 Task: Find connections with filter location Mercedes with filter topic #Gettingthingsdonewith filter profile language Spanish with filter current company State Bank of India with filter school The Kelkar Education Trusts Vinayak Ganesh Vaze College of Arts Science and Commerce Mithagar Road Mulund East Mumbai 400 081 with filter industry Artificial Rubber and Synthetic Fiber Manufacturing with filter service category Human Resources with filter keywords title HVAC Technician
Action: Mouse moved to (619, 110)
Screenshot: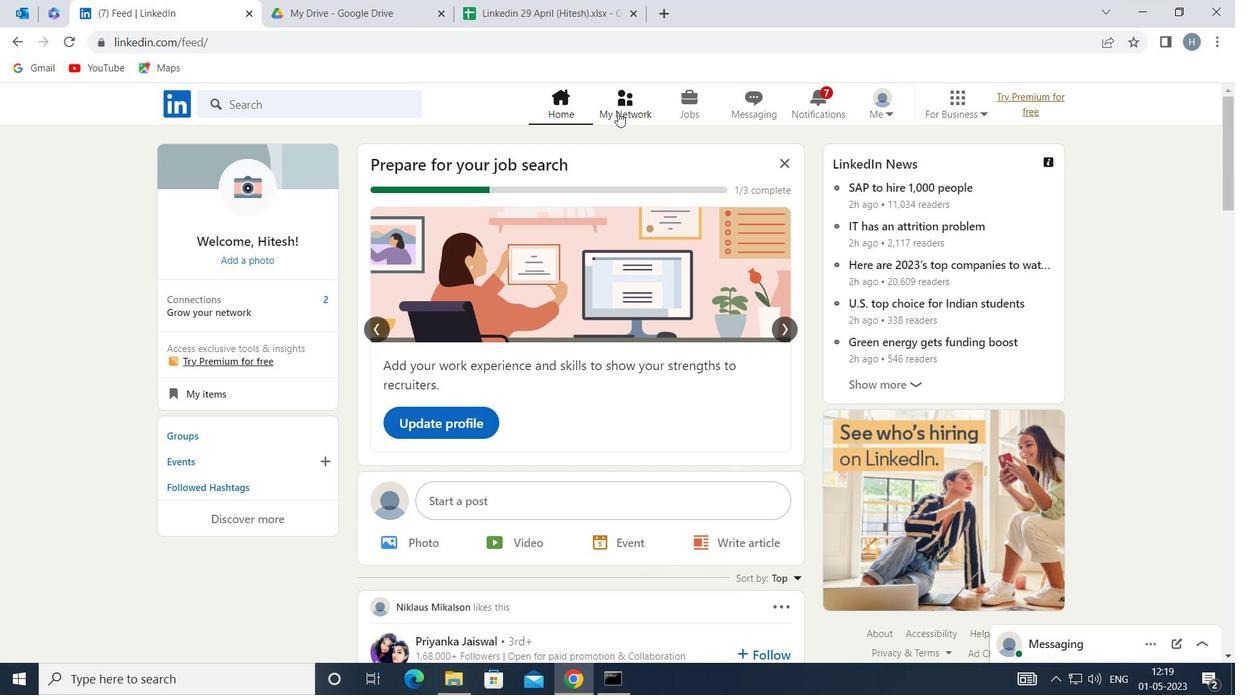 
Action: Mouse pressed left at (619, 110)
Screenshot: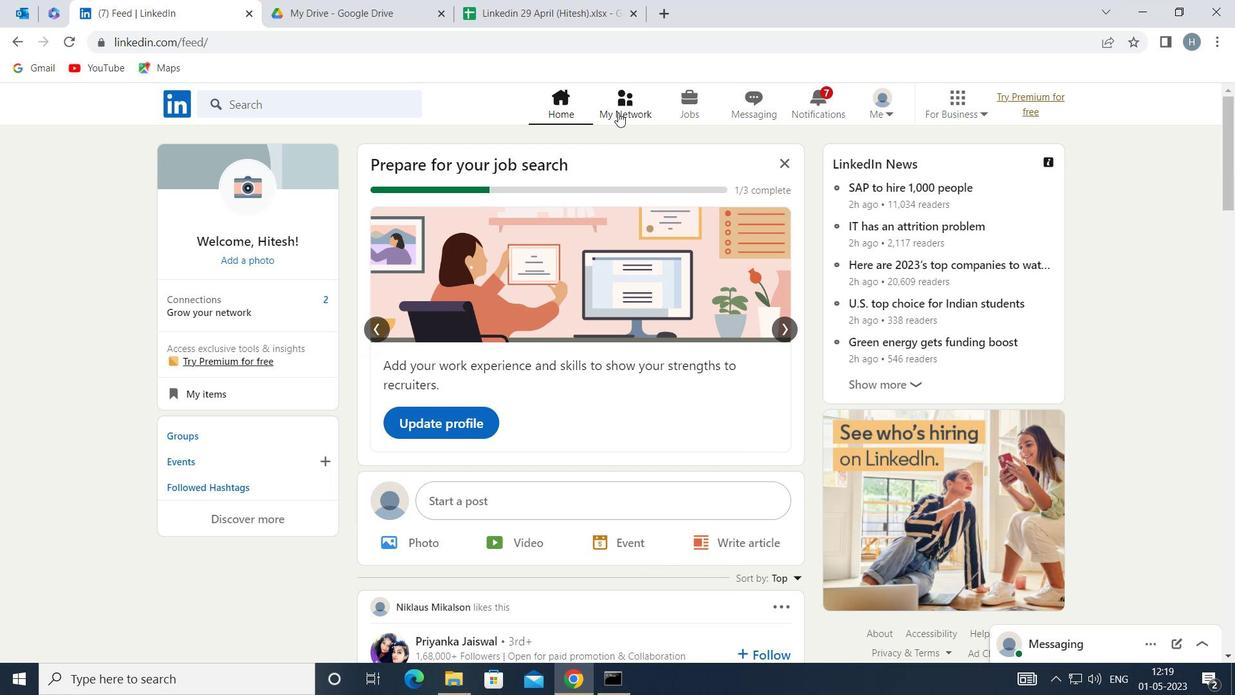 
Action: Mouse moved to (364, 190)
Screenshot: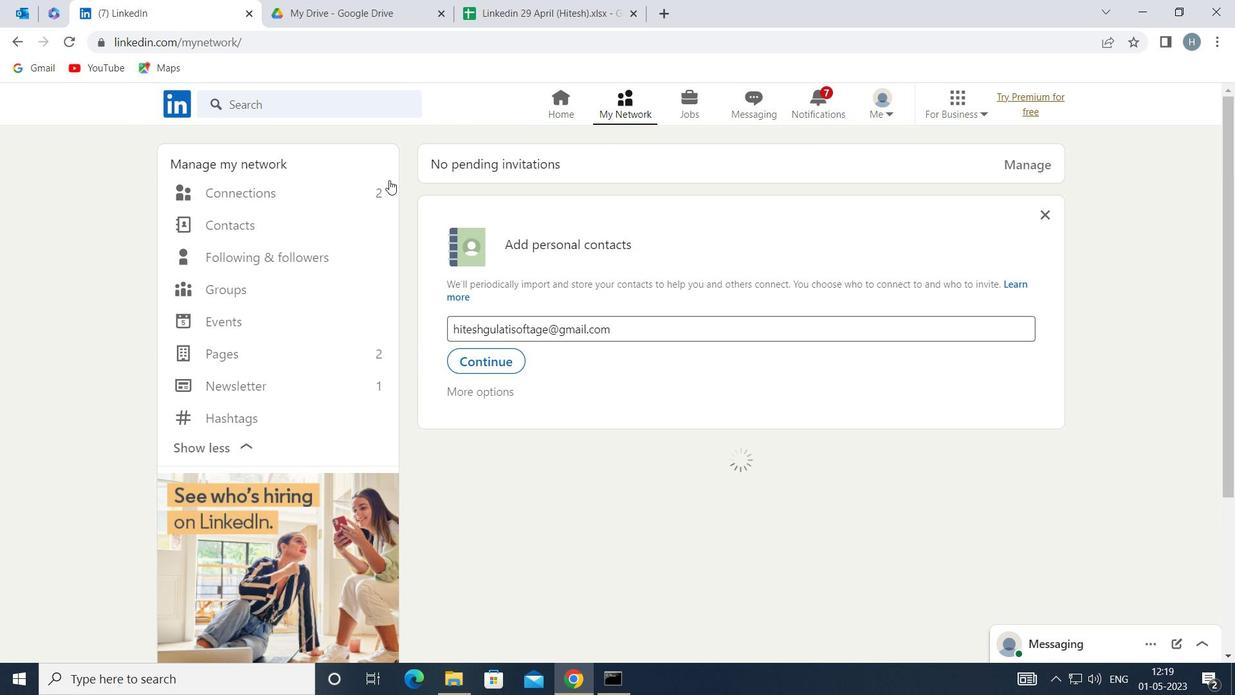 
Action: Mouse pressed left at (364, 190)
Screenshot: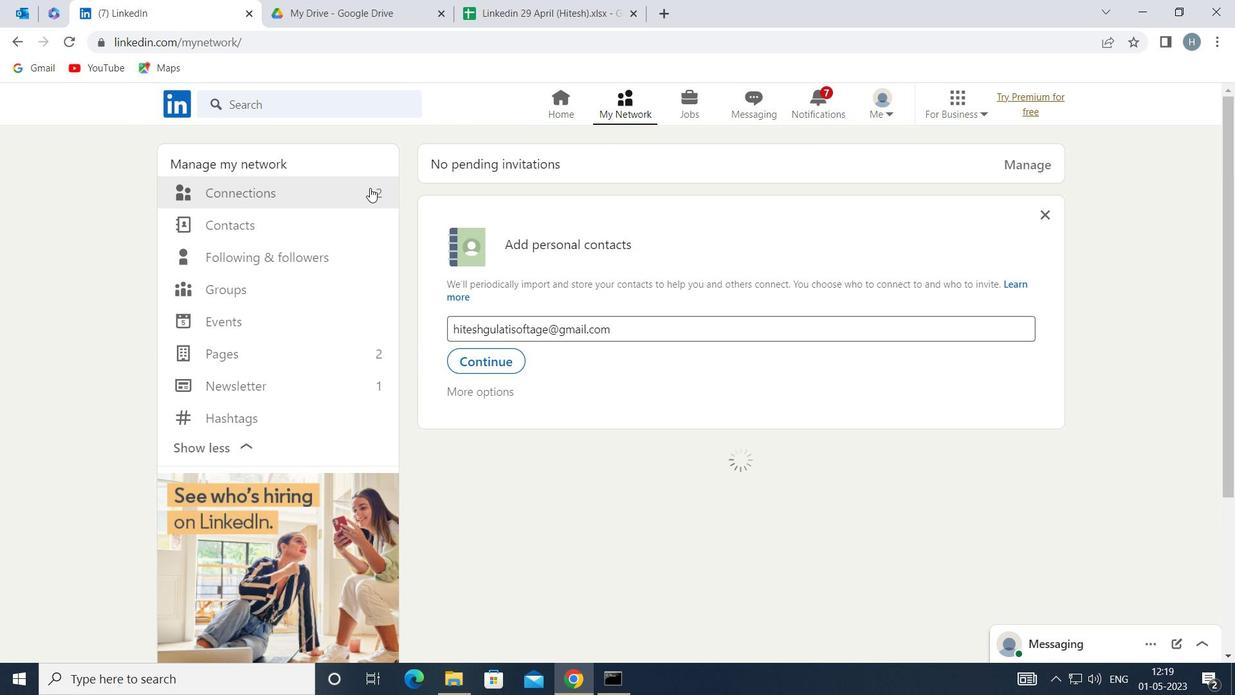 
Action: Mouse moved to (754, 189)
Screenshot: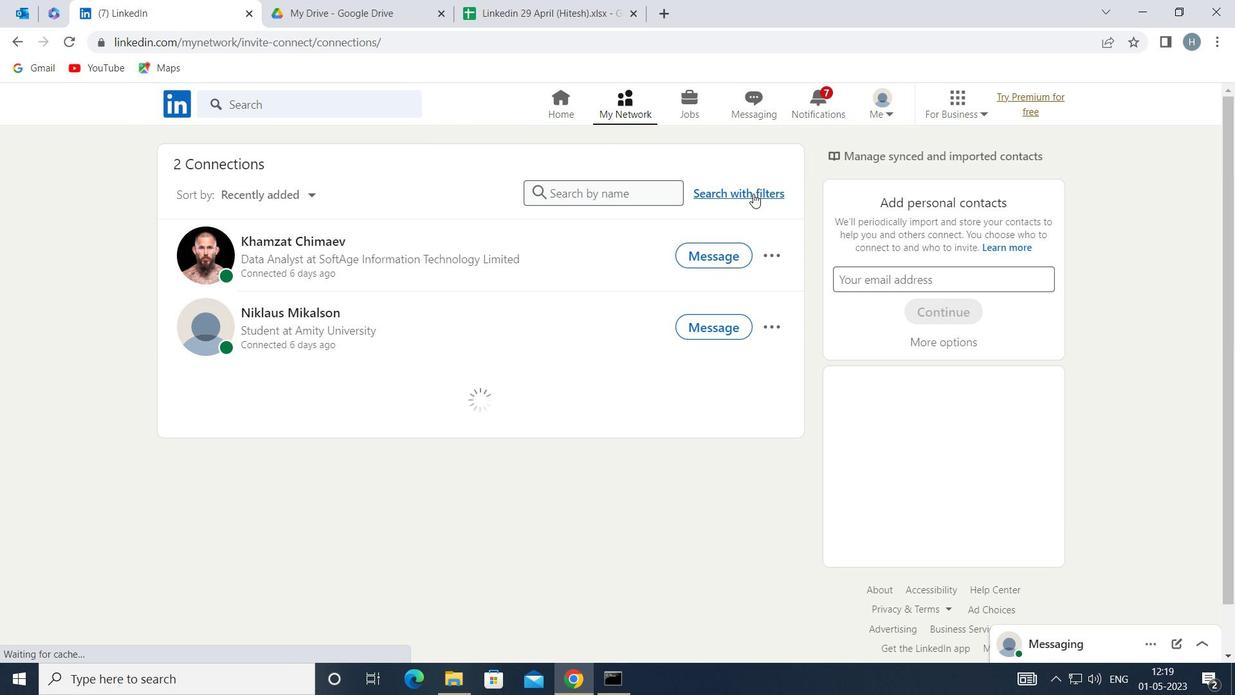 
Action: Mouse pressed left at (754, 189)
Screenshot: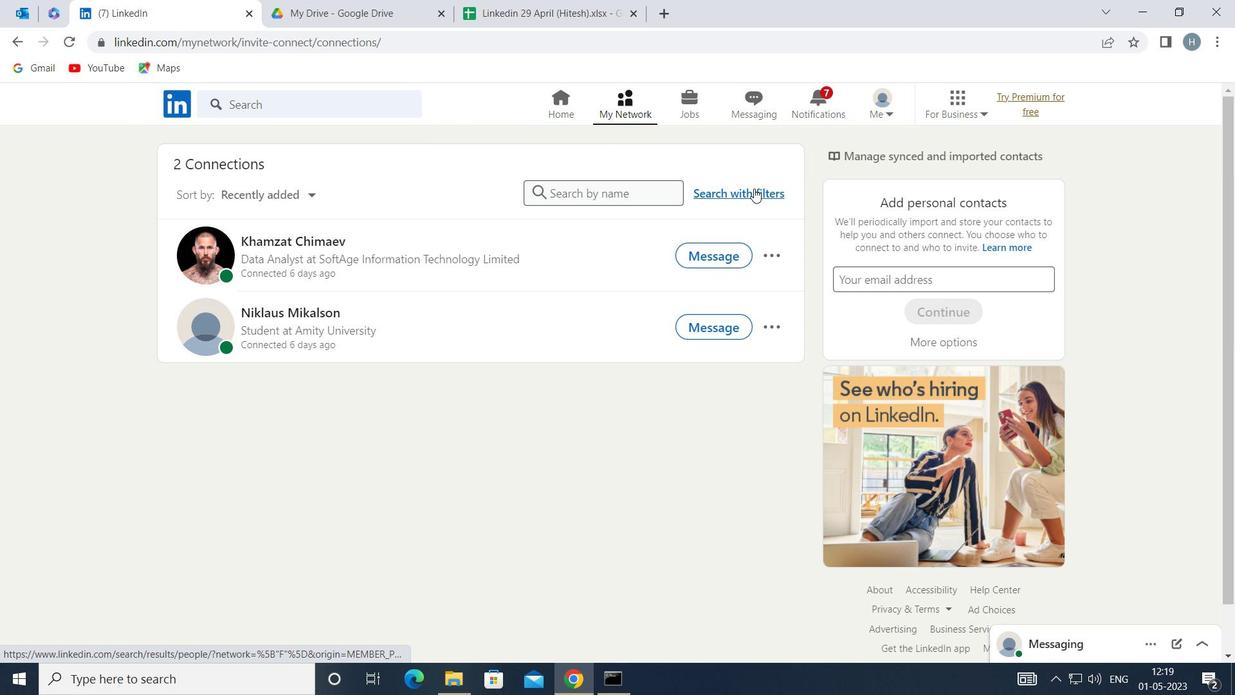 
Action: Mouse moved to (673, 145)
Screenshot: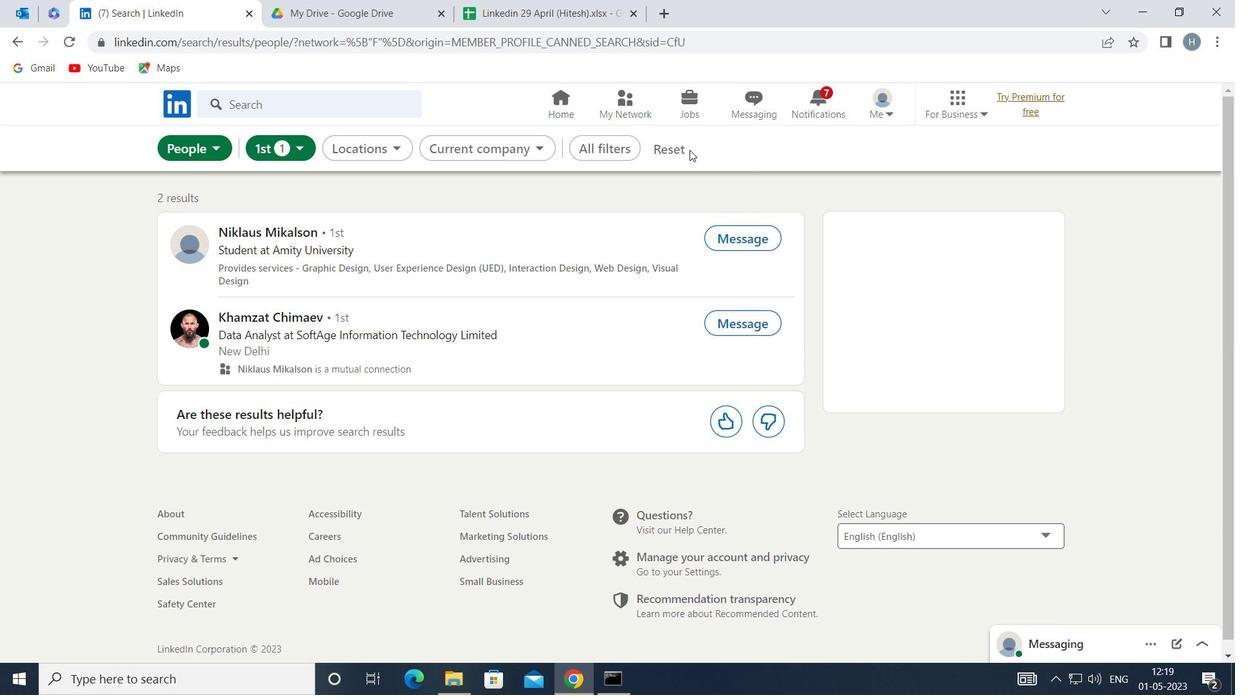 
Action: Mouse pressed left at (673, 145)
Screenshot: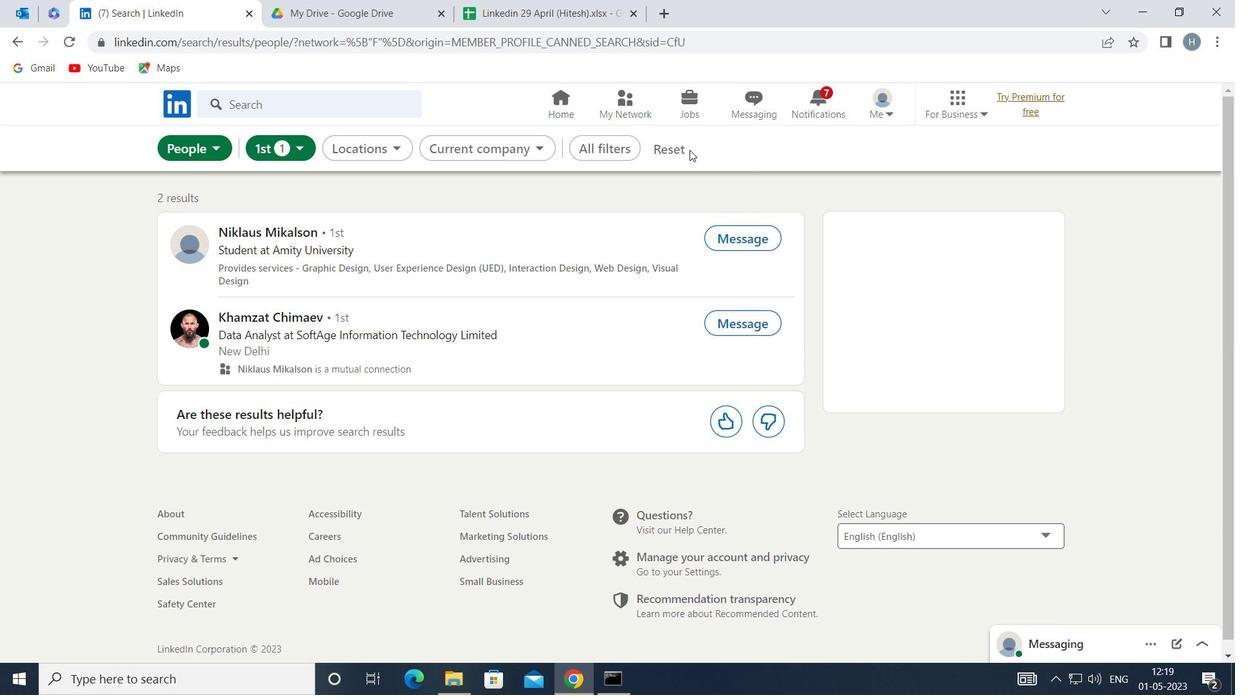 
Action: Mouse moved to (648, 146)
Screenshot: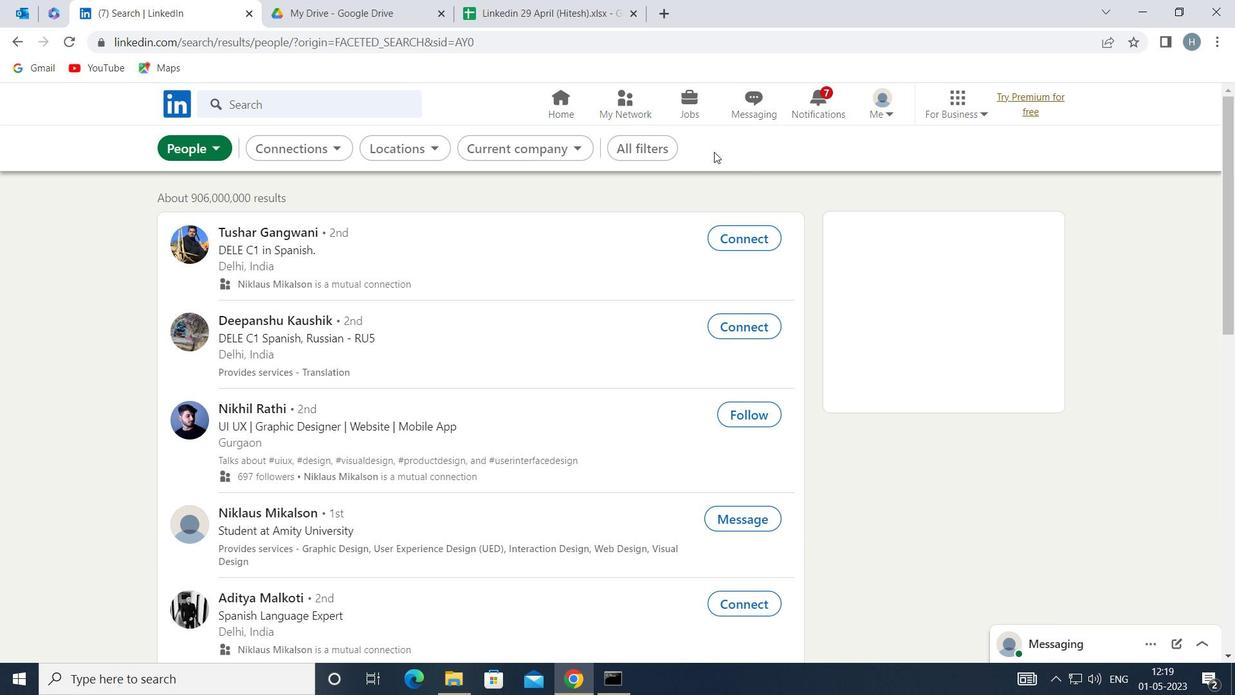 
Action: Mouse pressed left at (648, 146)
Screenshot: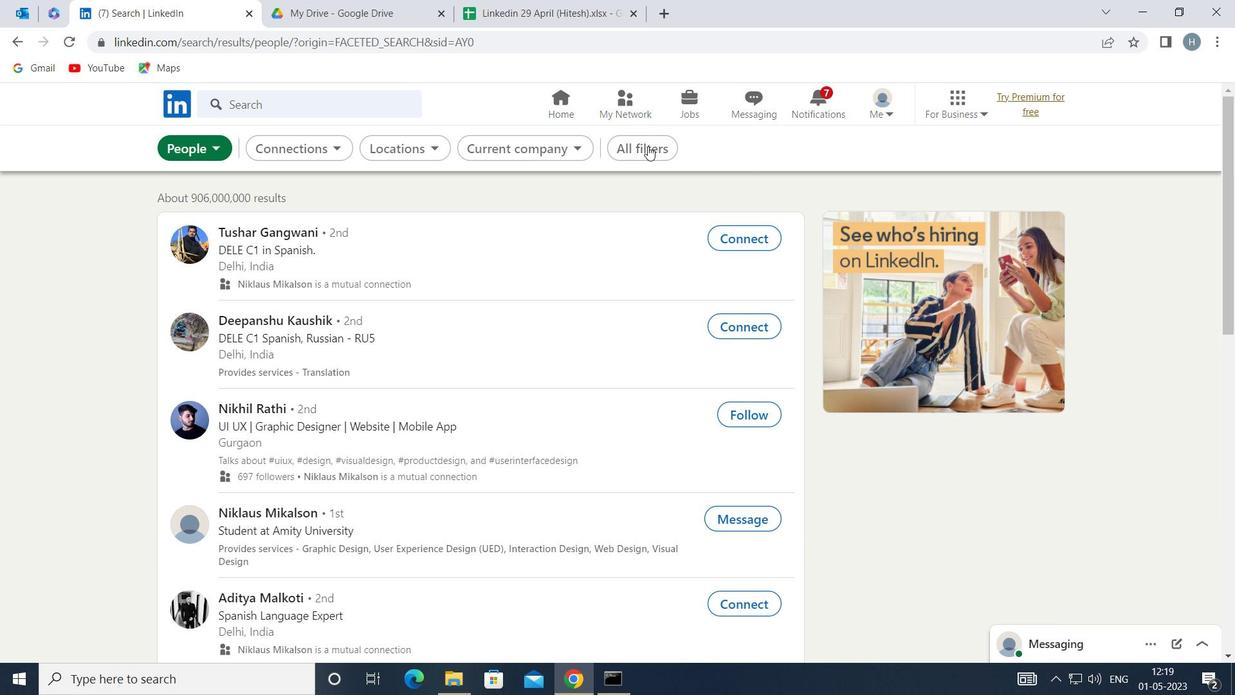 
Action: Mouse moved to (900, 342)
Screenshot: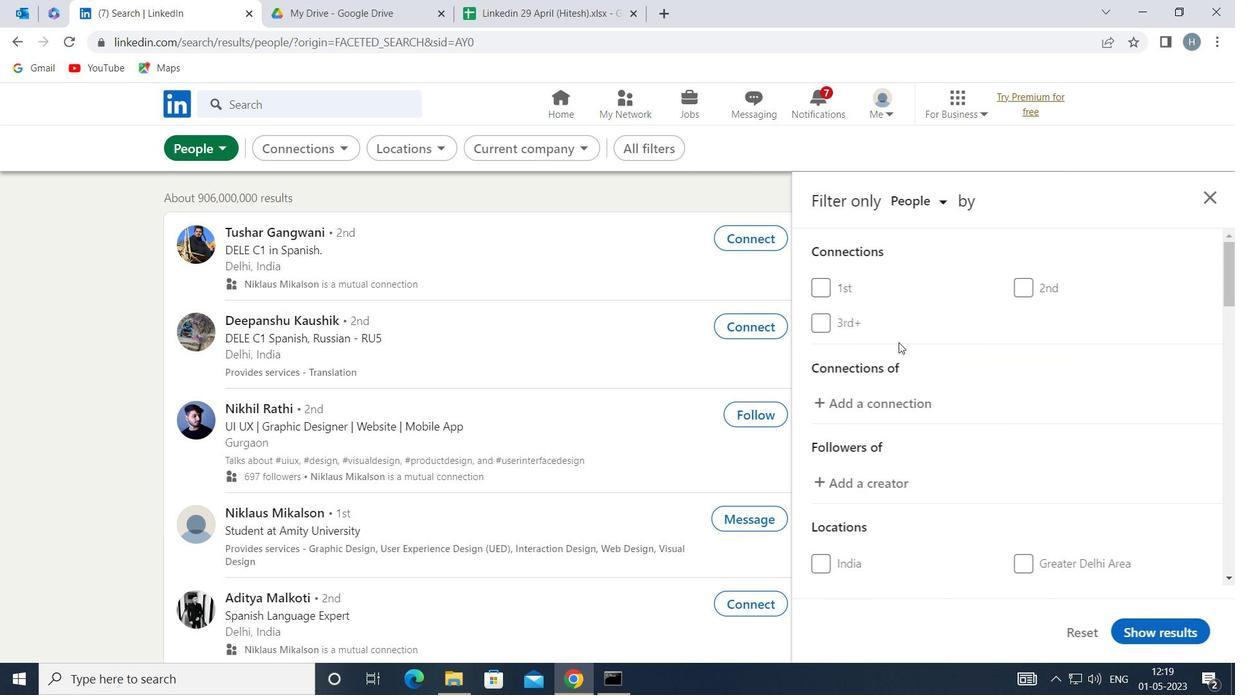 
Action: Mouse scrolled (900, 341) with delta (0, 0)
Screenshot: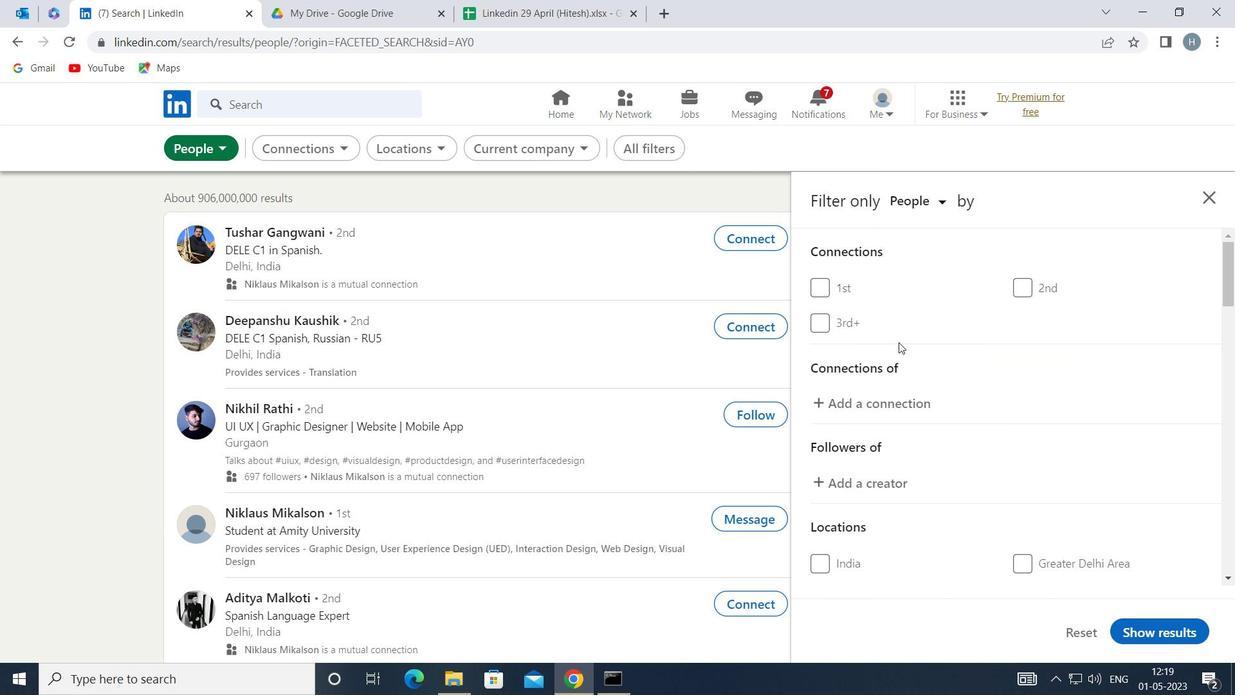 
Action: Mouse scrolled (900, 341) with delta (0, 0)
Screenshot: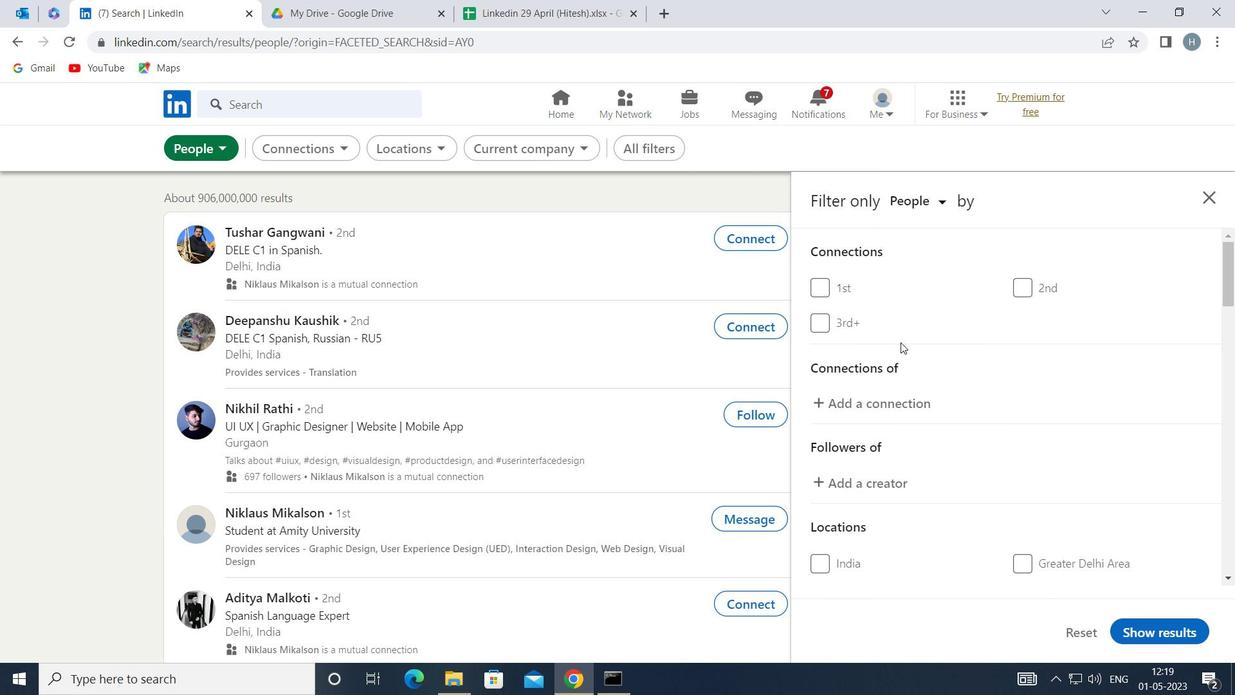 
Action: Mouse scrolled (900, 341) with delta (0, 0)
Screenshot: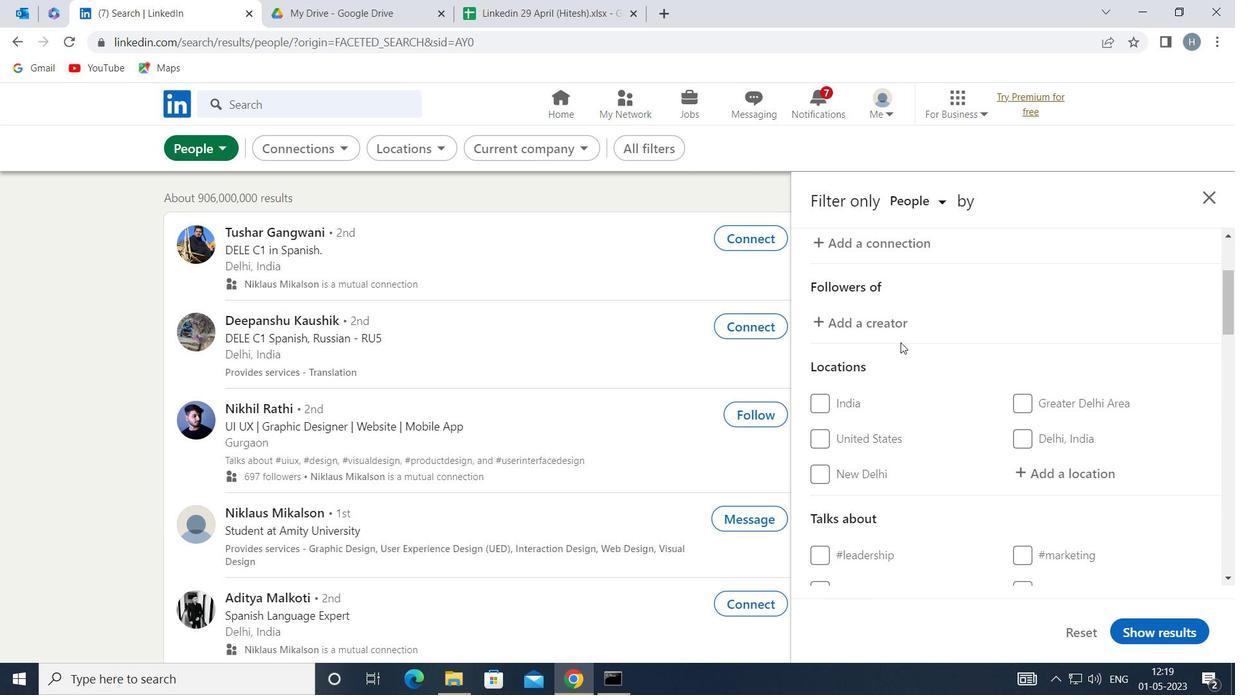 
Action: Mouse moved to (1042, 389)
Screenshot: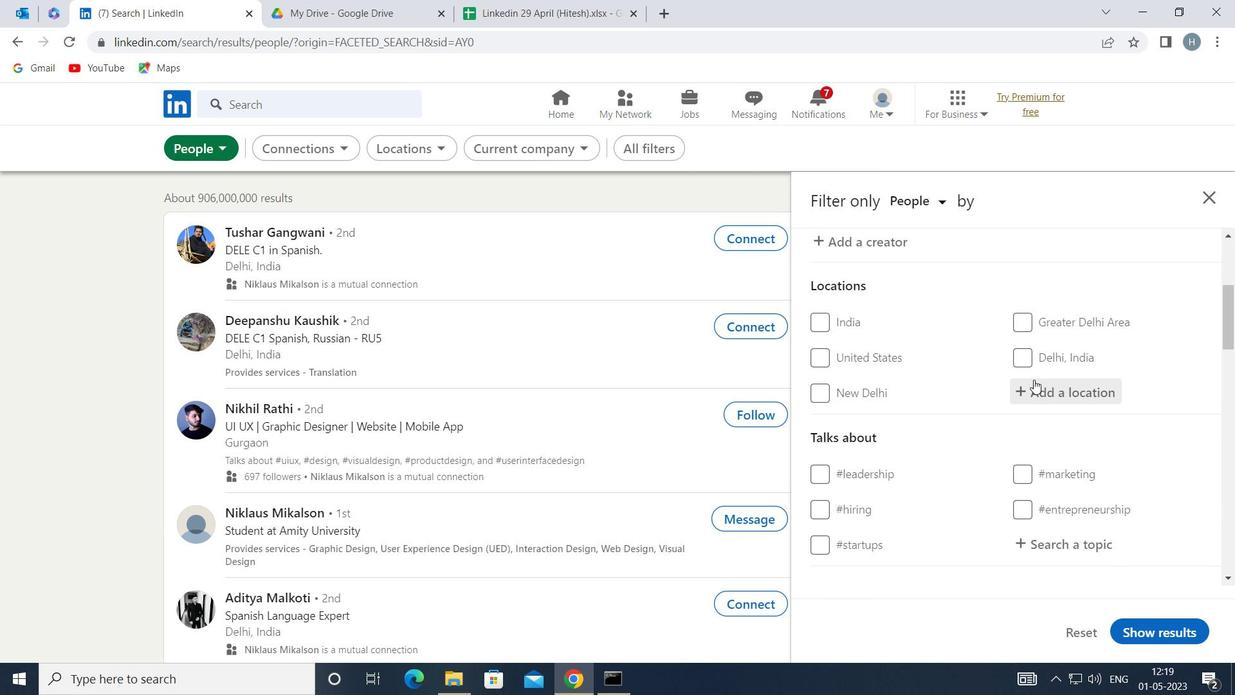 
Action: Mouse pressed left at (1042, 389)
Screenshot: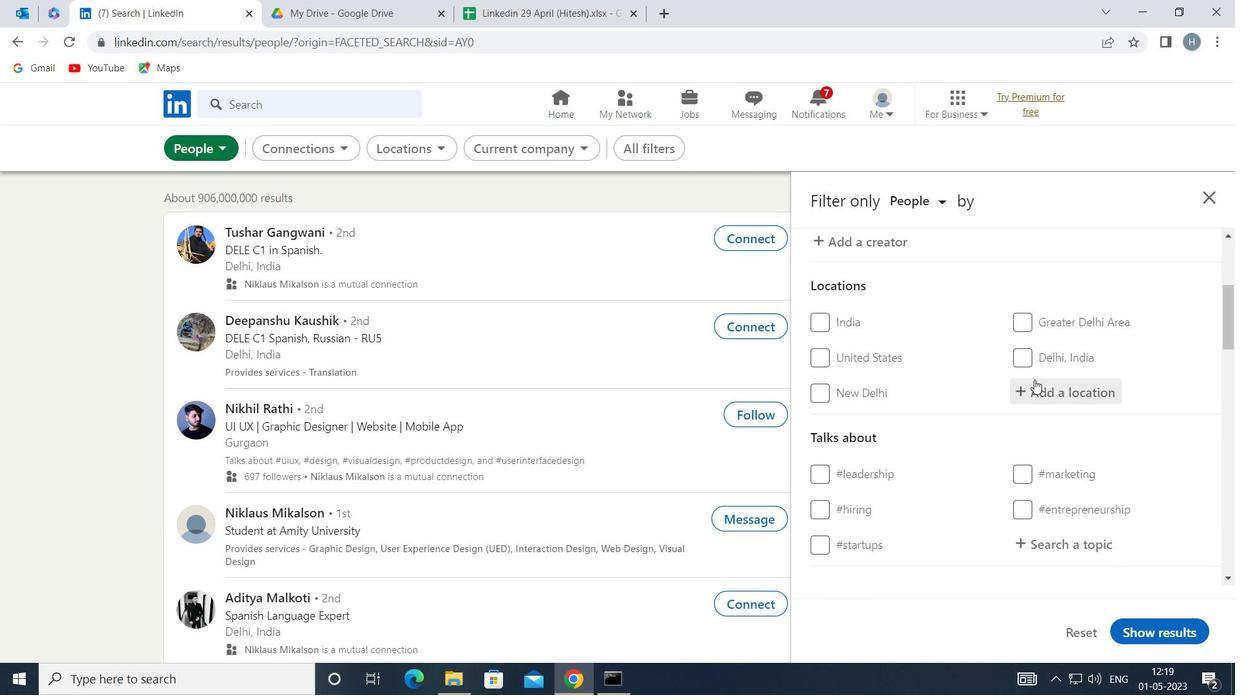 
Action: Mouse moved to (1042, 390)
Screenshot: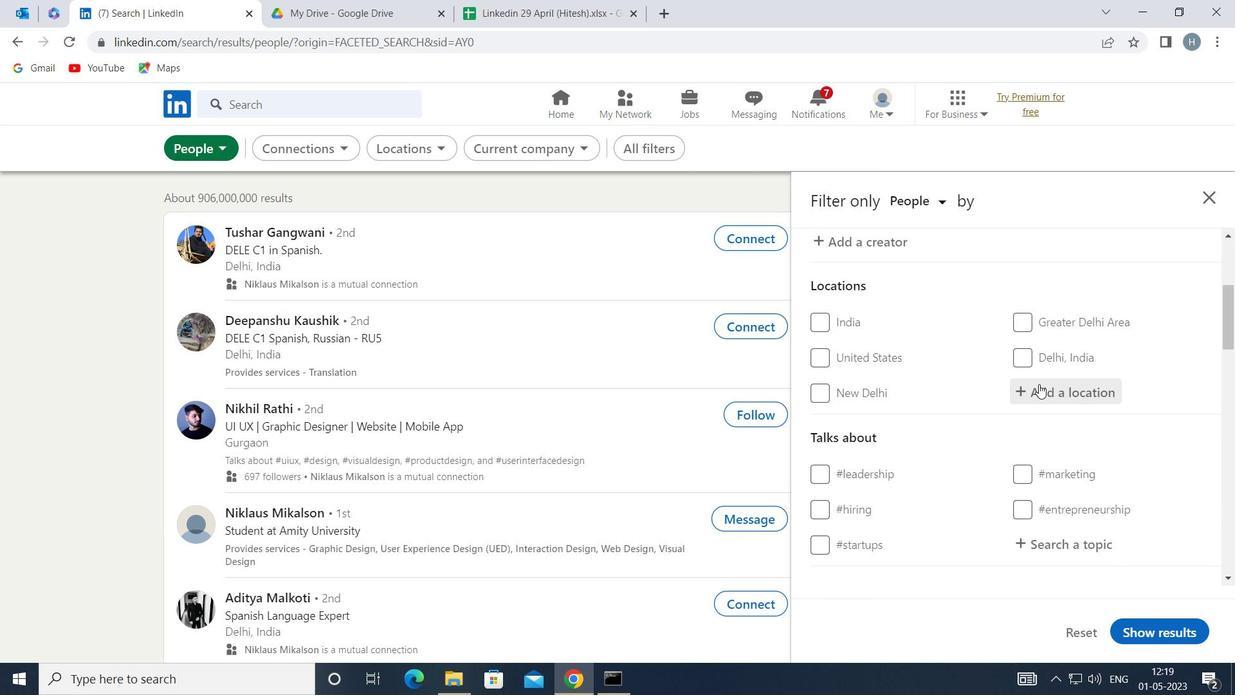 
Action: Key pressed <Key.shift>MERCEDES
Screenshot: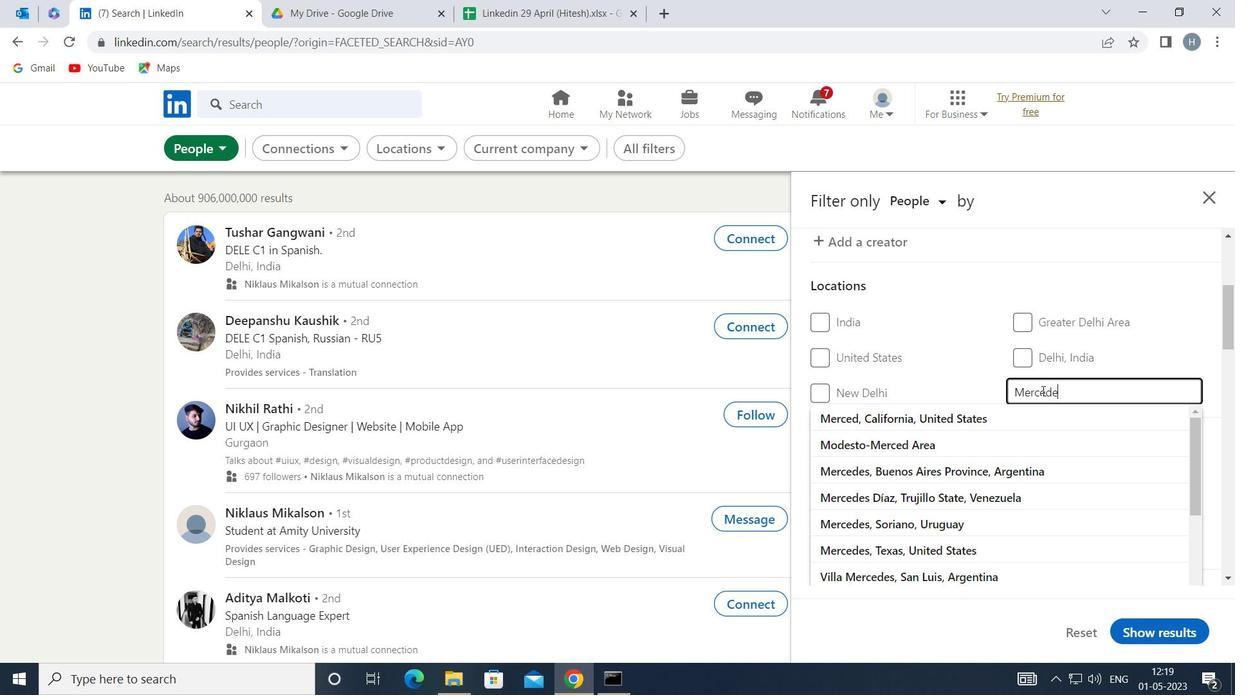 
Action: Mouse moved to (1044, 398)
Screenshot: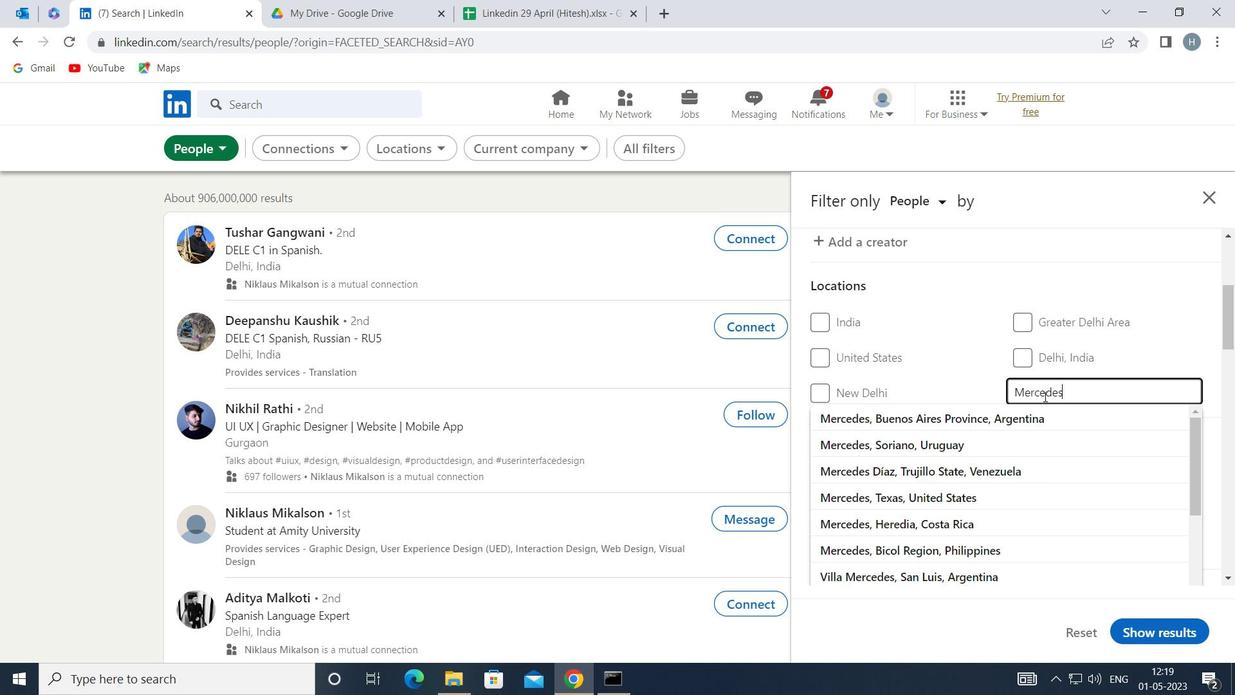 
Action: Key pressed <Key.enter>
Screenshot: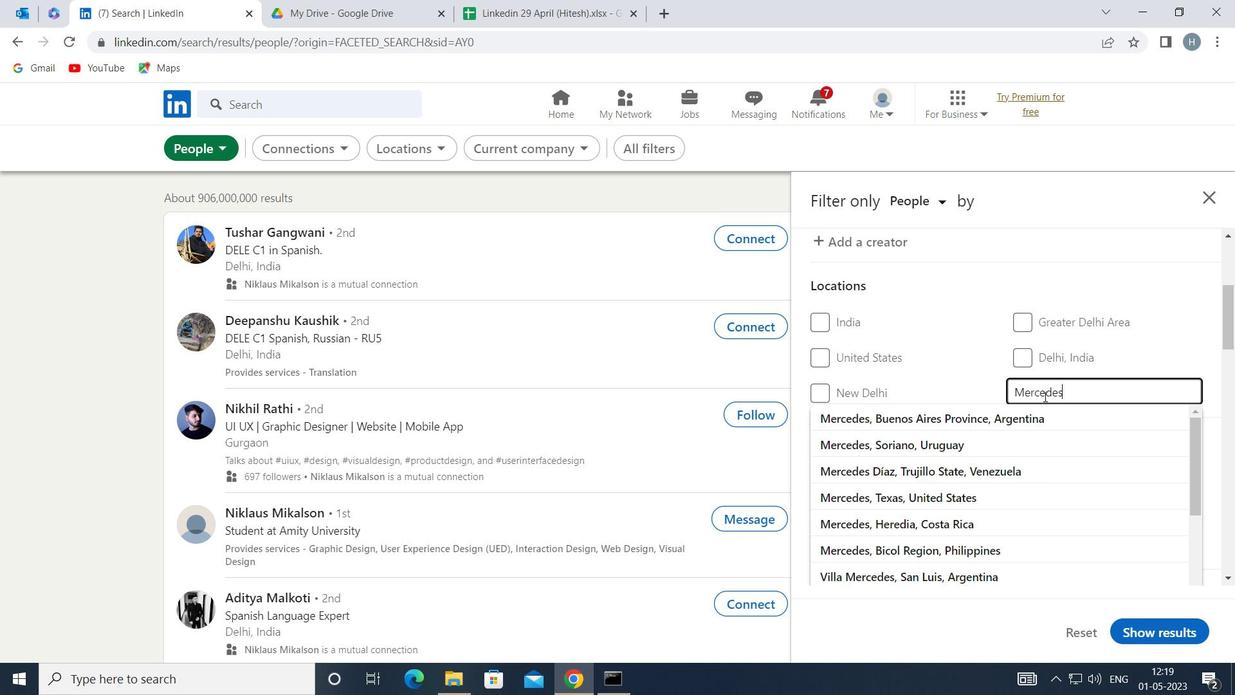 
Action: Mouse moved to (1043, 418)
Screenshot: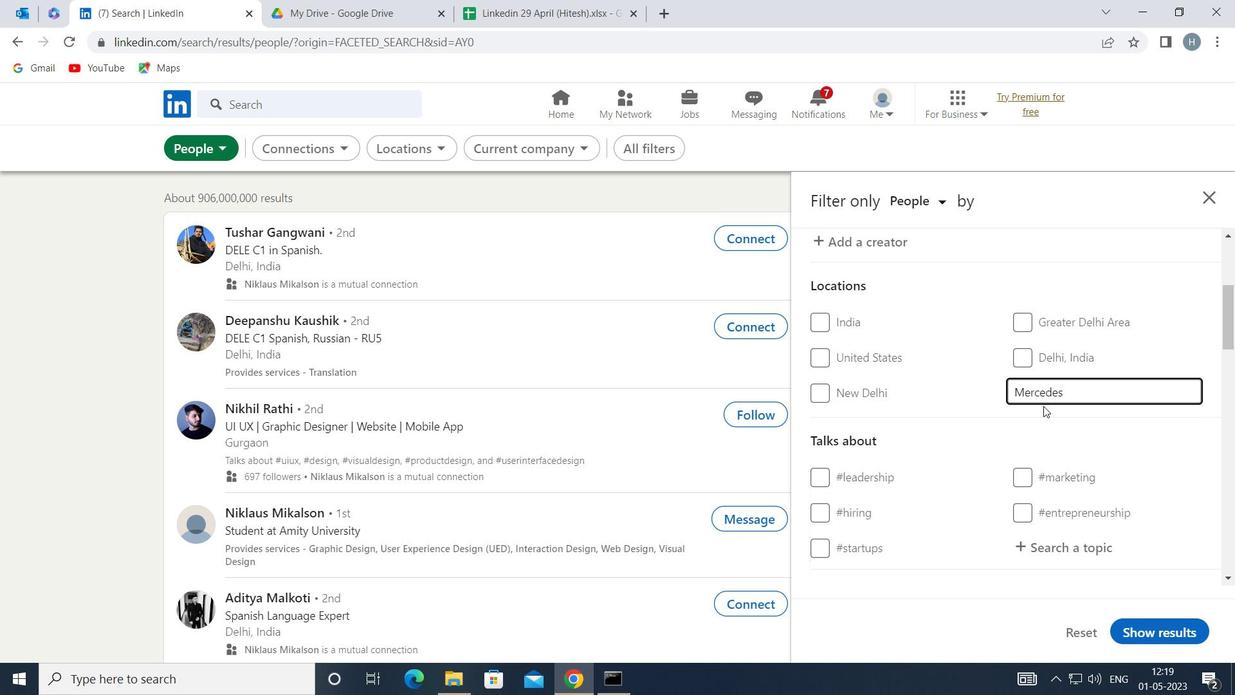 
Action: Mouse scrolled (1043, 417) with delta (0, 0)
Screenshot: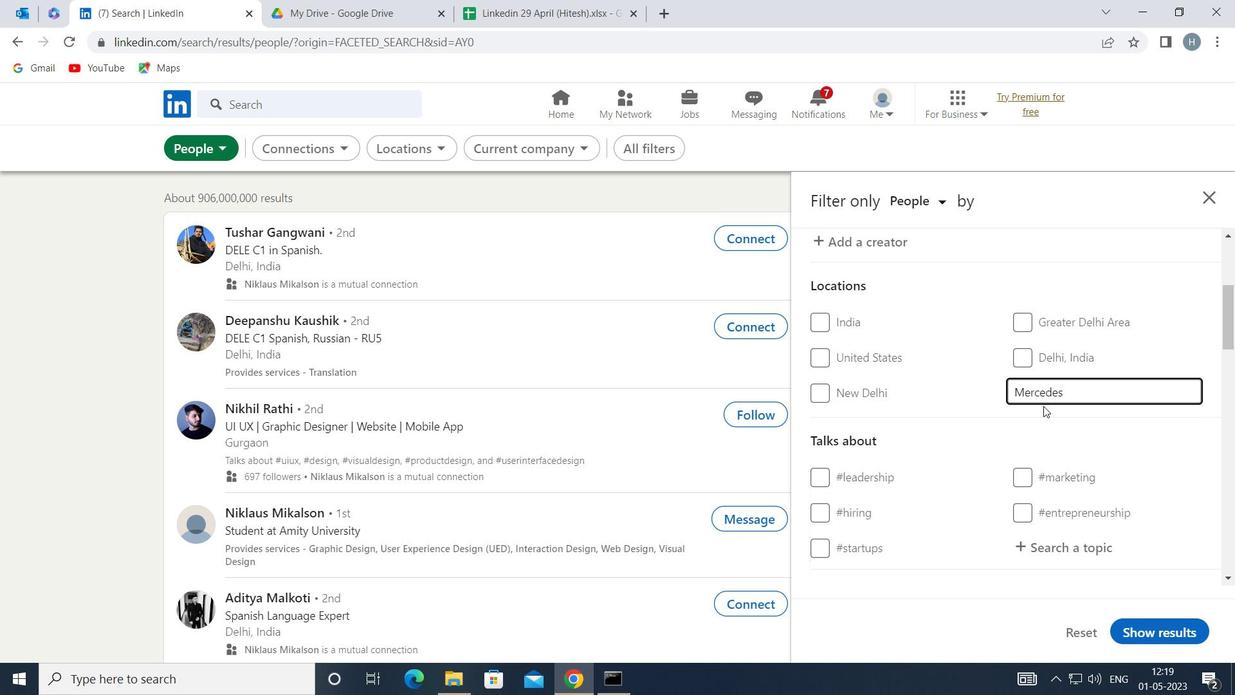 
Action: Mouse moved to (1077, 457)
Screenshot: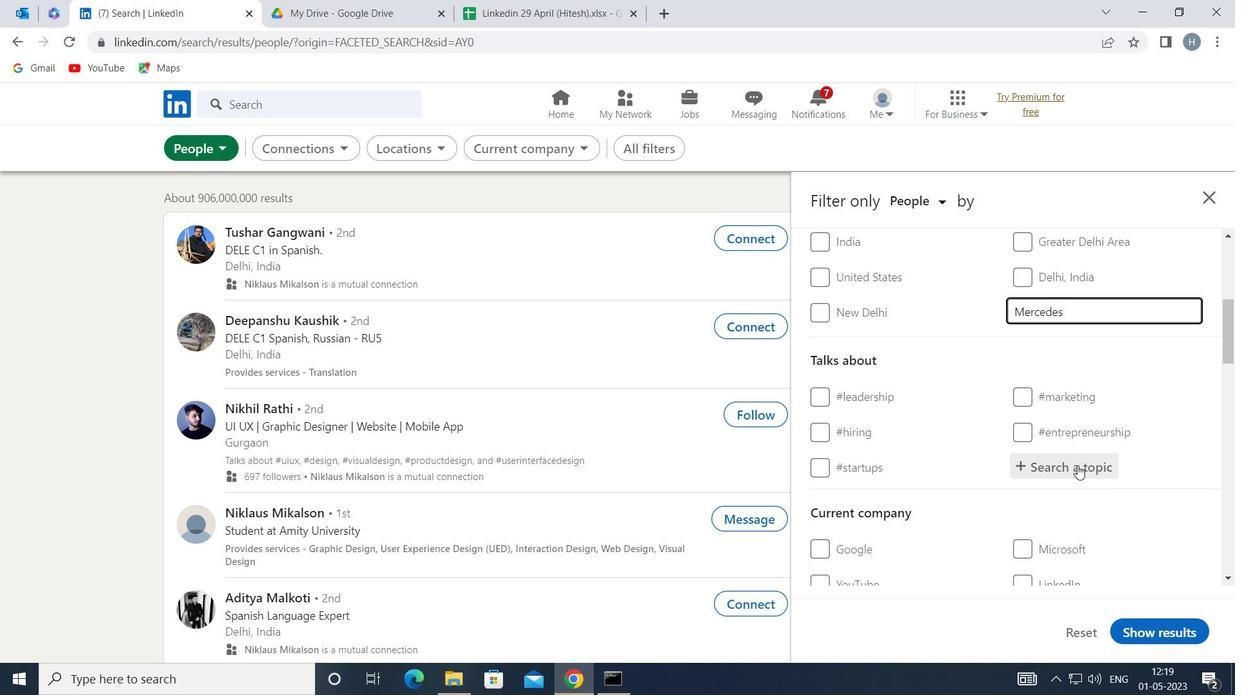 
Action: Mouse pressed left at (1077, 457)
Screenshot: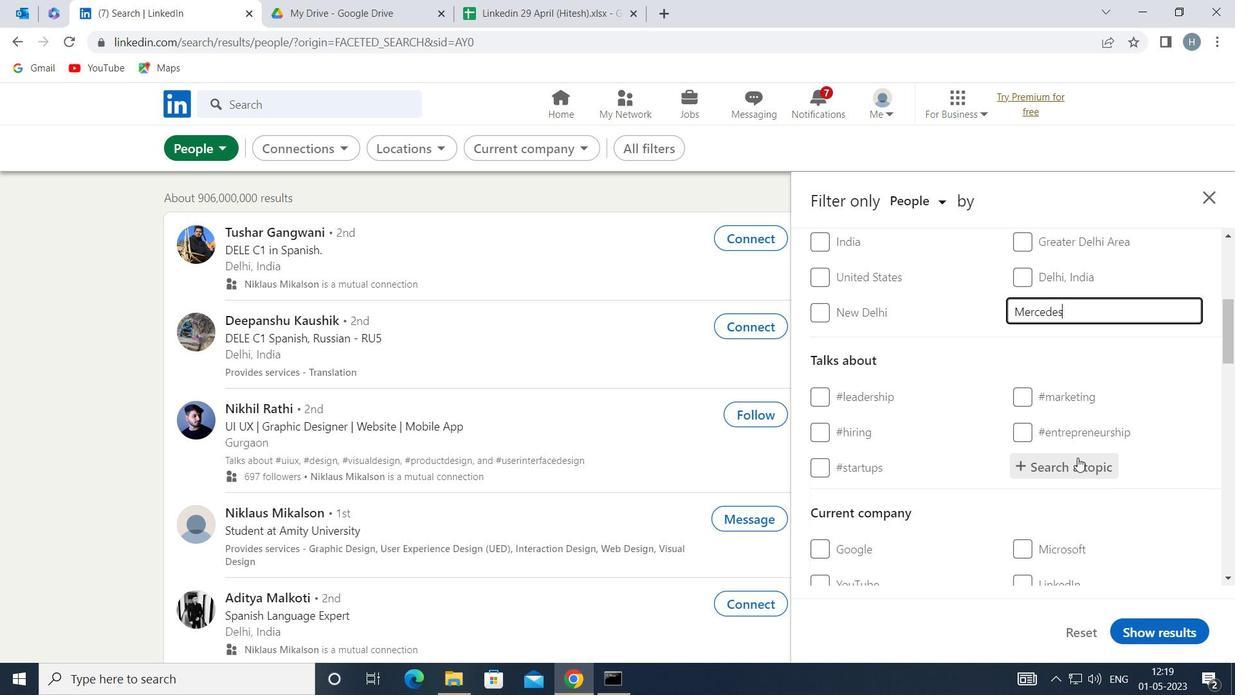 
Action: Key pressed <Key.shift><Key.shift><Key.shift><Key.shift><Key.shift><Key.shift><Key.shift><Key.shift><Key.shift><Key.shift><Key.shift>GETTINGTHINGSDON
Screenshot: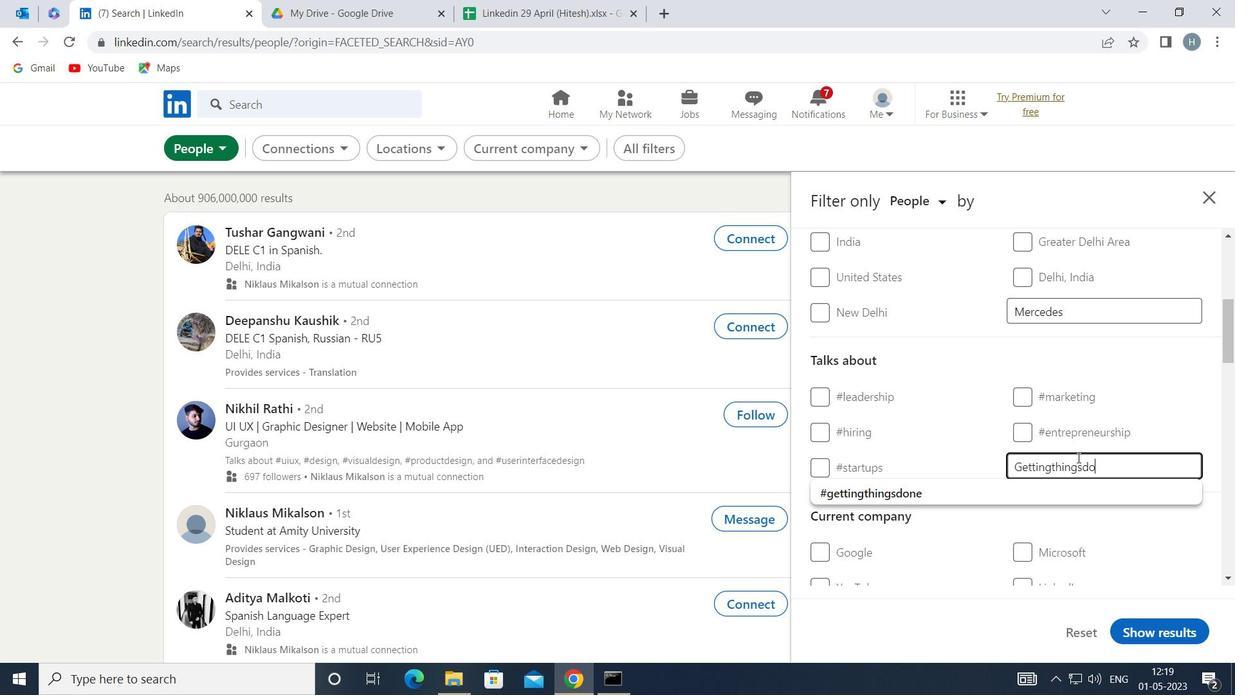 
Action: Mouse moved to (1019, 487)
Screenshot: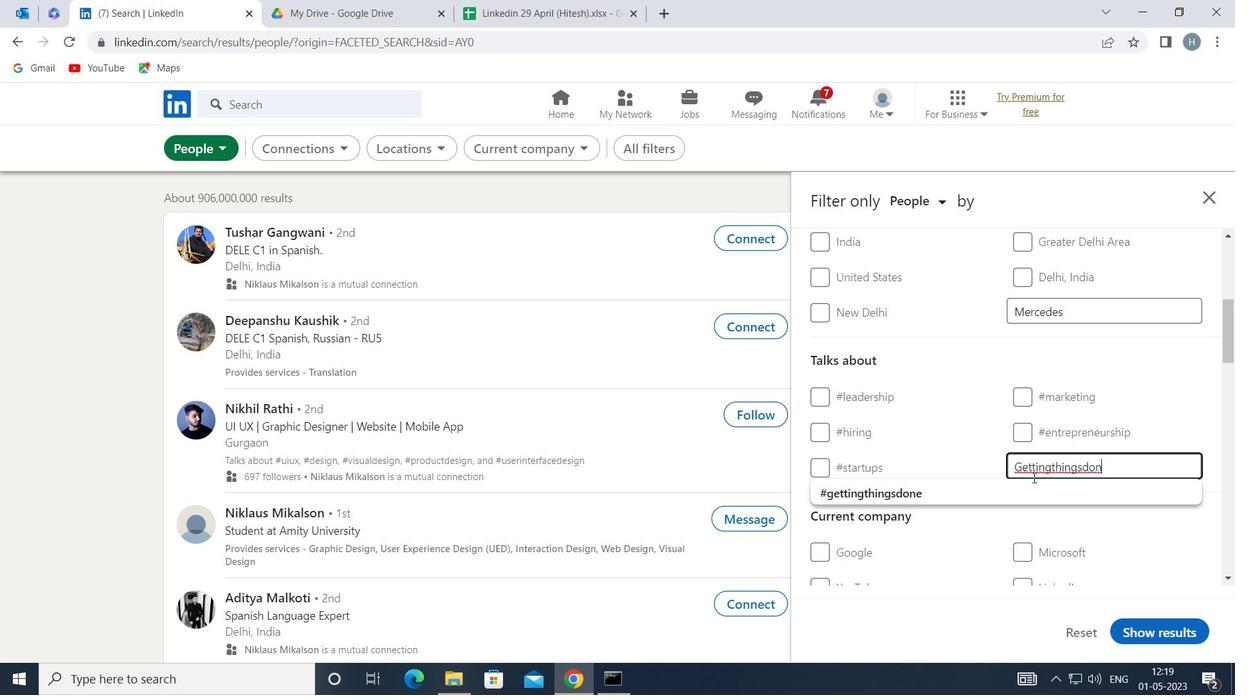 
Action: Mouse pressed left at (1019, 487)
Screenshot: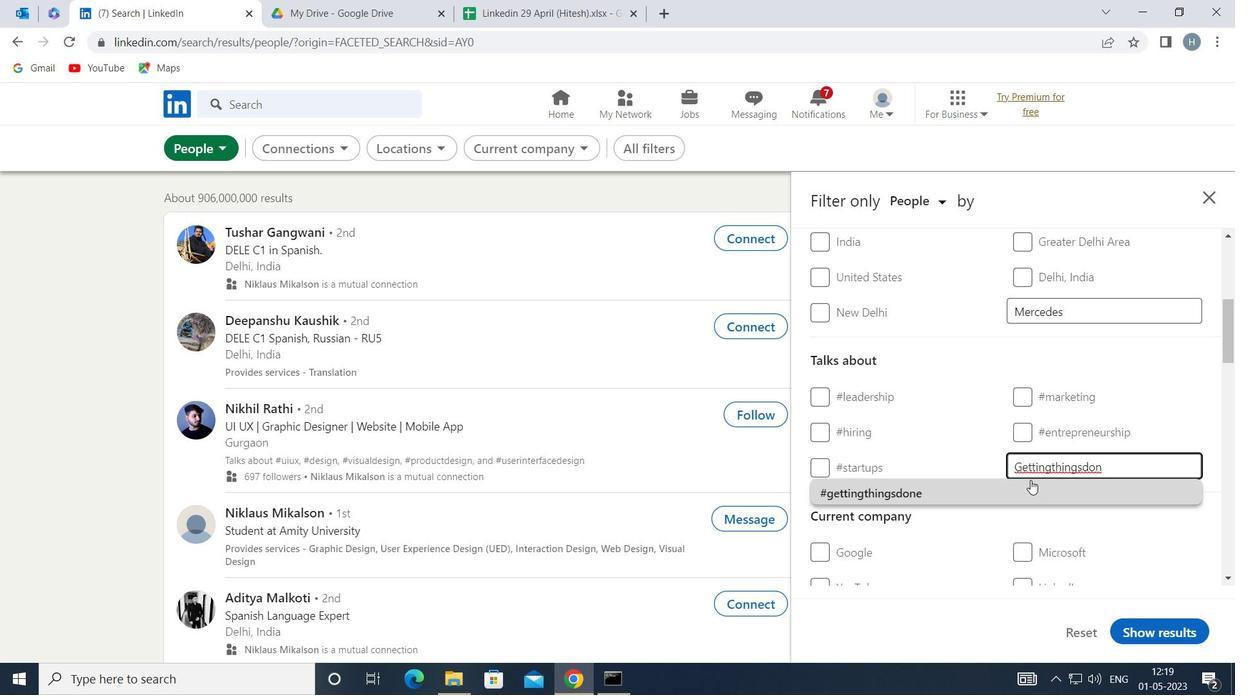 
Action: Mouse moved to (919, 466)
Screenshot: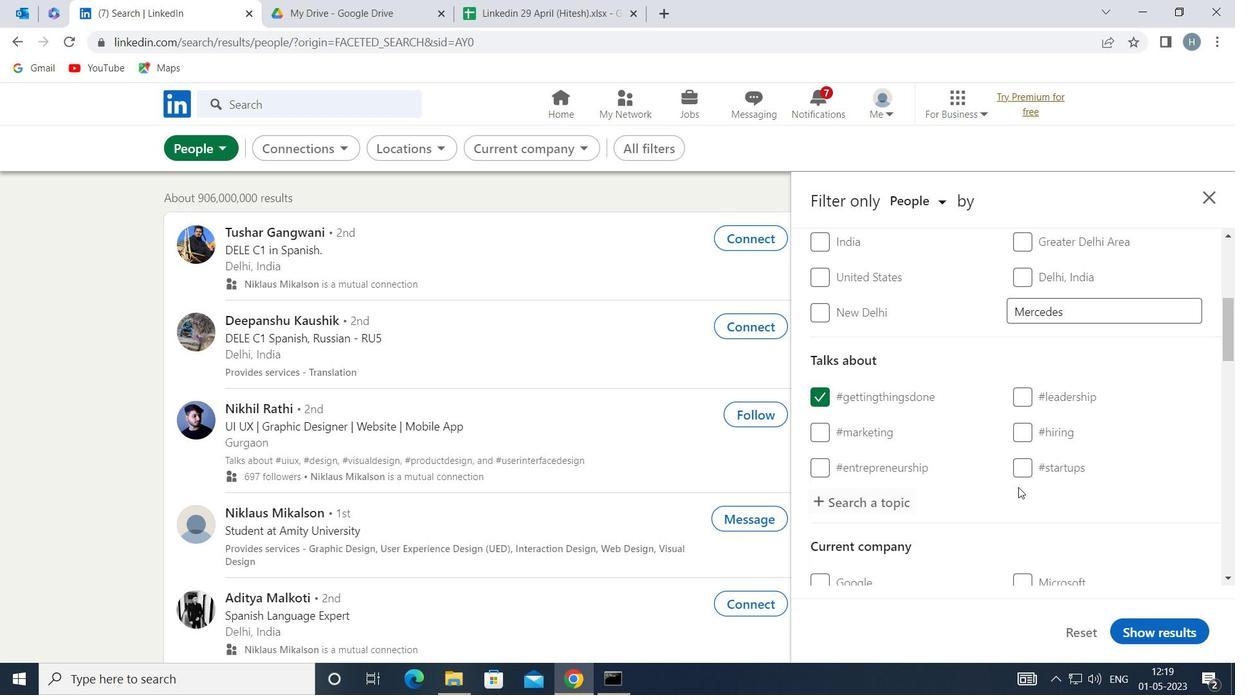 
Action: Mouse scrolled (919, 465) with delta (0, 0)
Screenshot: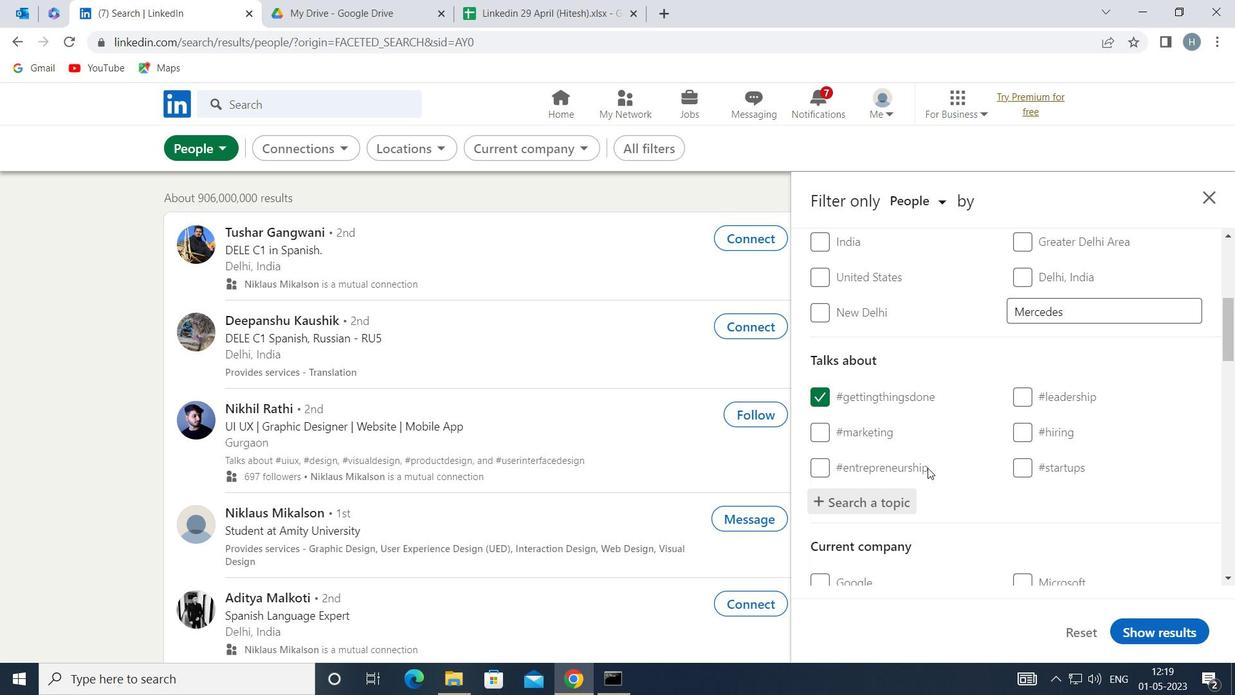 
Action: Mouse scrolled (919, 465) with delta (0, 0)
Screenshot: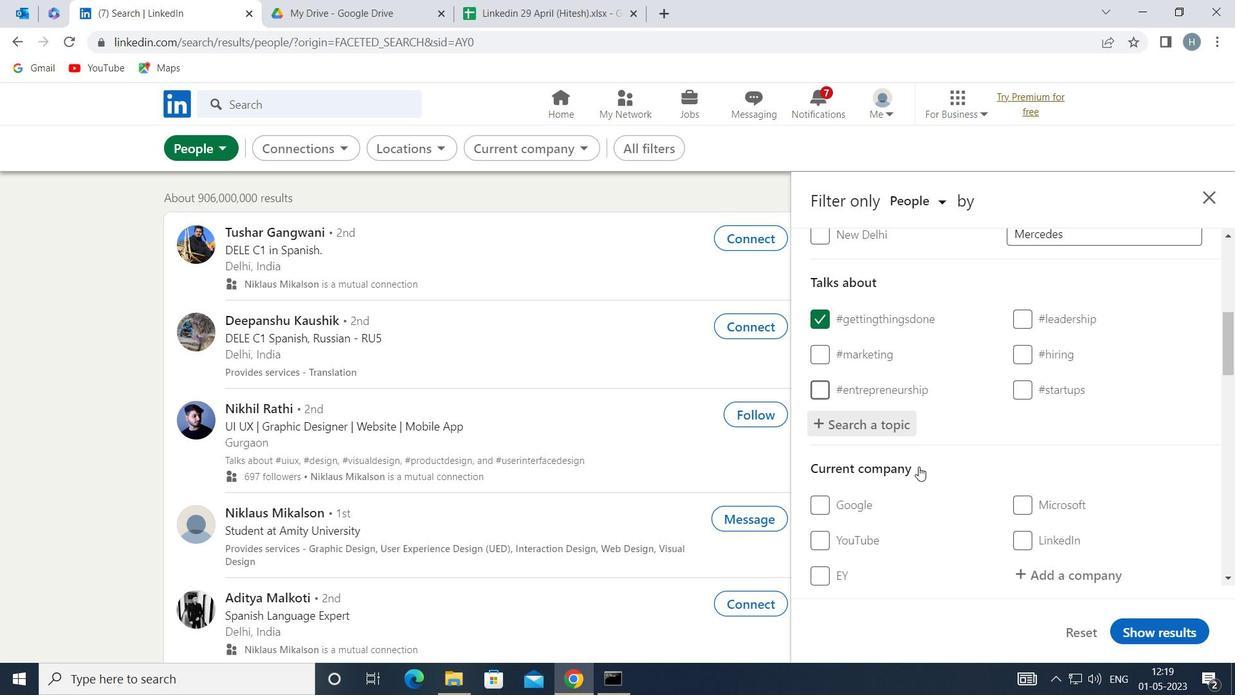
Action: Mouse moved to (961, 442)
Screenshot: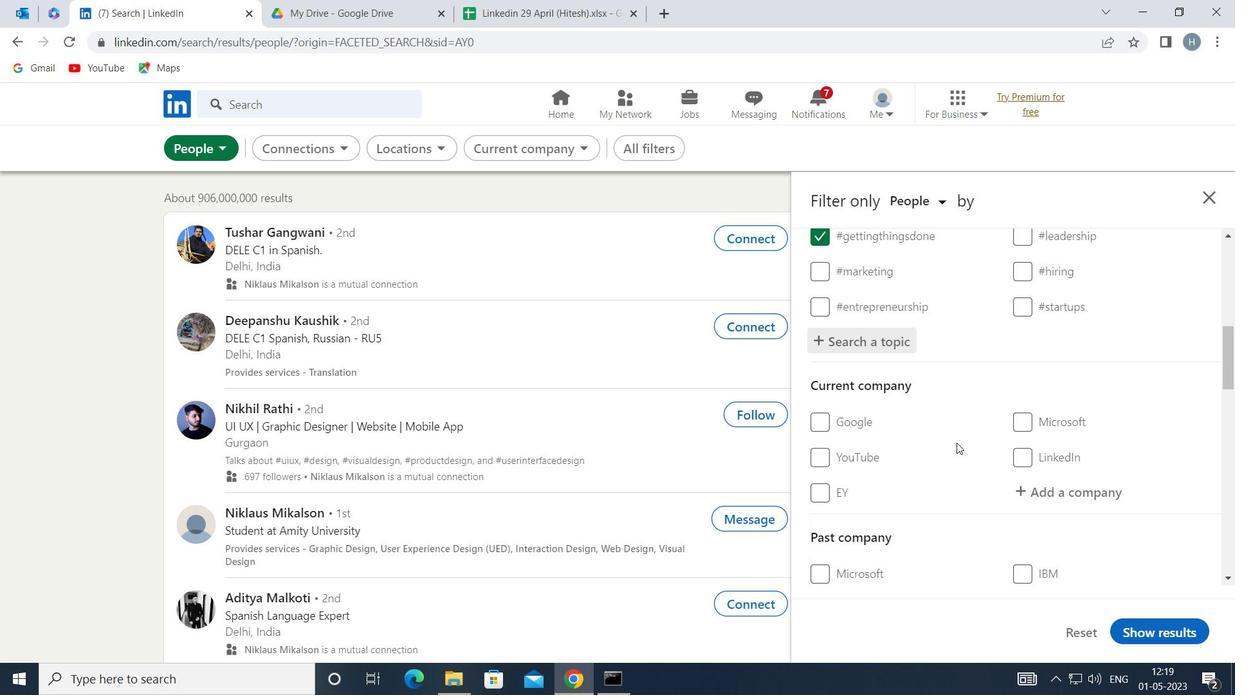
Action: Mouse scrolled (961, 441) with delta (0, 0)
Screenshot: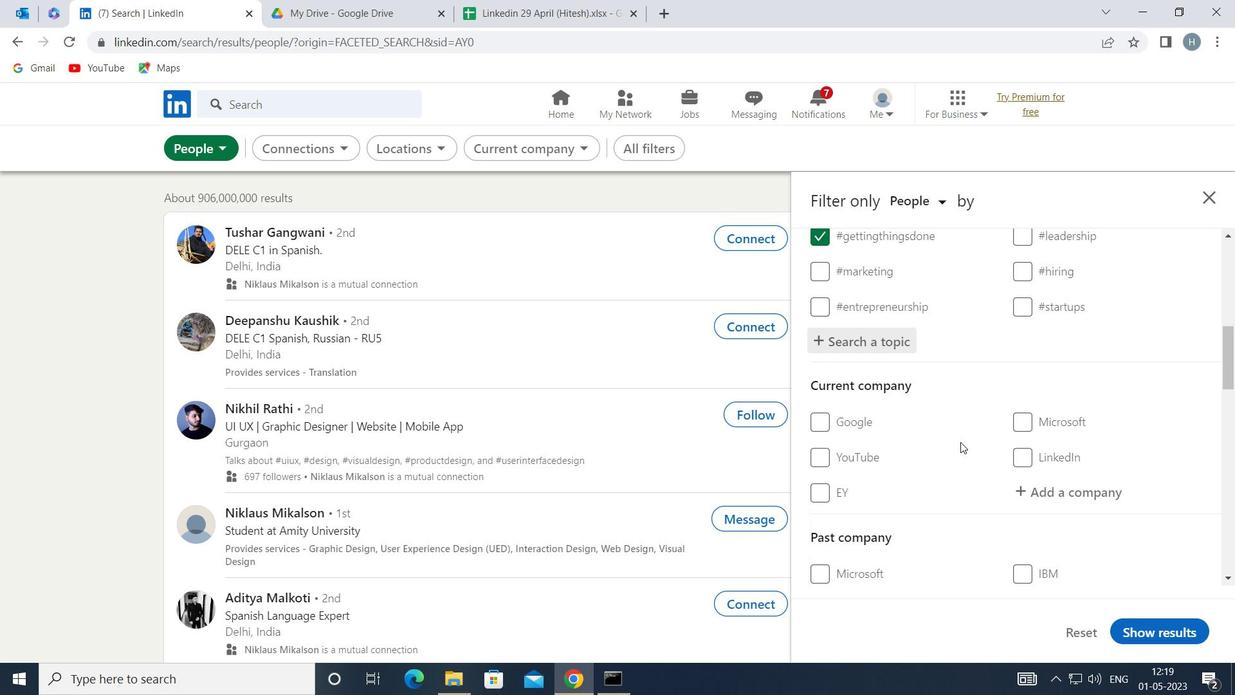 
Action: Mouse moved to (965, 430)
Screenshot: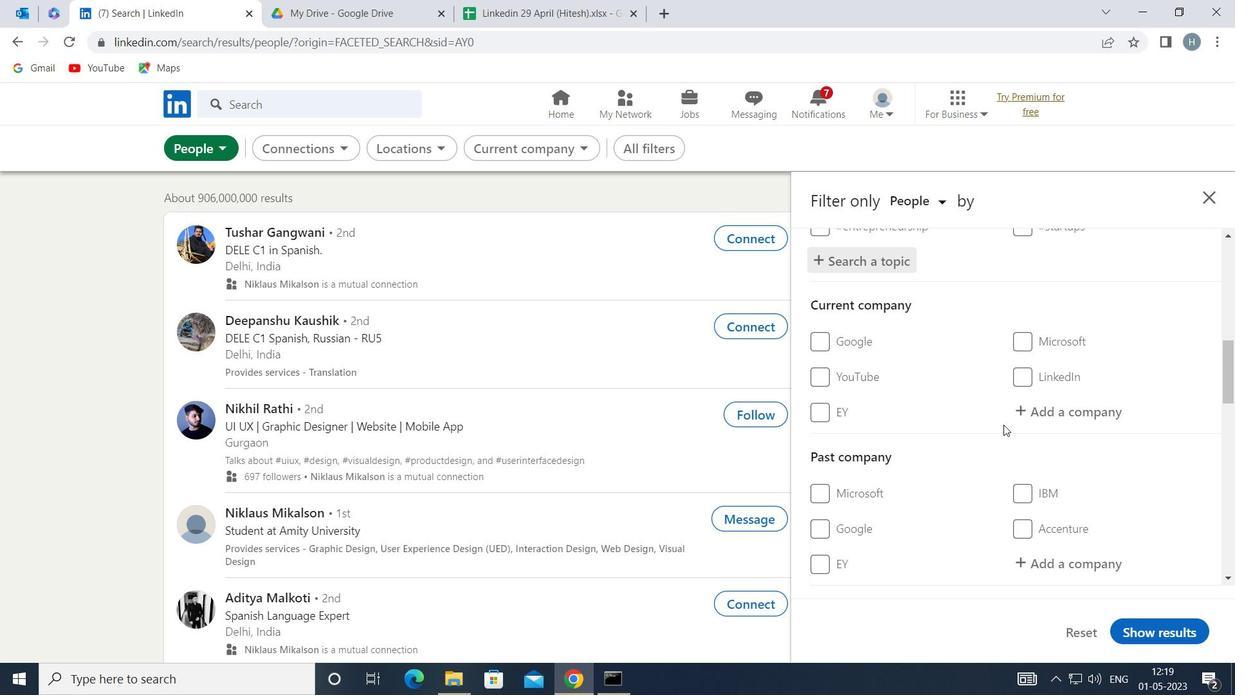 
Action: Mouse scrolled (965, 429) with delta (0, 0)
Screenshot: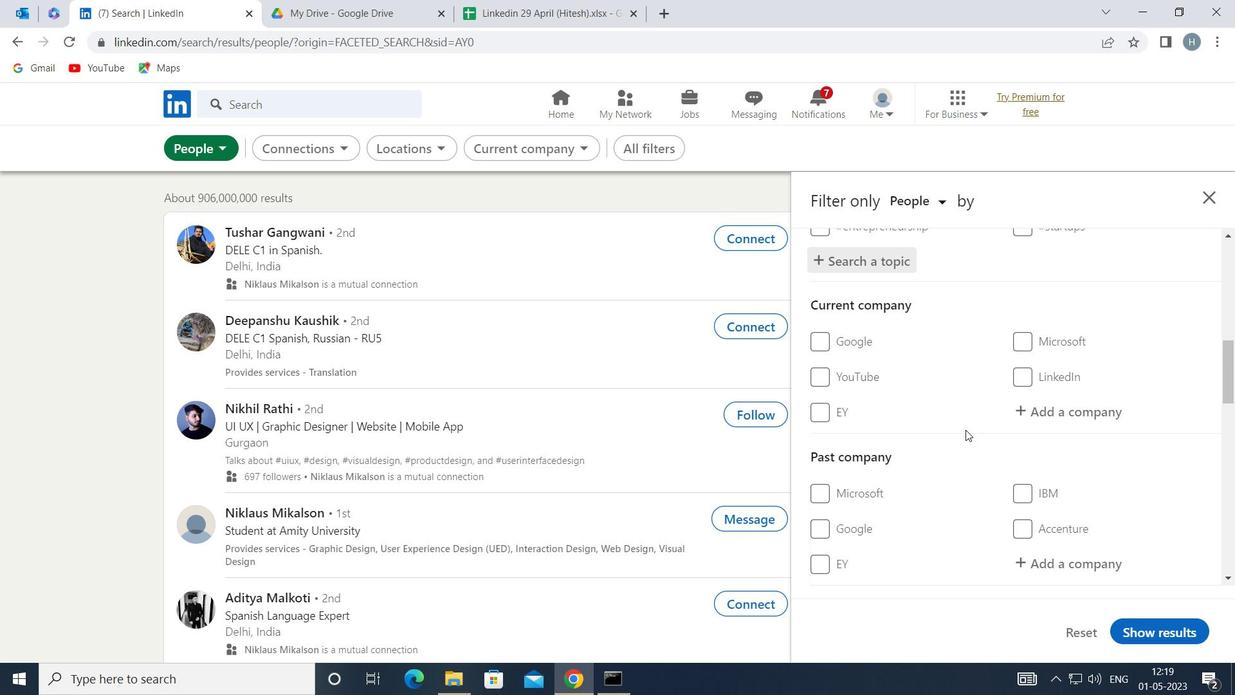 
Action: Mouse scrolled (965, 429) with delta (0, 0)
Screenshot: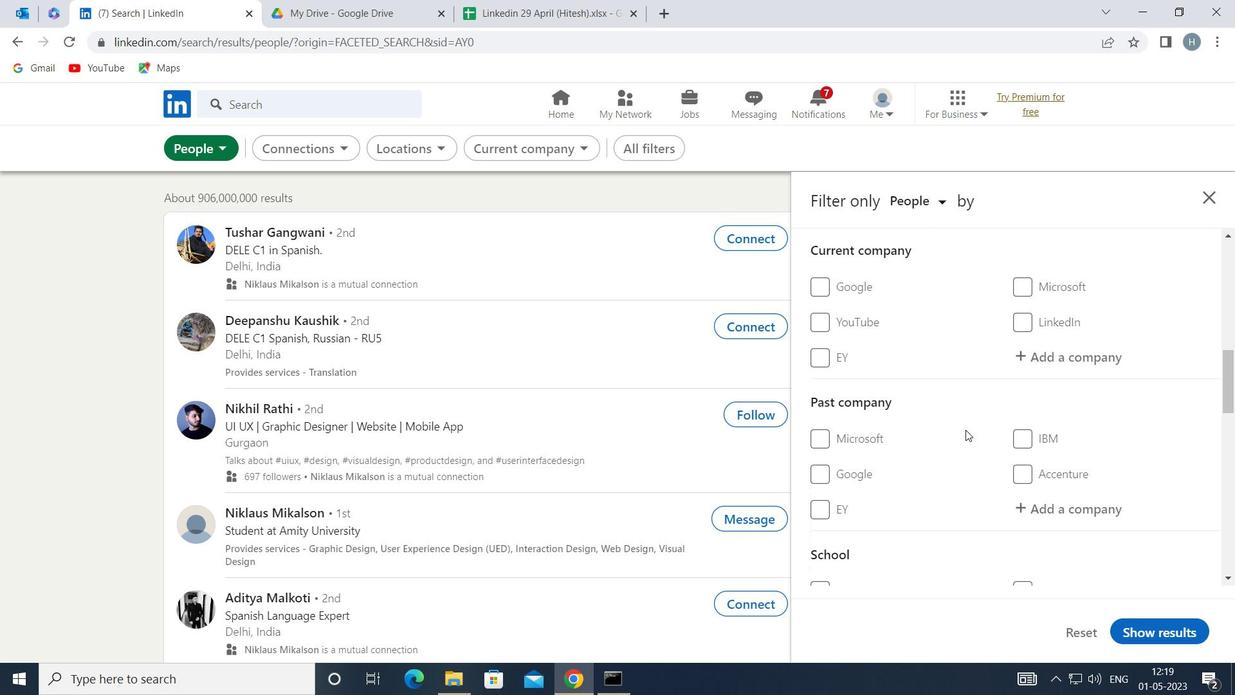 
Action: Mouse scrolled (965, 429) with delta (0, 0)
Screenshot: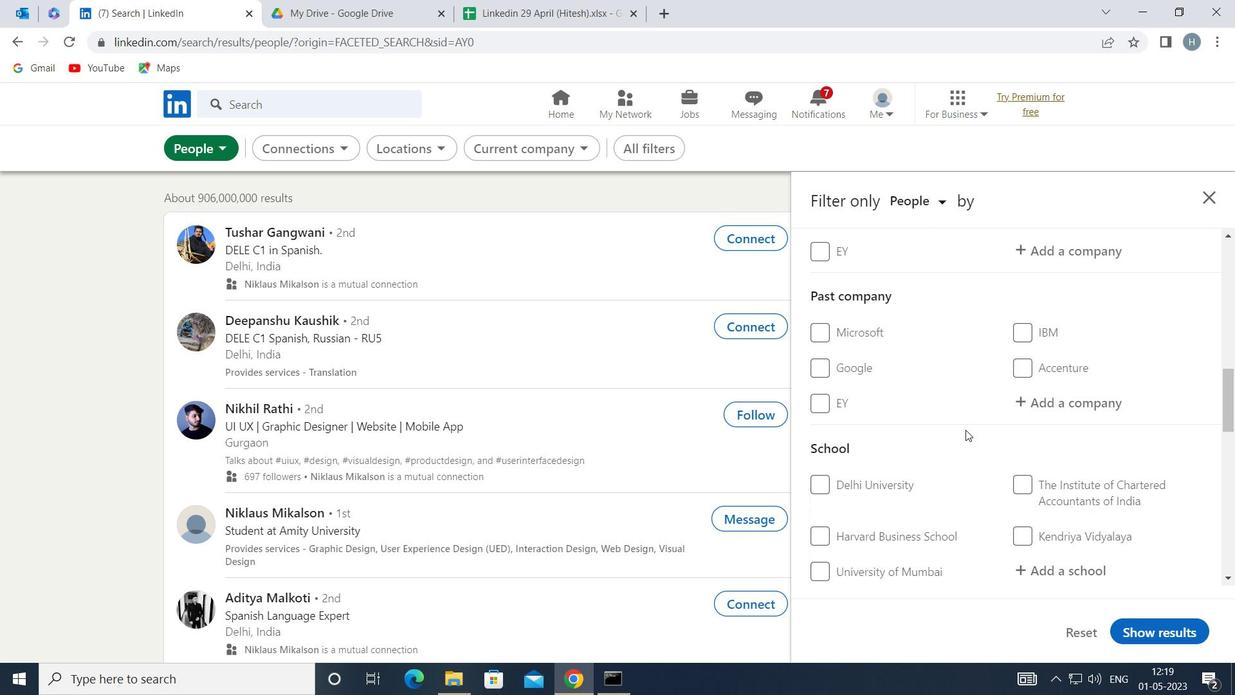 
Action: Mouse scrolled (965, 429) with delta (0, 0)
Screenshot: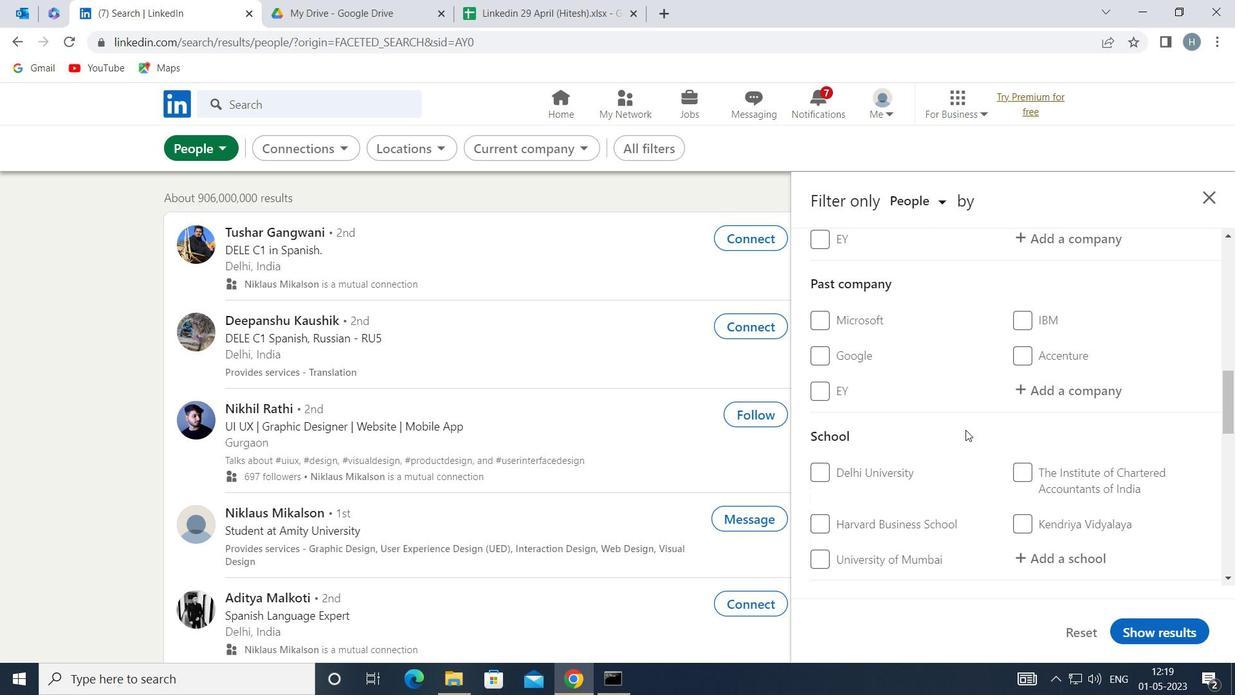 
Action: Mouse scrolled (965, 429) with delta (0, 0)
Screenshot: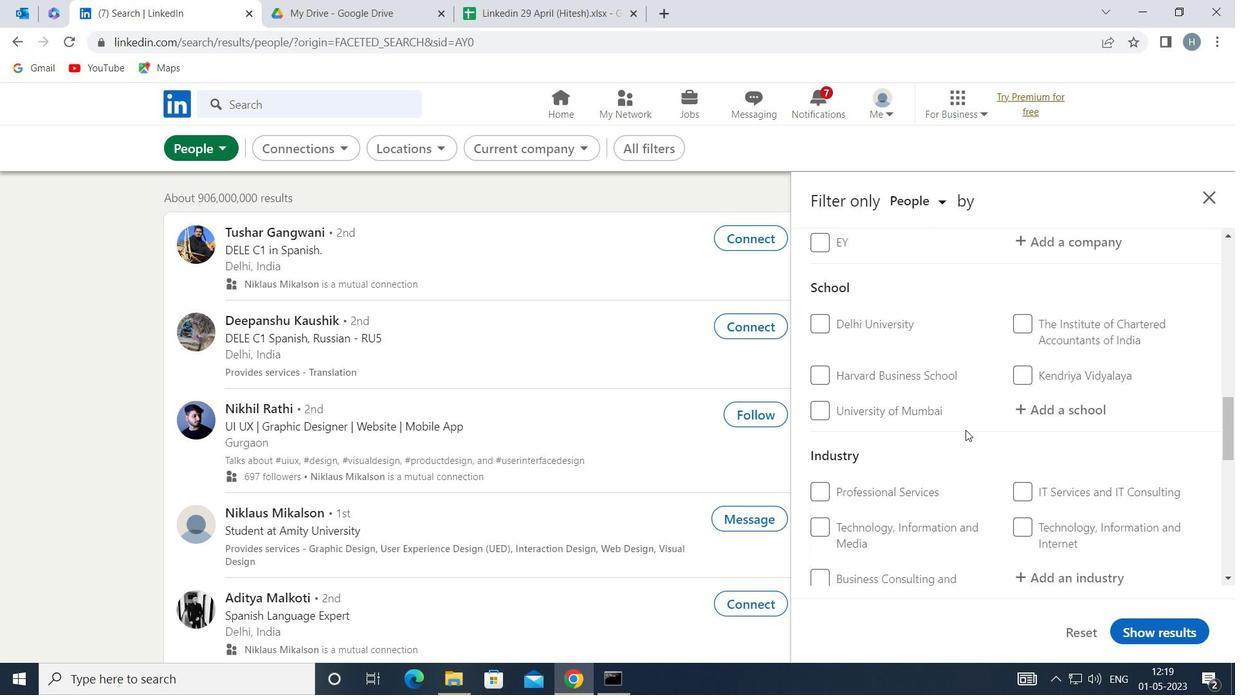 
Action: Mouse scrolled (965, 429) with delta (0, 0)
Screenshot: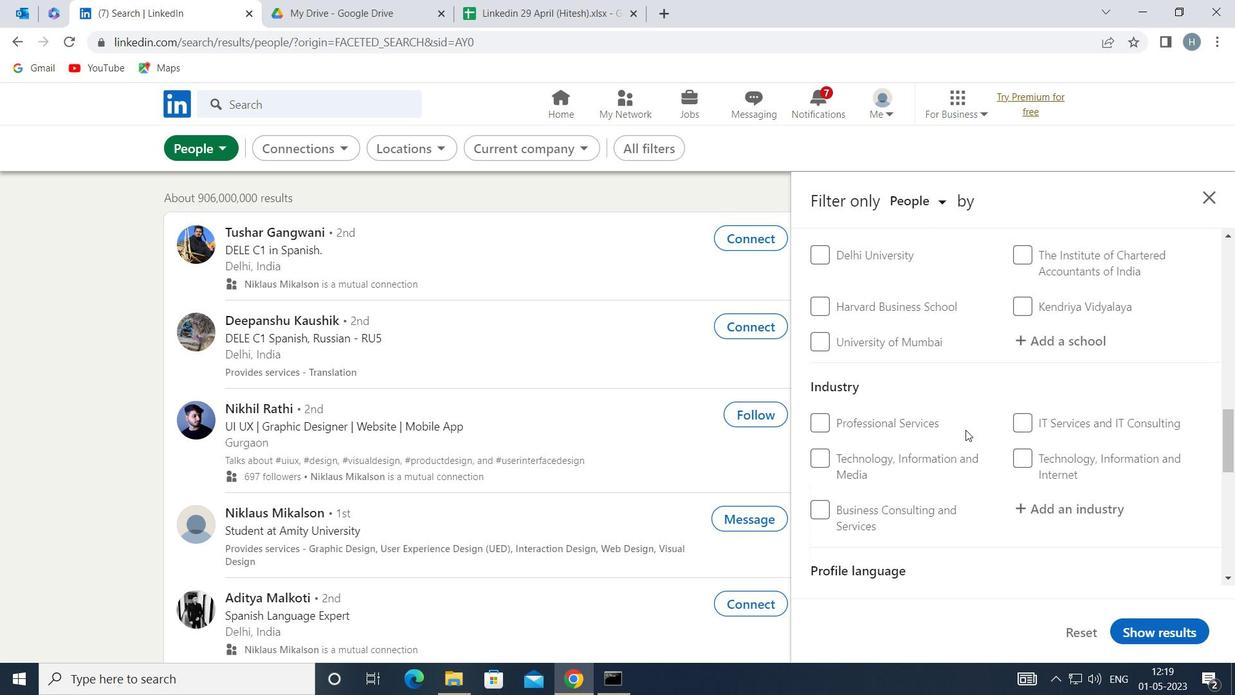 
Action: Mouse scrolled (965, 429) with delta (0, 0)
Screenshot: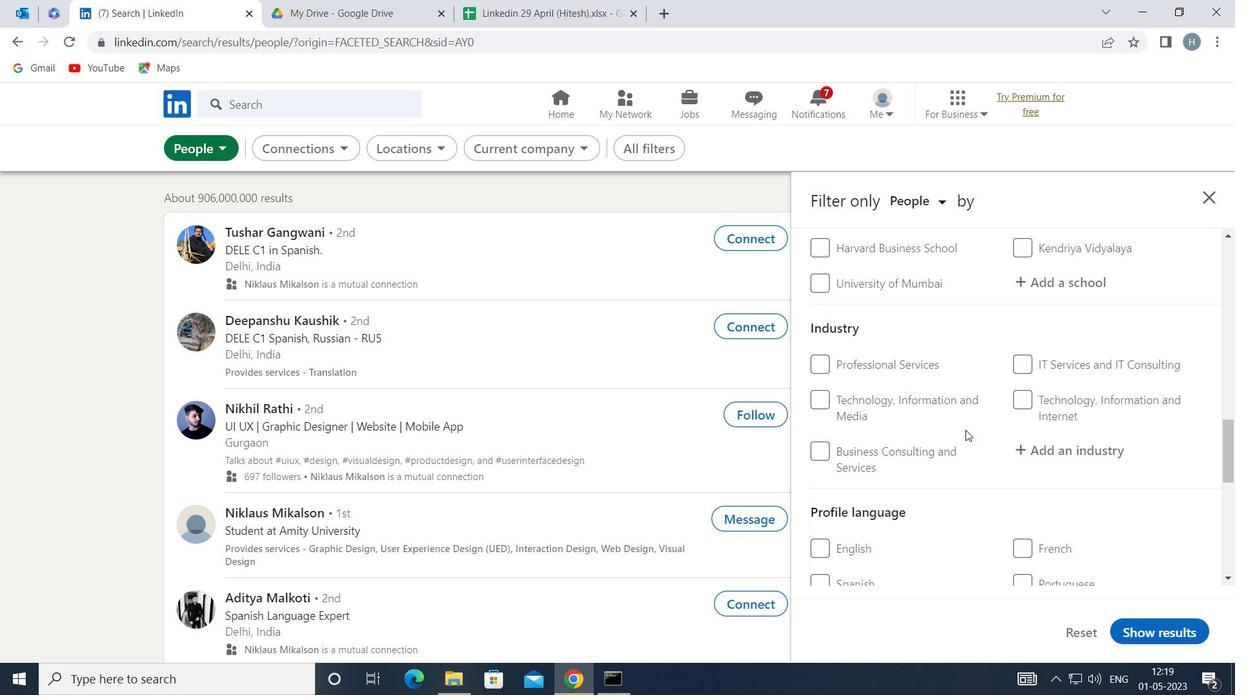 
Action: Mouse moved to (855, 468)
Screenshot: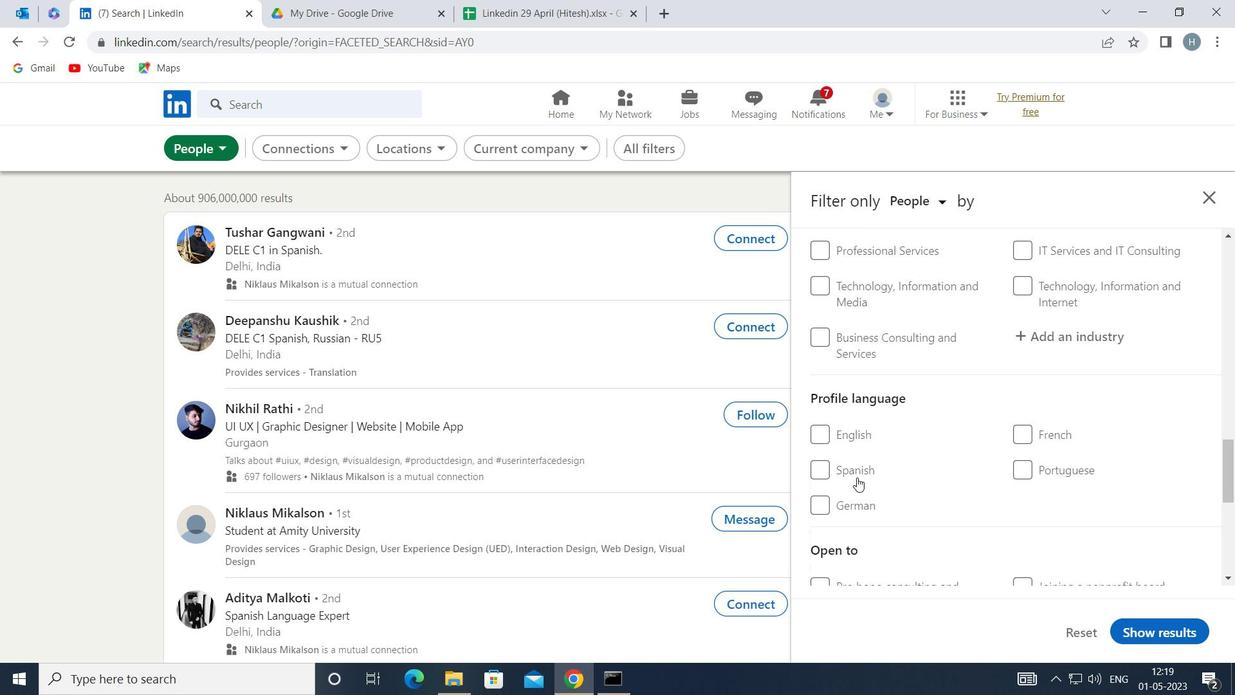 
Action: Mouse pressed left at (855, 468)
Screenshot: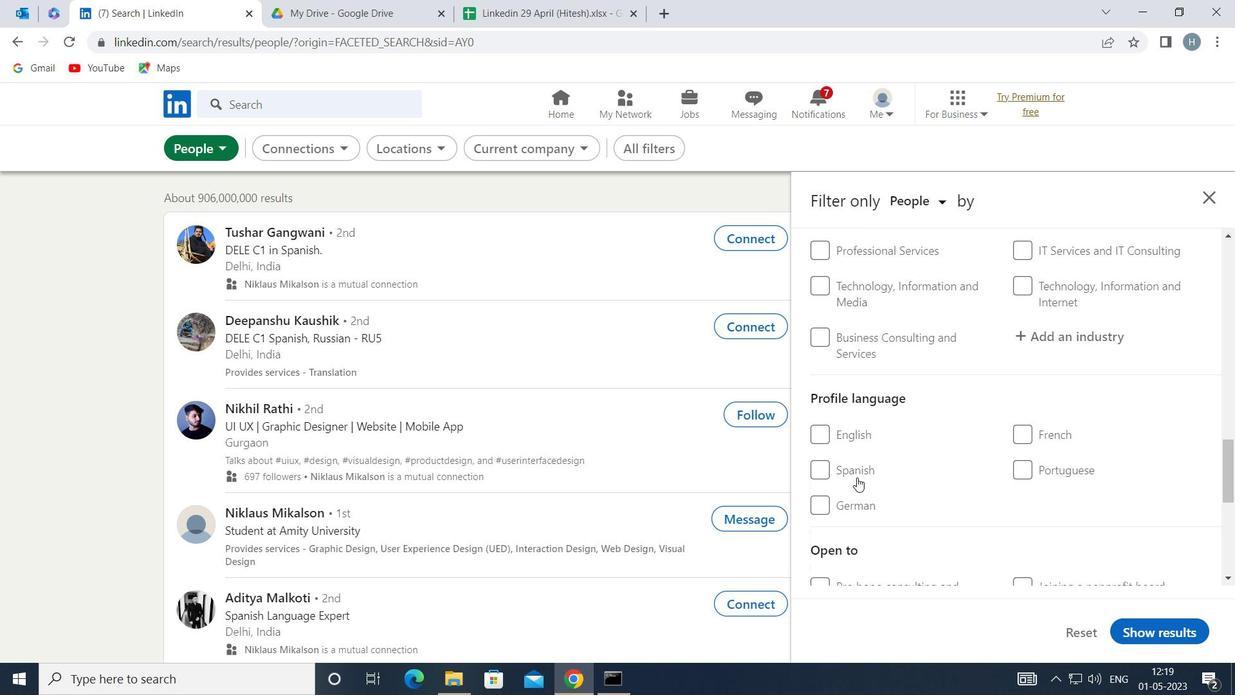 
Action: Mouse moved to (948, 451)
Screenshot: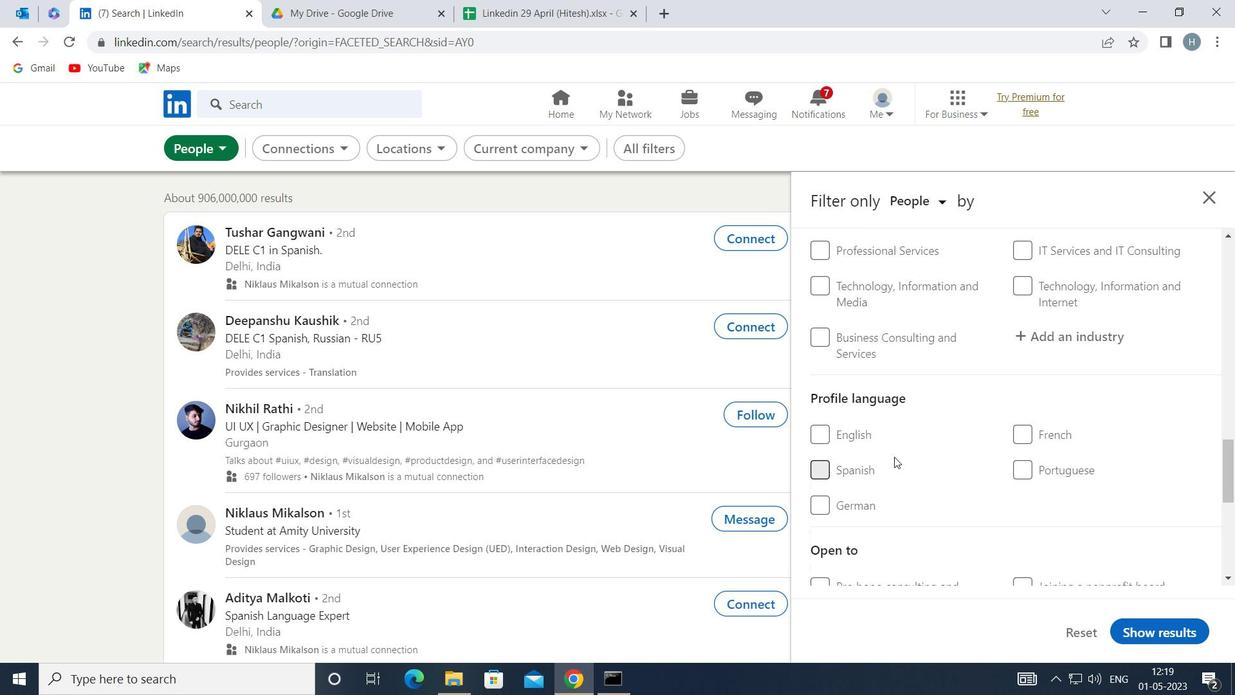 
Action: Mouse scrolled (948, 452) with delta (0, 0)
Screenshot: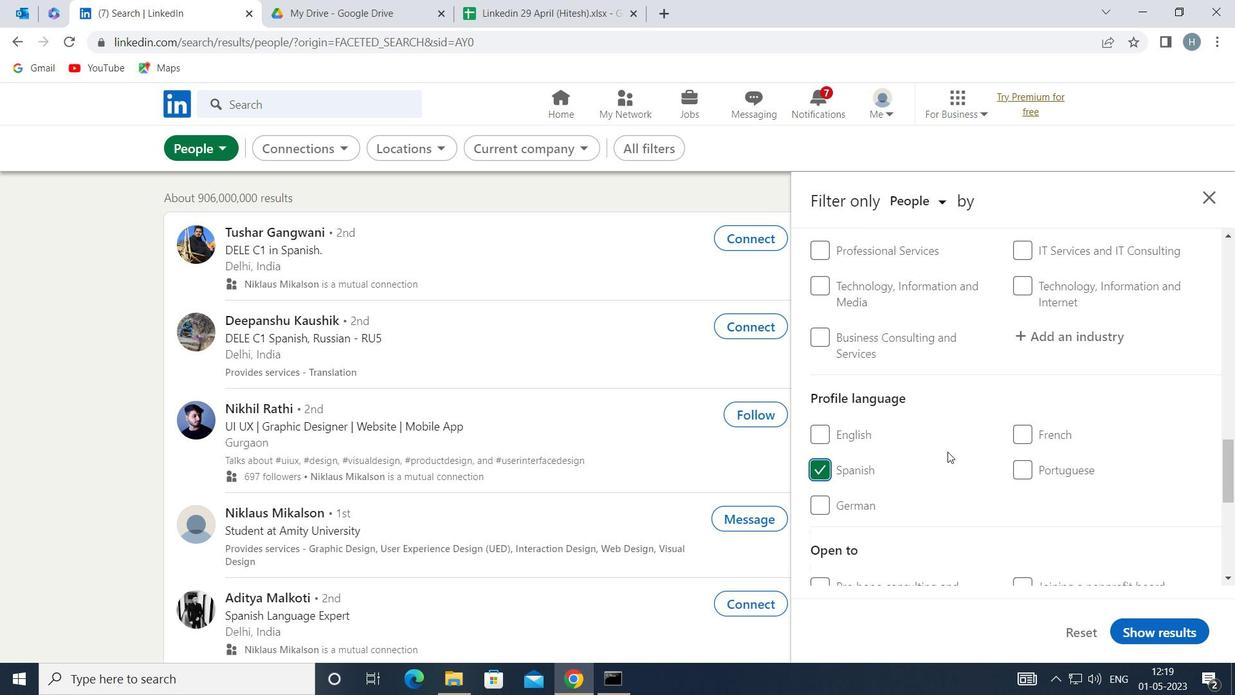 
Action: Mouse scrolled (948, 452) with delta (0, 0)
Screenshot: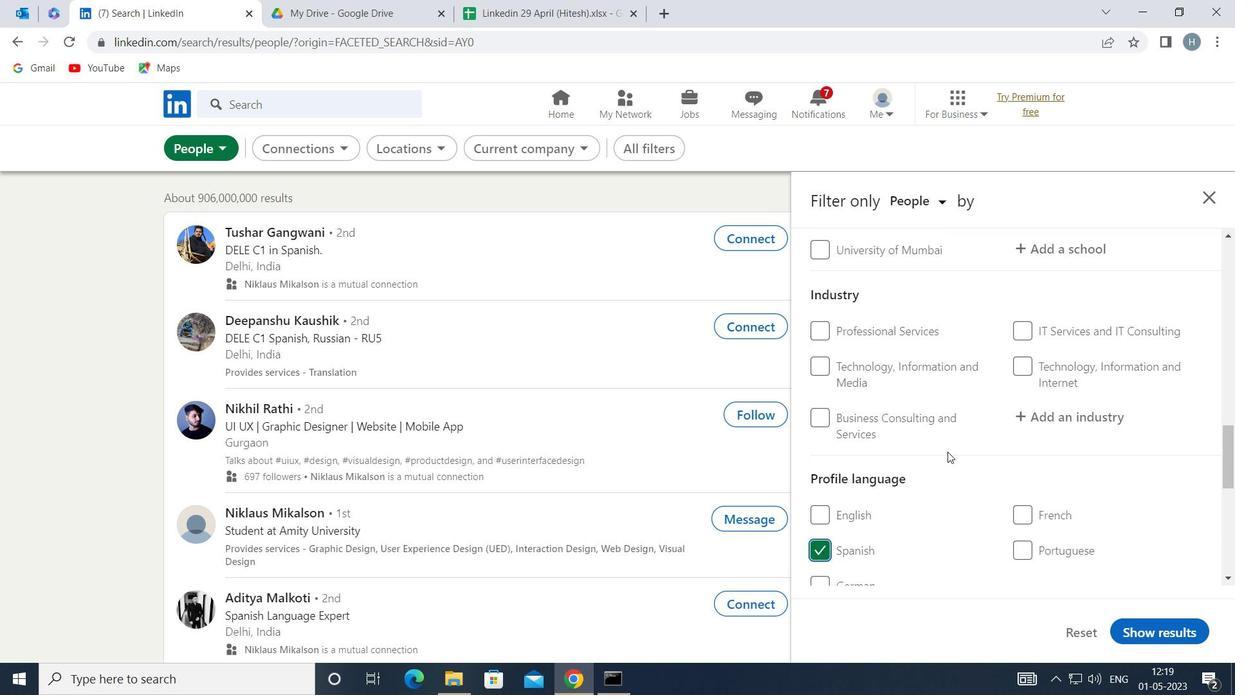 
Action: Mouse scrolled (948, 452) with delta (0, 0)
Screenshot: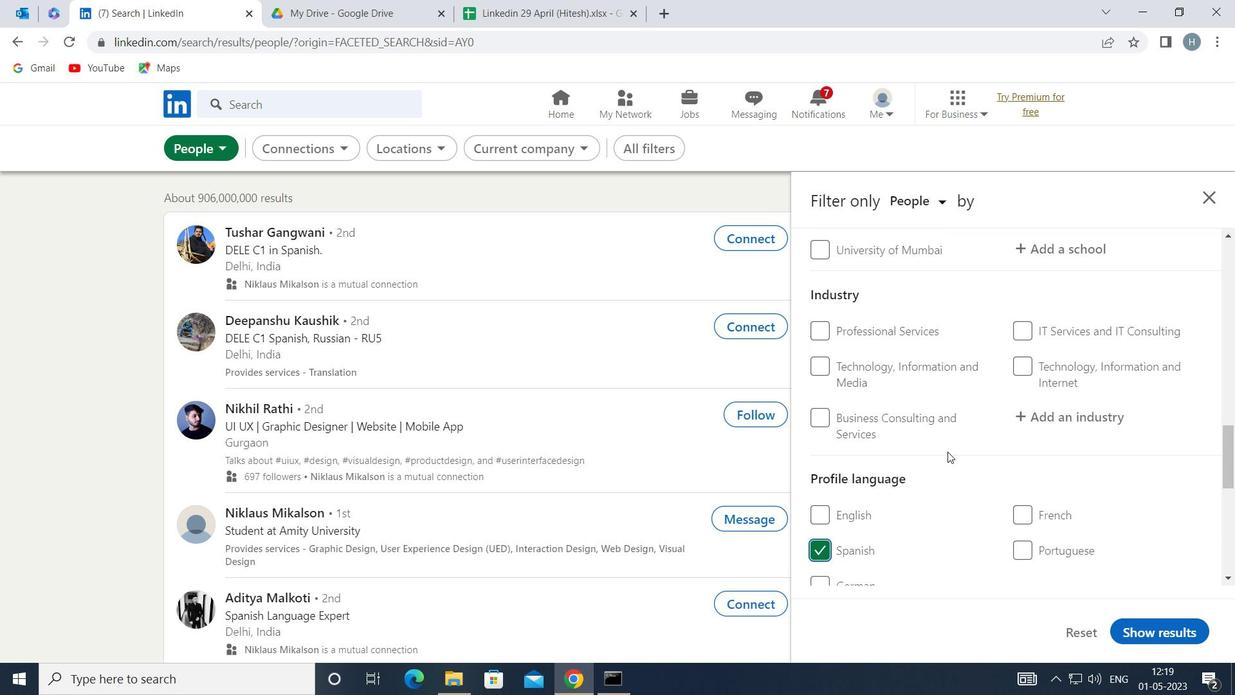 
Action: Mouse scrolled (948, 452) with delta (0, 0)
Screenshot: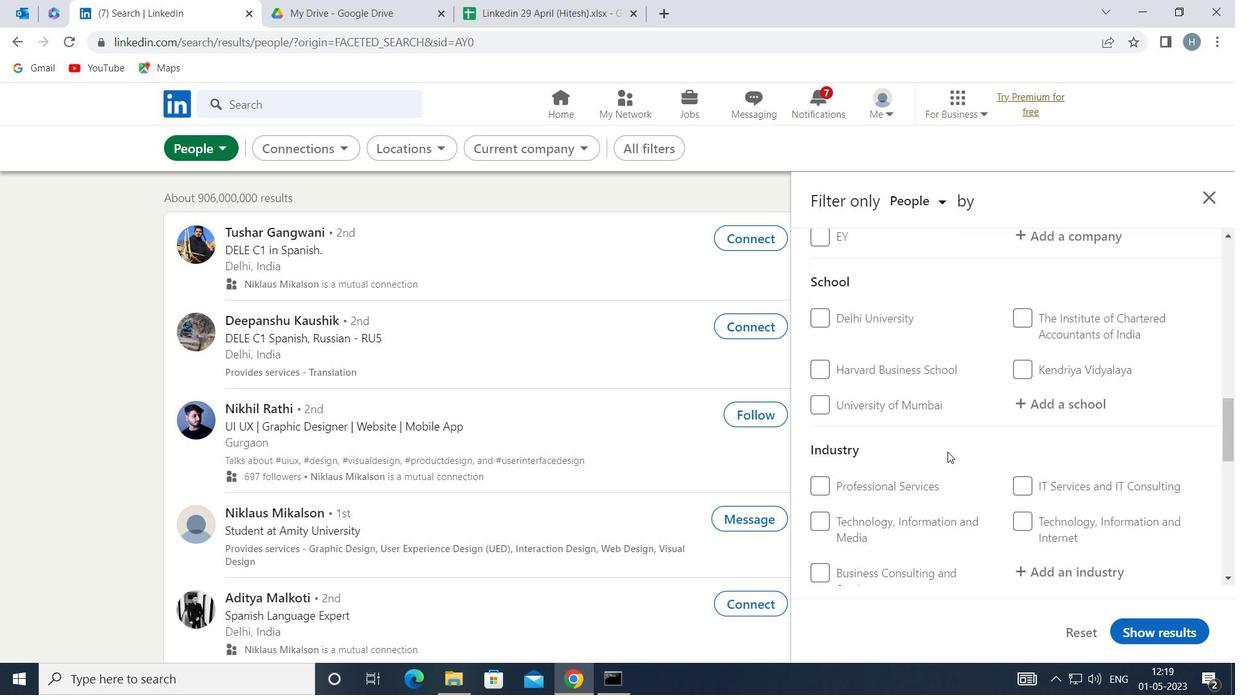 
Action: Mouse scrolled (948, 452) with delta (0, 0)
Screenshot: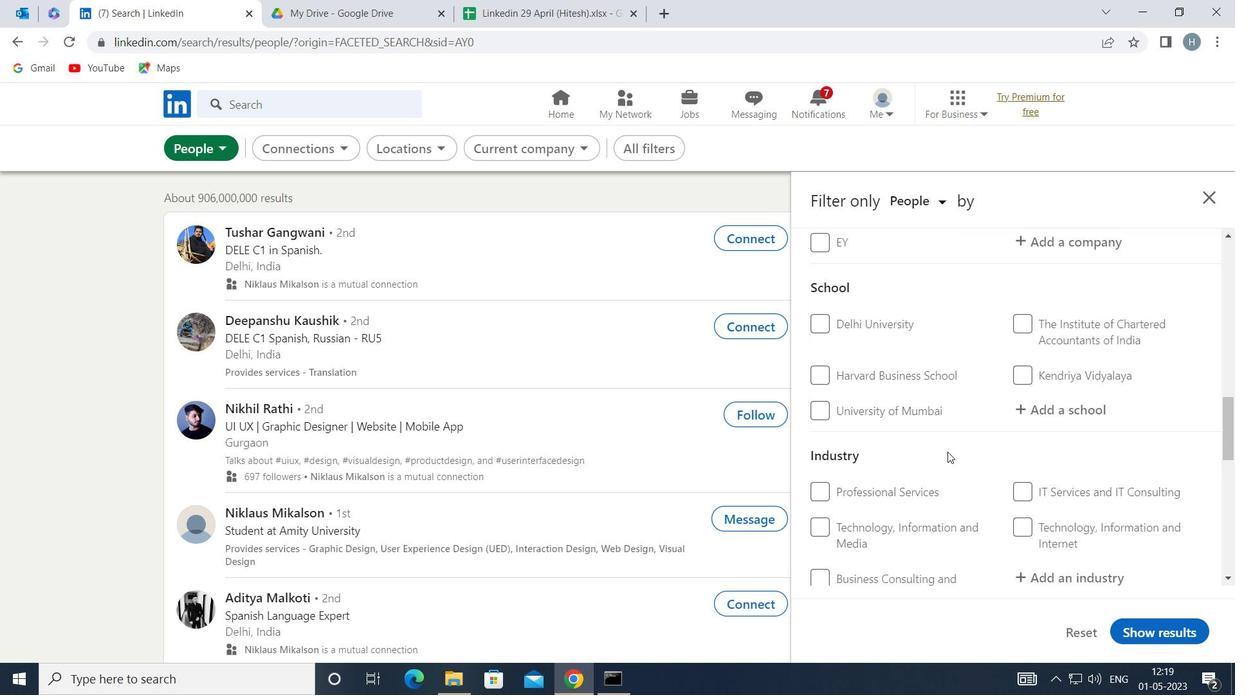 
Action: Mouse scrolled (948, 452) with delta (0, 0)
Screenshot: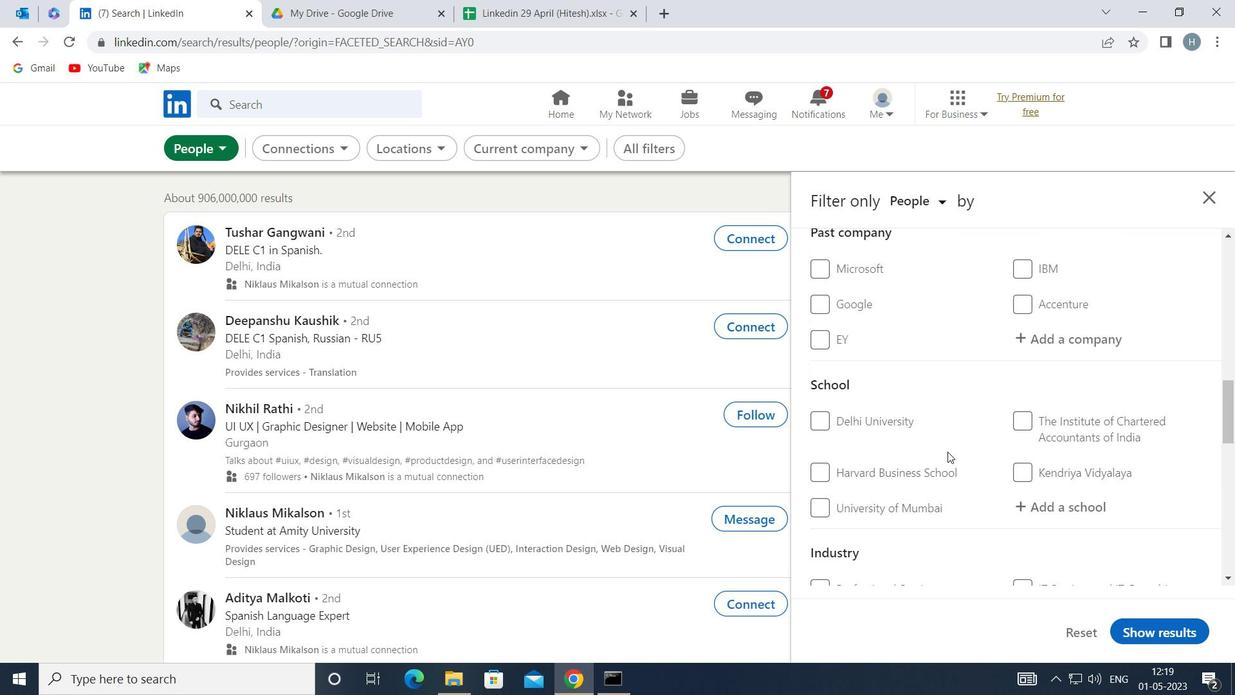 
Action: Mouse scrolled (948, 452) with delta (0, 0)
Screenshot: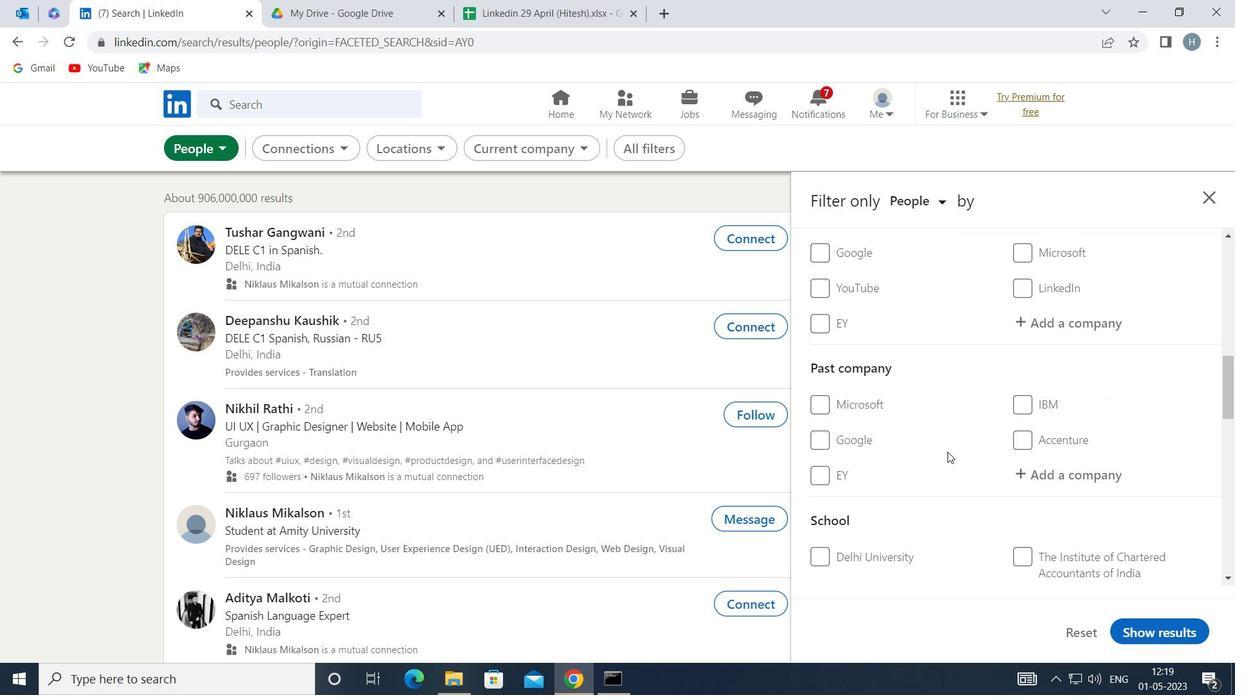 
Action: Mouse scrolled (948, 452) with delta (0, 0)
Screenshot: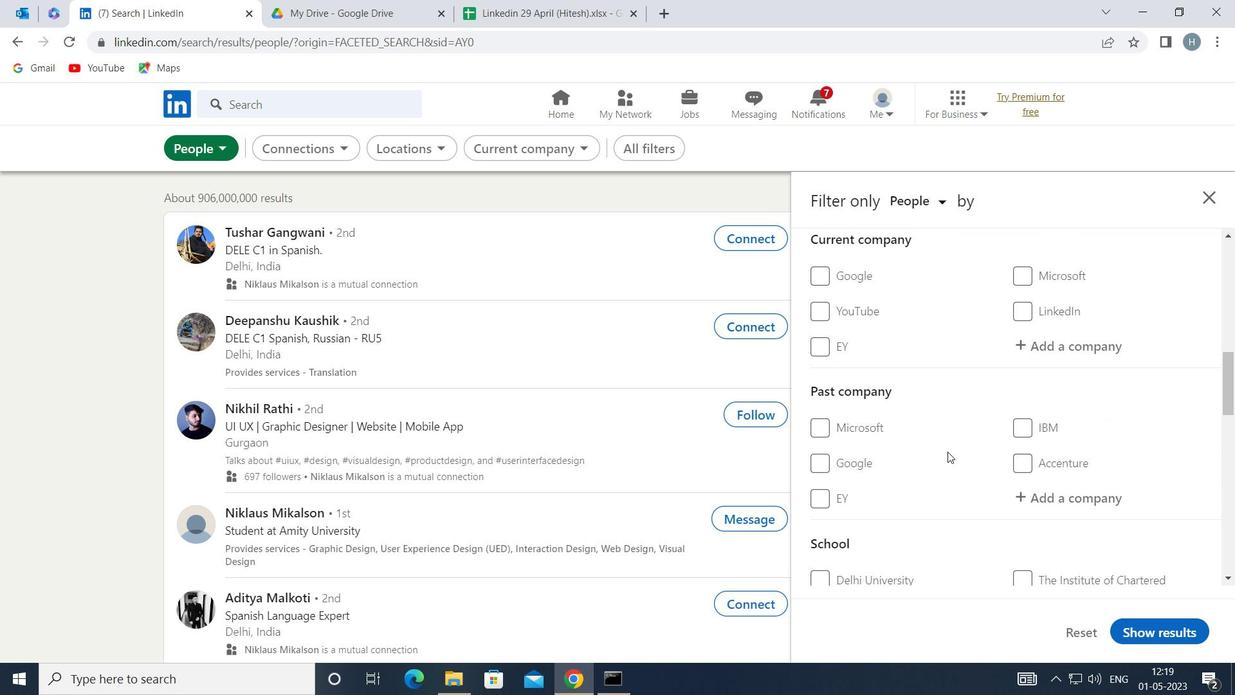 
Action: Mouse moved to (1072, 491)
Screenshot: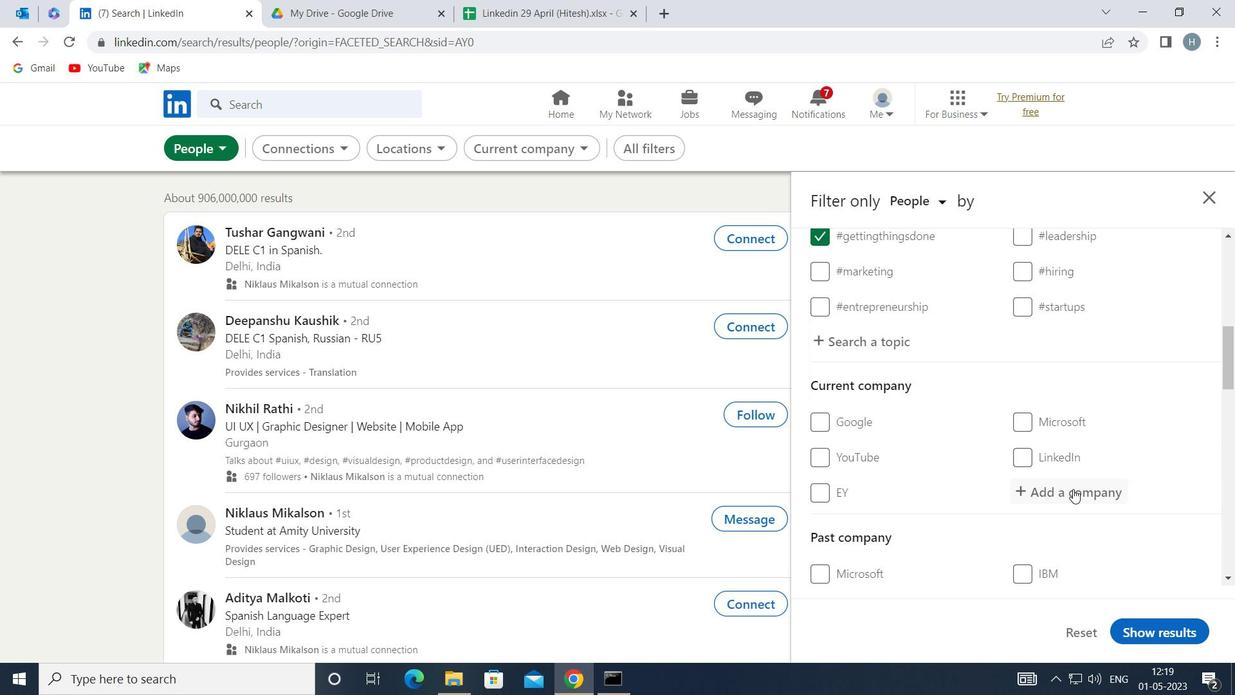 
Action: Mouse pressed left at (1072, 491)
Screenshot: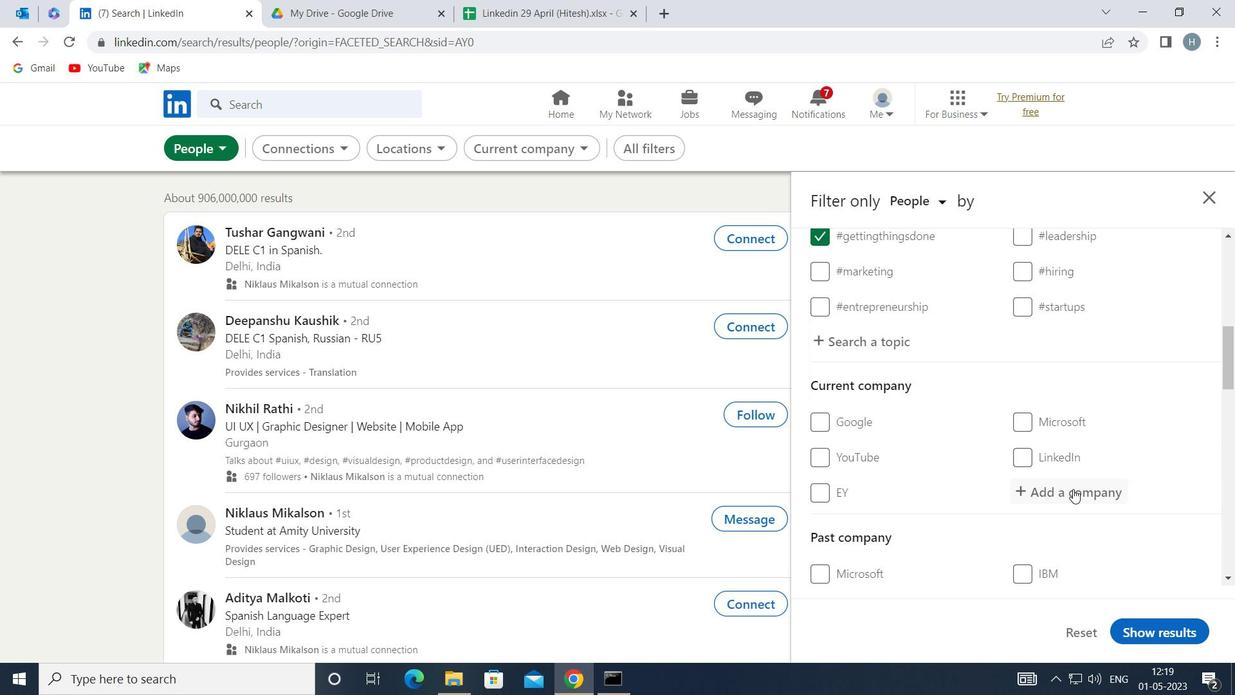 
Action: Mouse moved to (1071, 491)
Screenshot: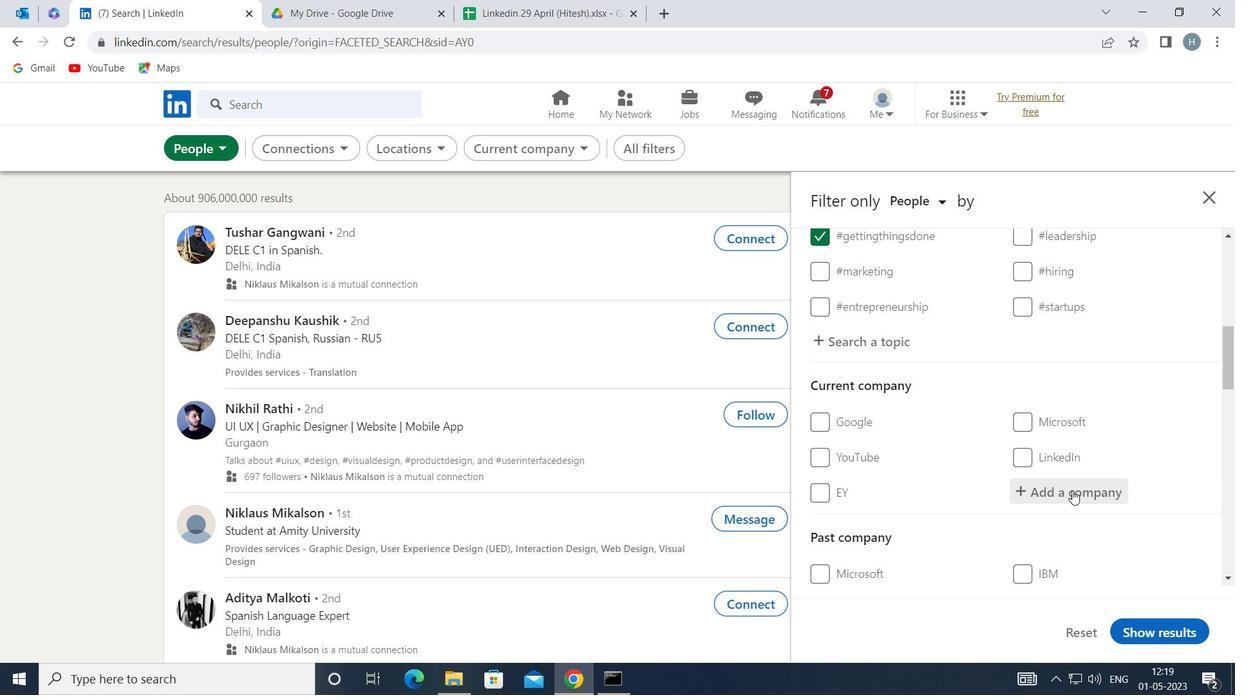 
Action: Key pressed <Key.shift>STATE<Key.space><Key.shift>BANK
Screenshot: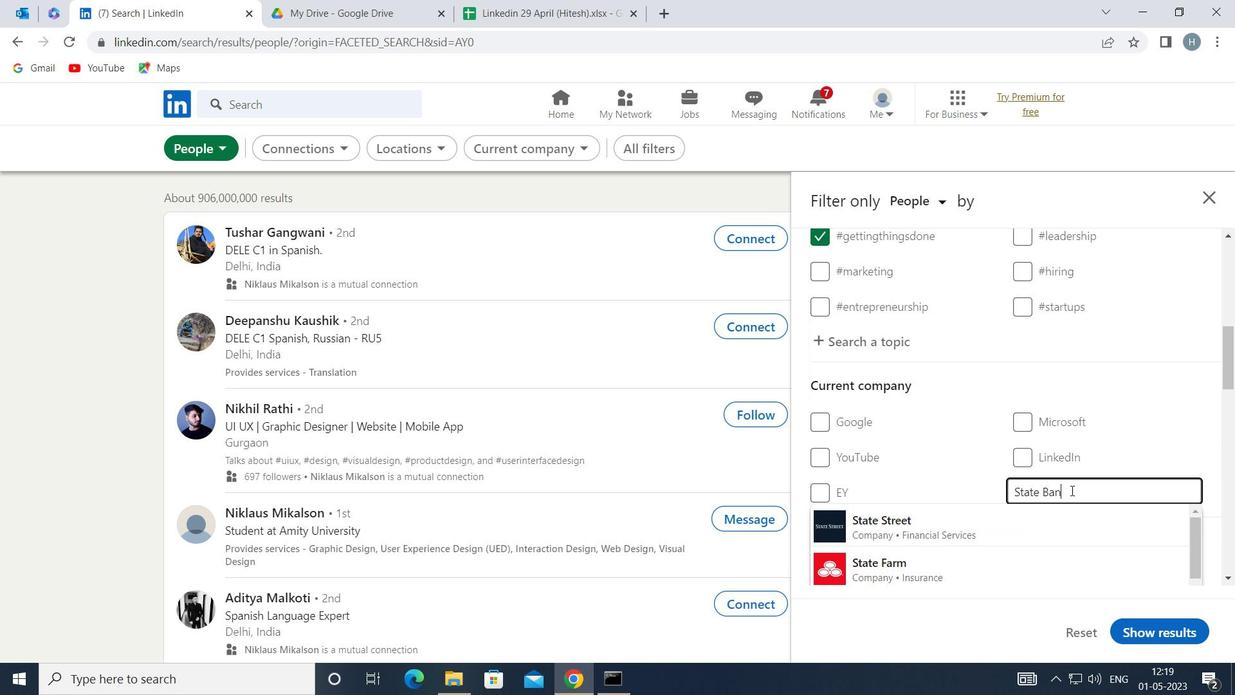 
Action: Mouse moved to (1030, 530)
Screenshot: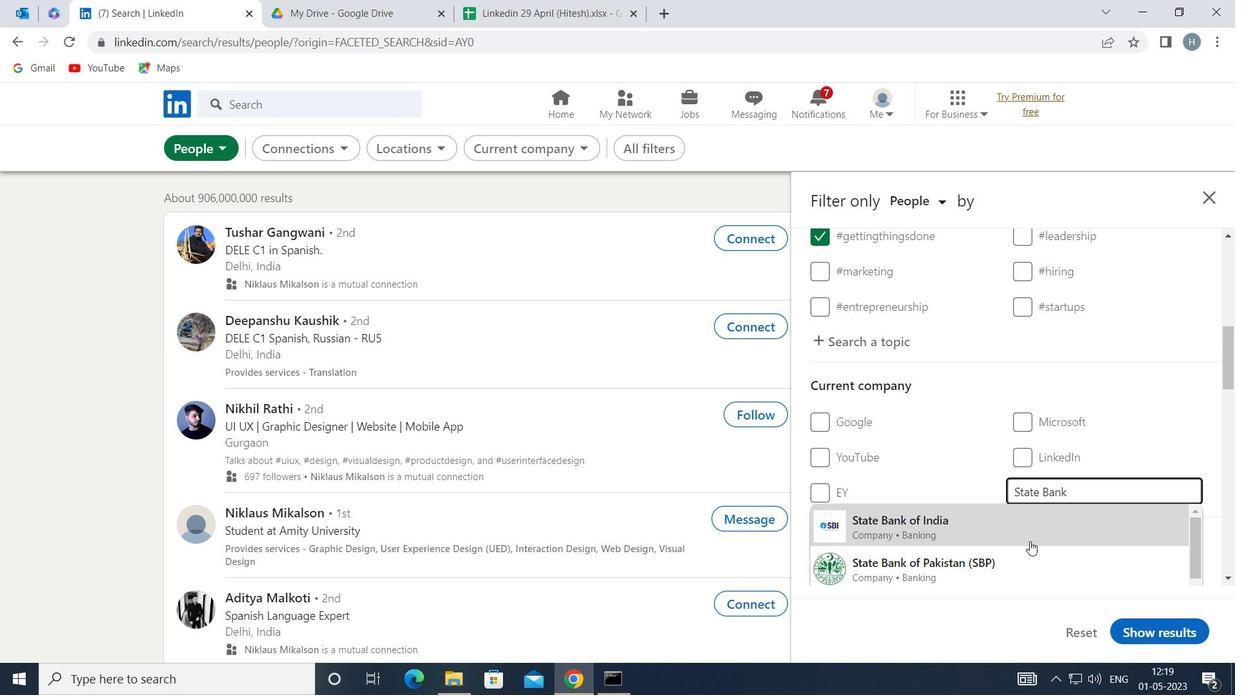 
Action: Mouse pressed left at (1030, 530)
Screenshot: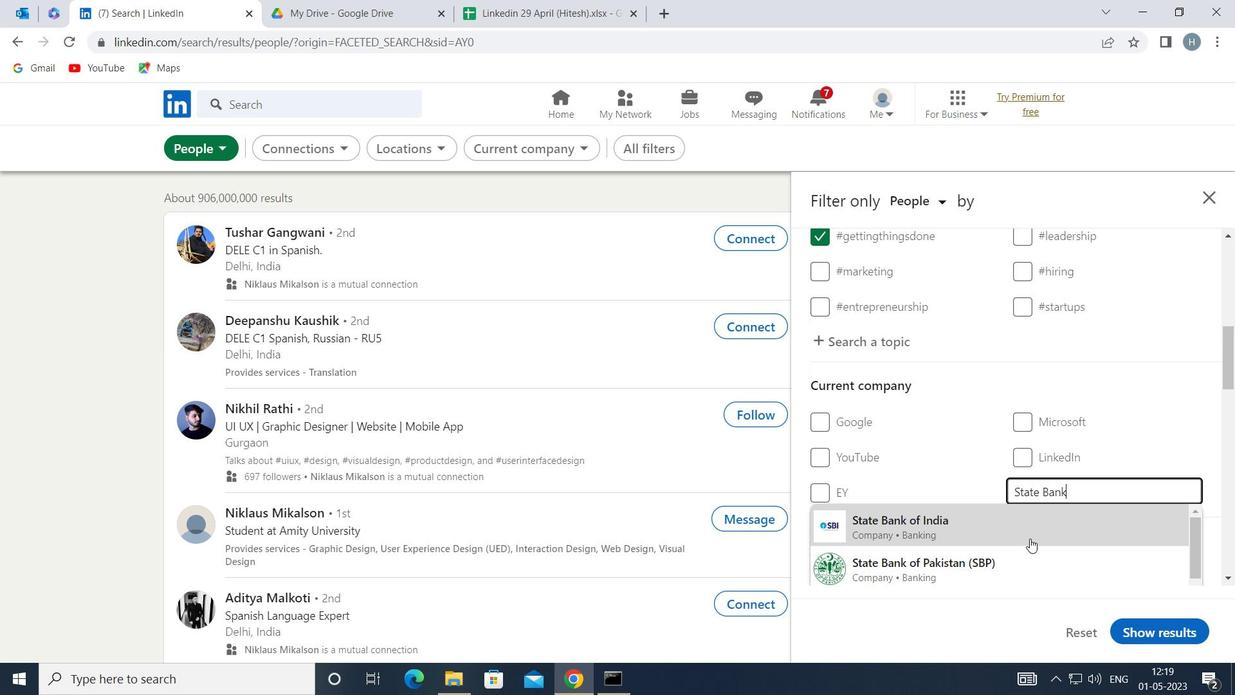 
Action: Mouse moved to (1023, 490)
Screenshot: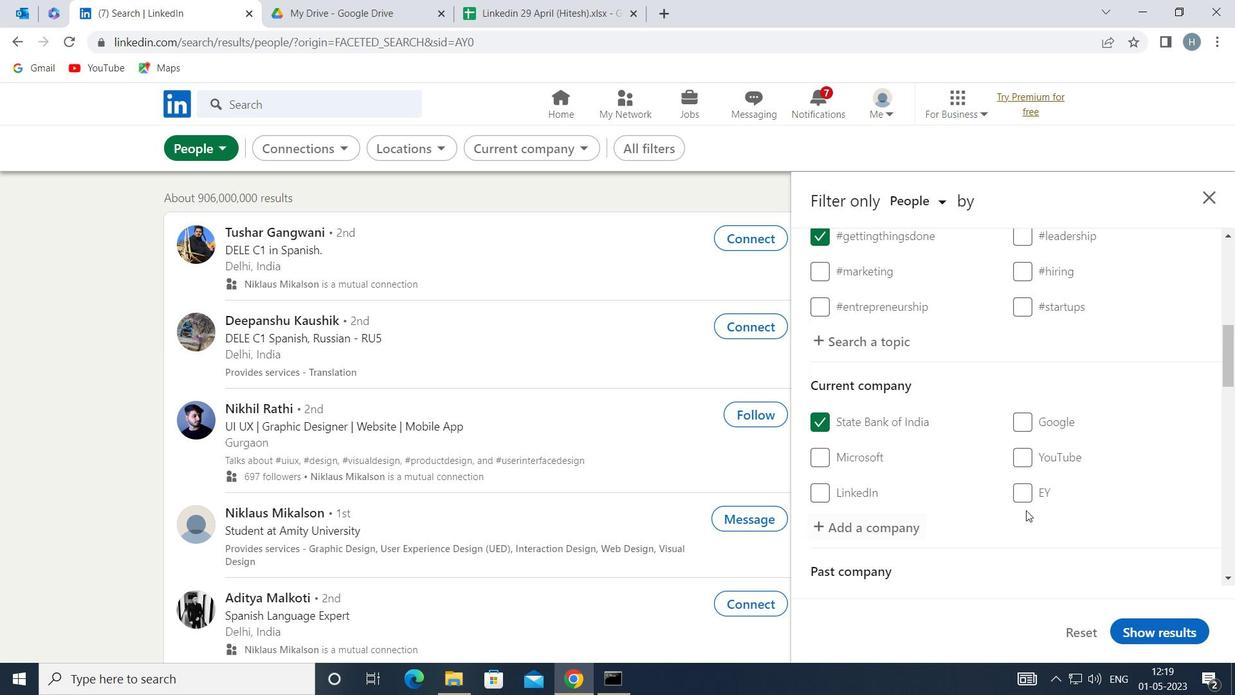 
Action: Mouse scrolled (1023, 489) with delta (0, 0)
Screenshot: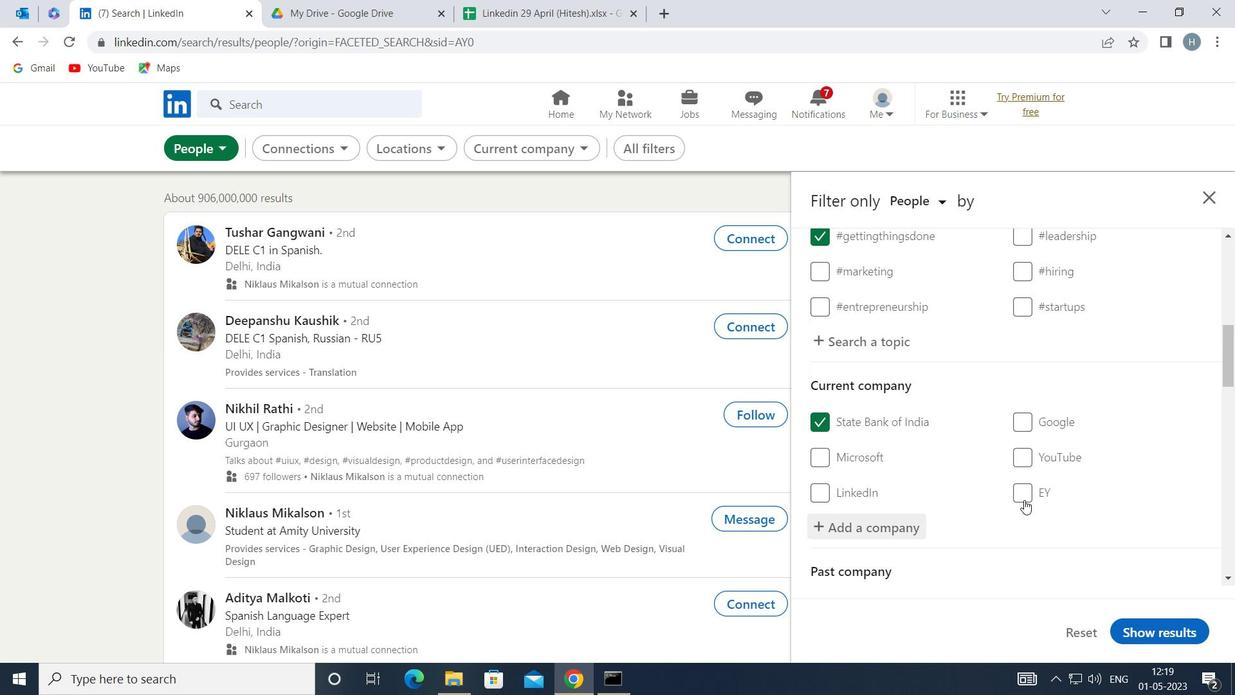 
Action: Mouse moved to (1023, 489)
Screenshot: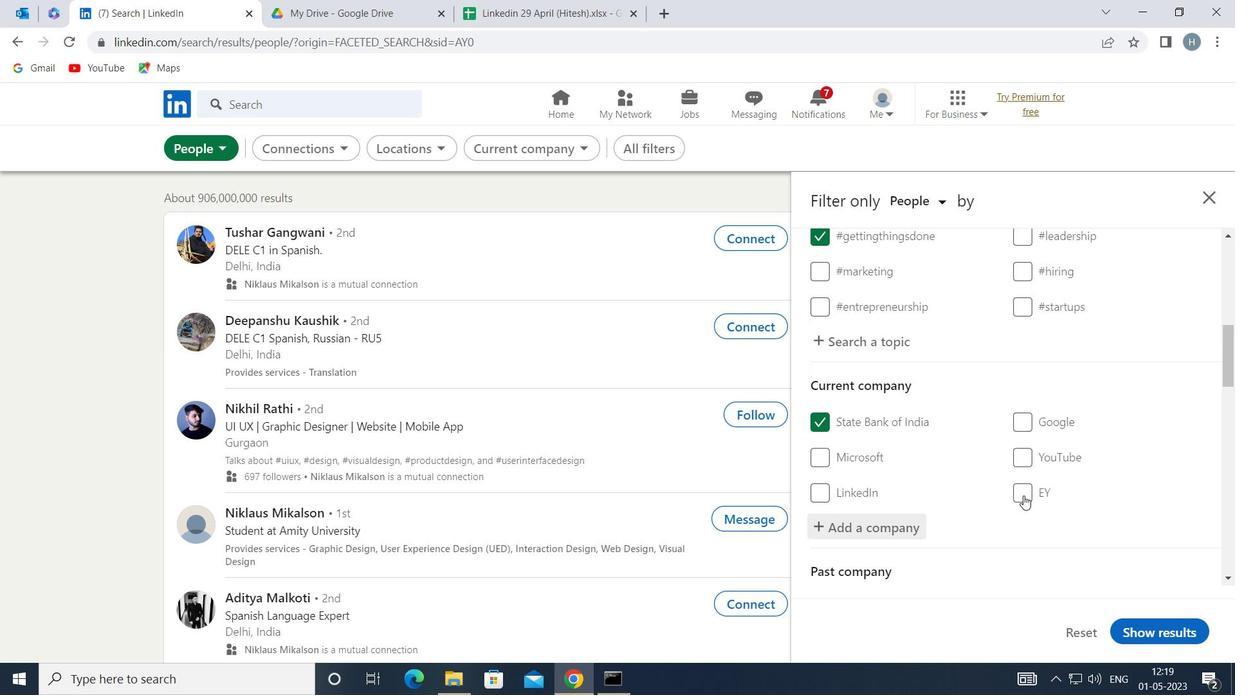 
Action: Mouse scrolled (1023, 488) with delta (0, 0)
Screenshot: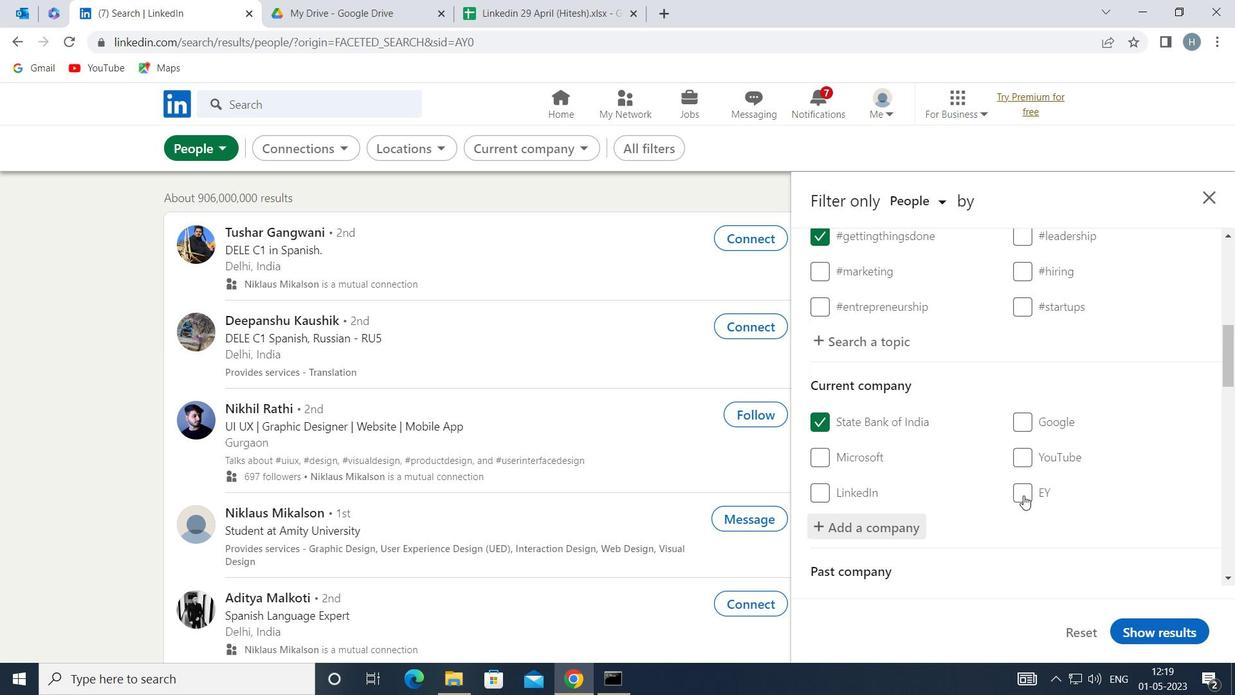 
Action: Mouse moved to (1023, 485)
Screenshot: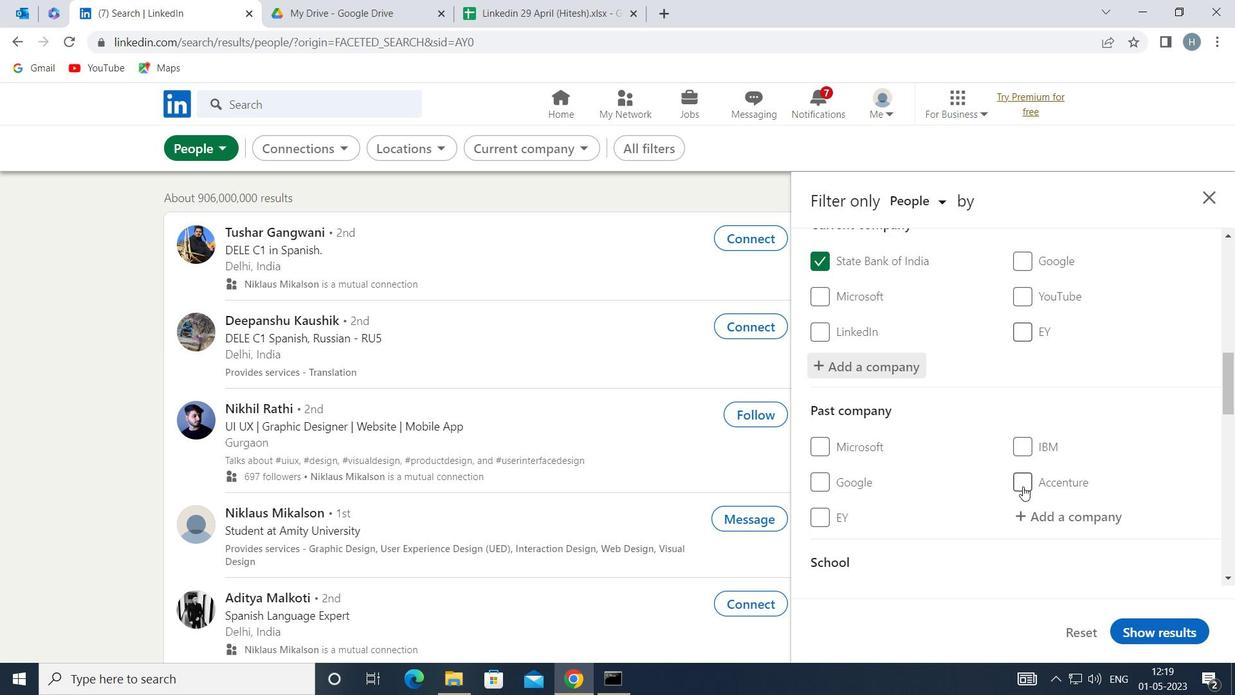 
Action: Mouse scrolled (1023, 485) with delta (0, 0)
Screenshot: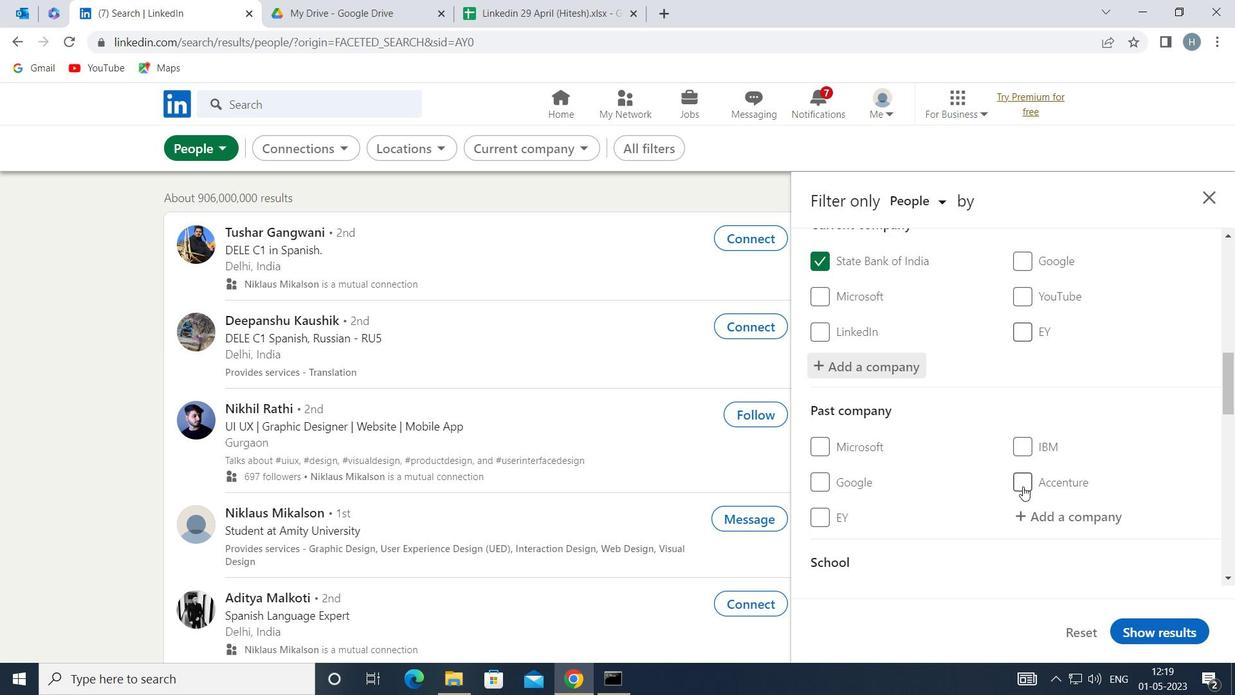 
Action: Mouse moved to (1027, 483)
Screenshot: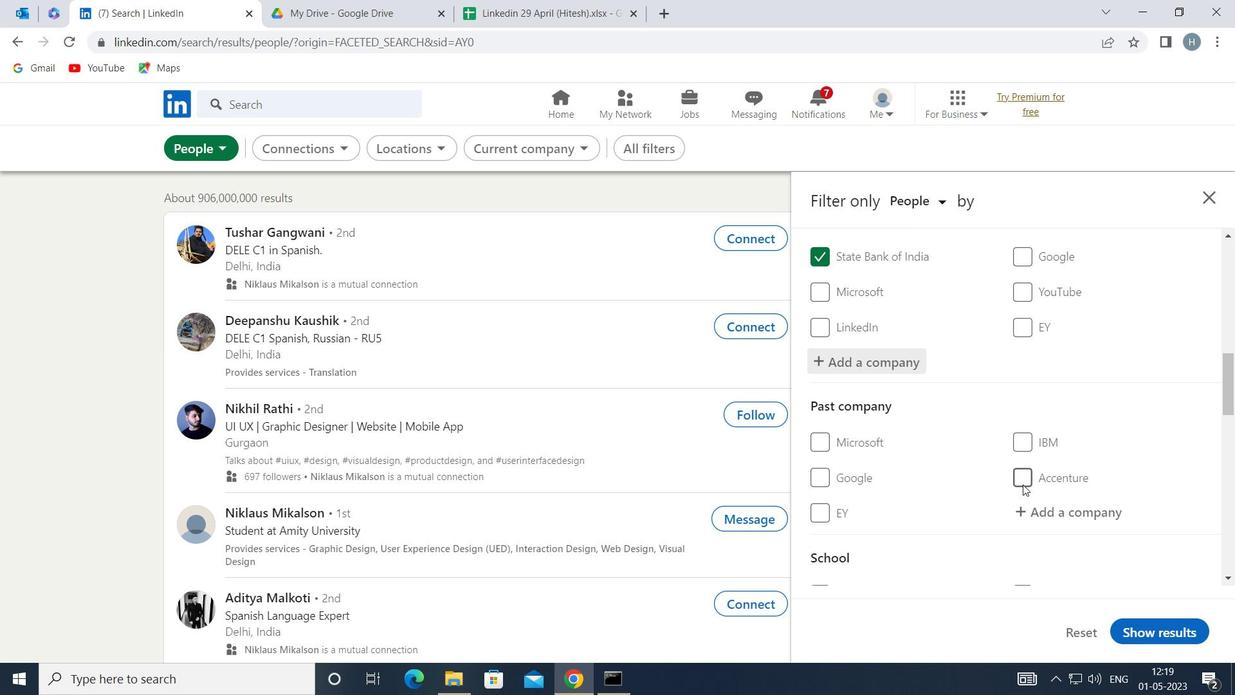 
Action: Mouse scrolled (1027, 482) with delta (0, 0)
Screenshot: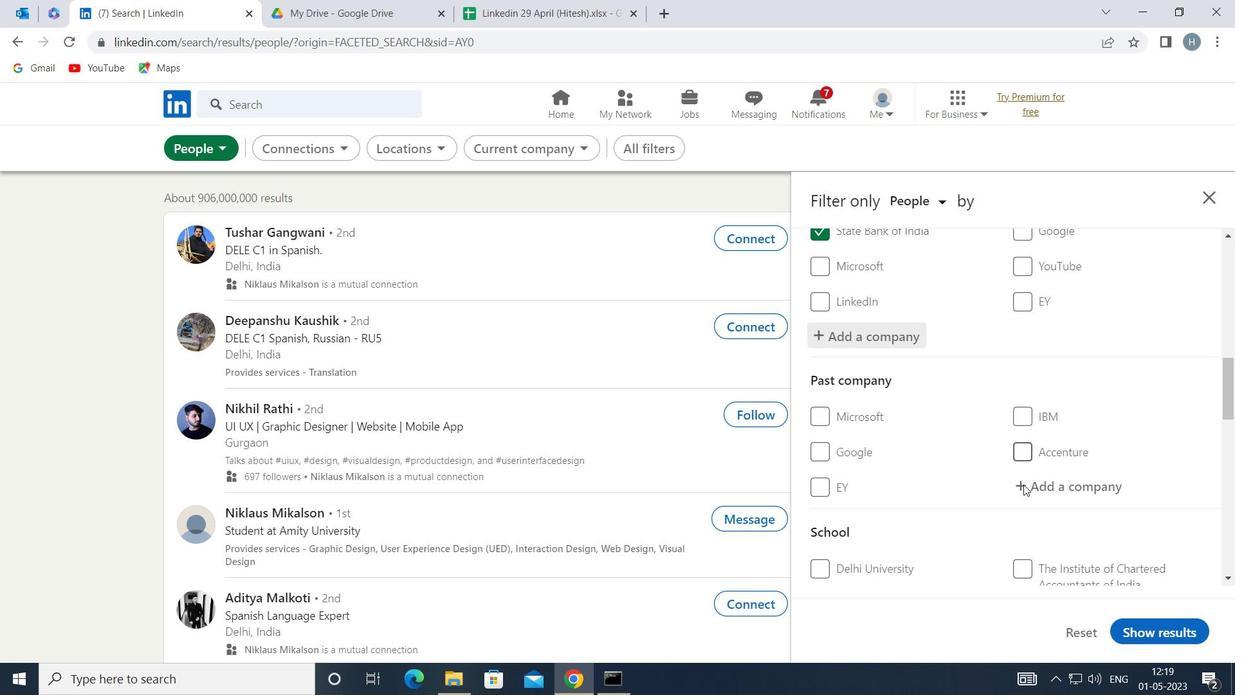 
Action: Mouse scrolled (1027, 482) with delta (0, 0)
Screenshot: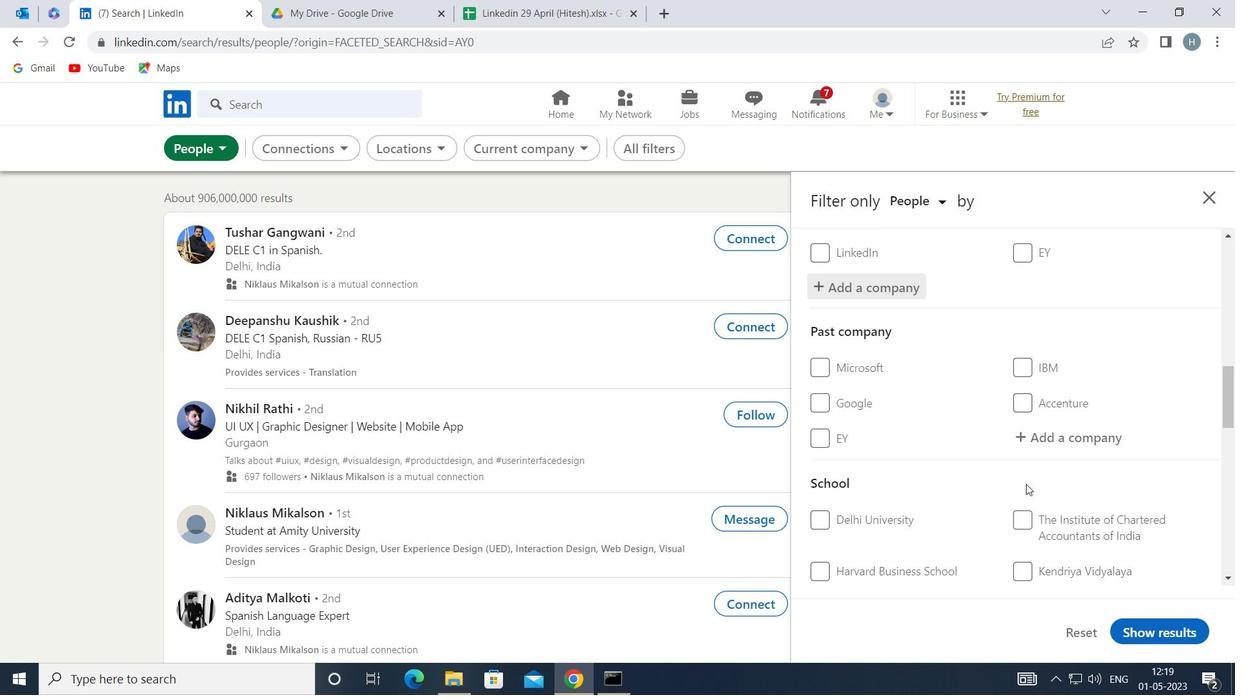 
Action: Mouse moved to (1076, 442)
Screenshot: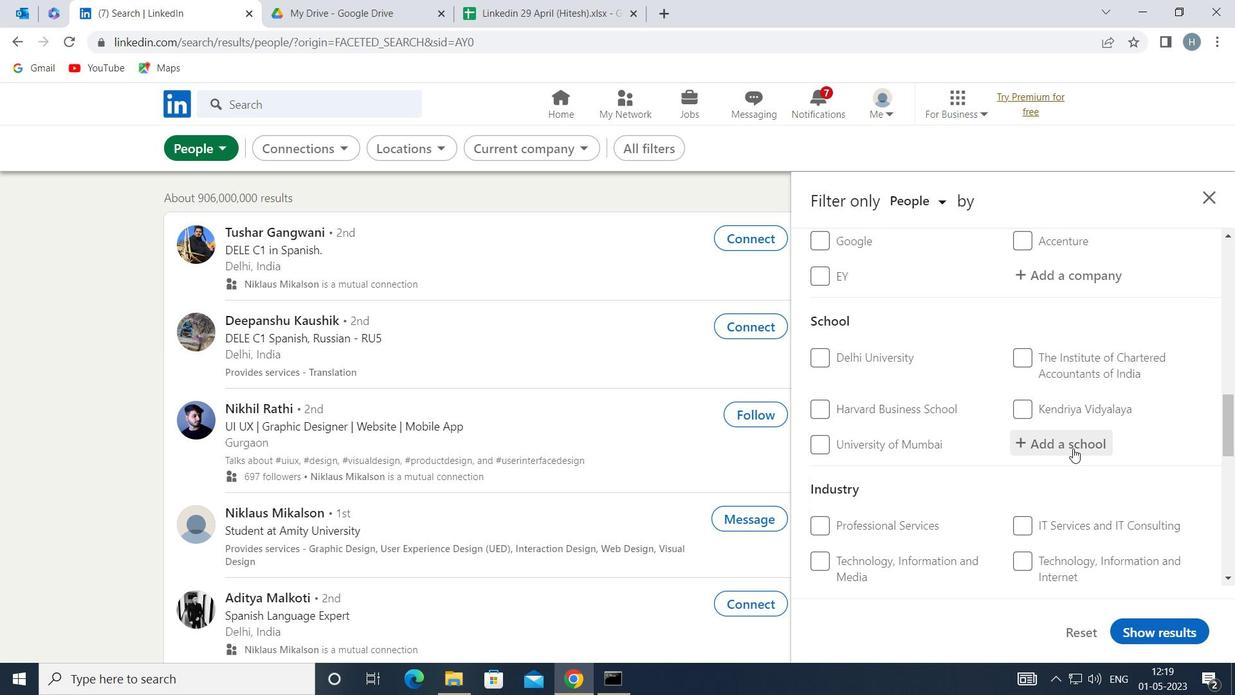 
Action: Mouse pressed left at (1076, 442)
Screenshot: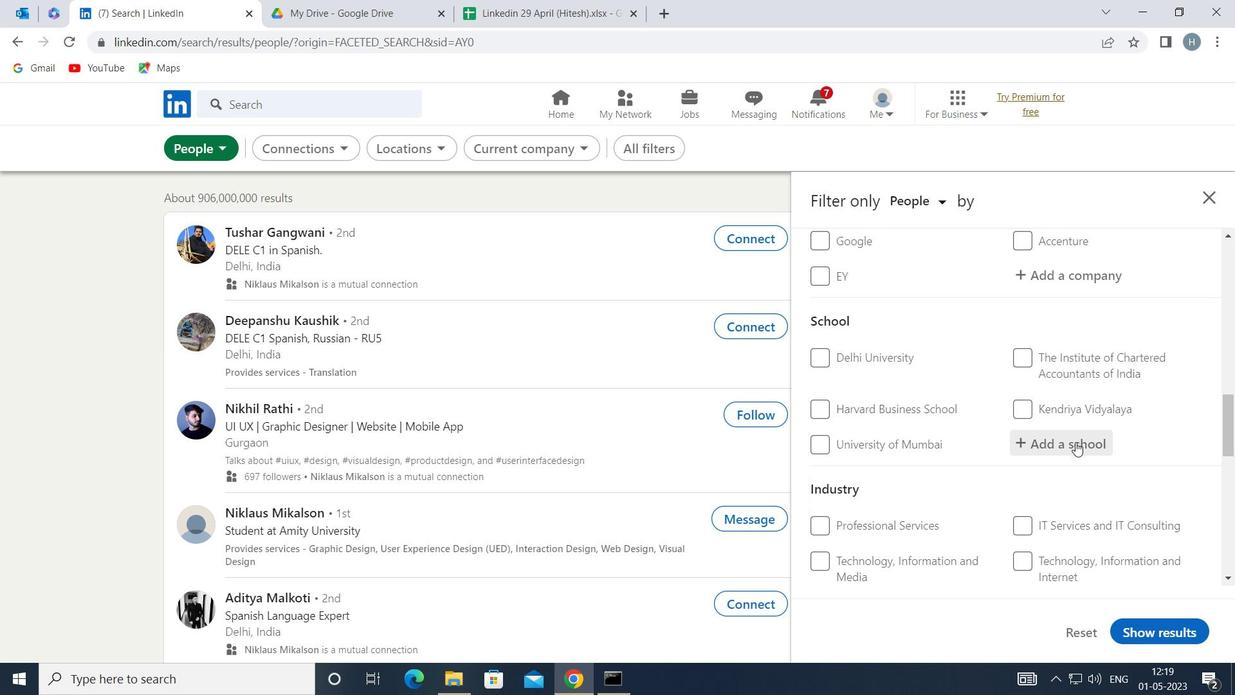 
Action: Key pressed <Key.shift>THE<Key.space><Key.shift>KELKAR<Key.space><Key.shift>EDU
Screenshot: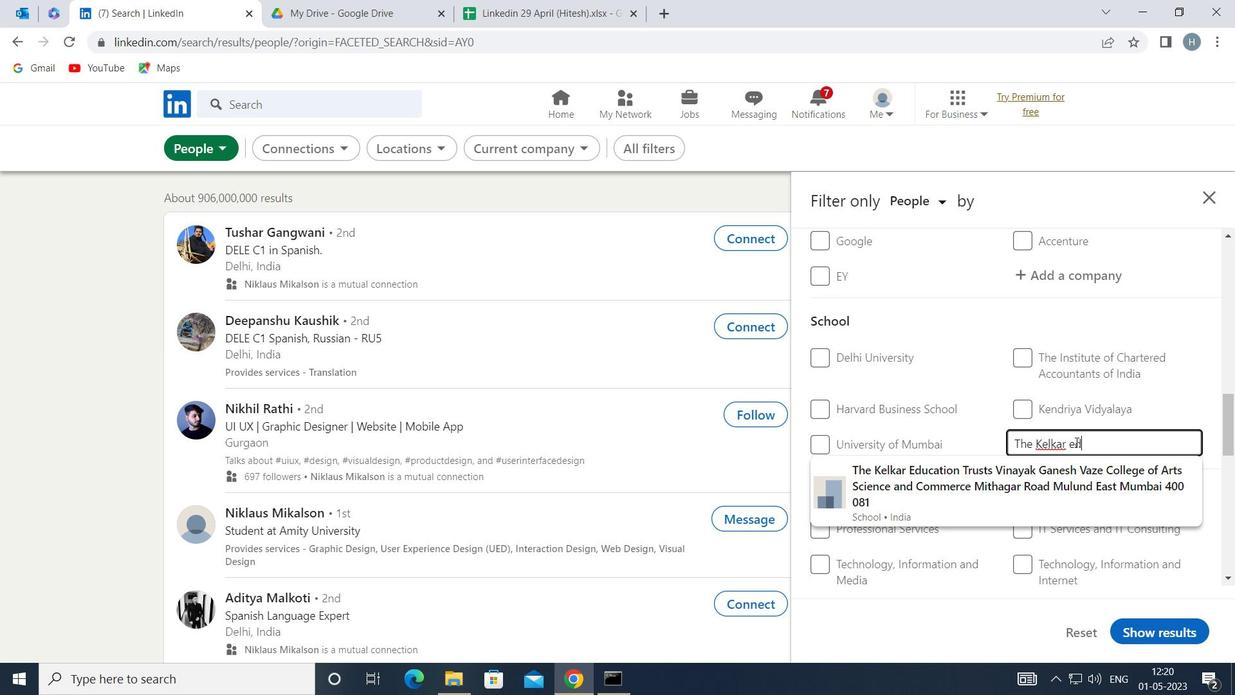 
Action: Mouse moved to (1055, 476)
Screenshot: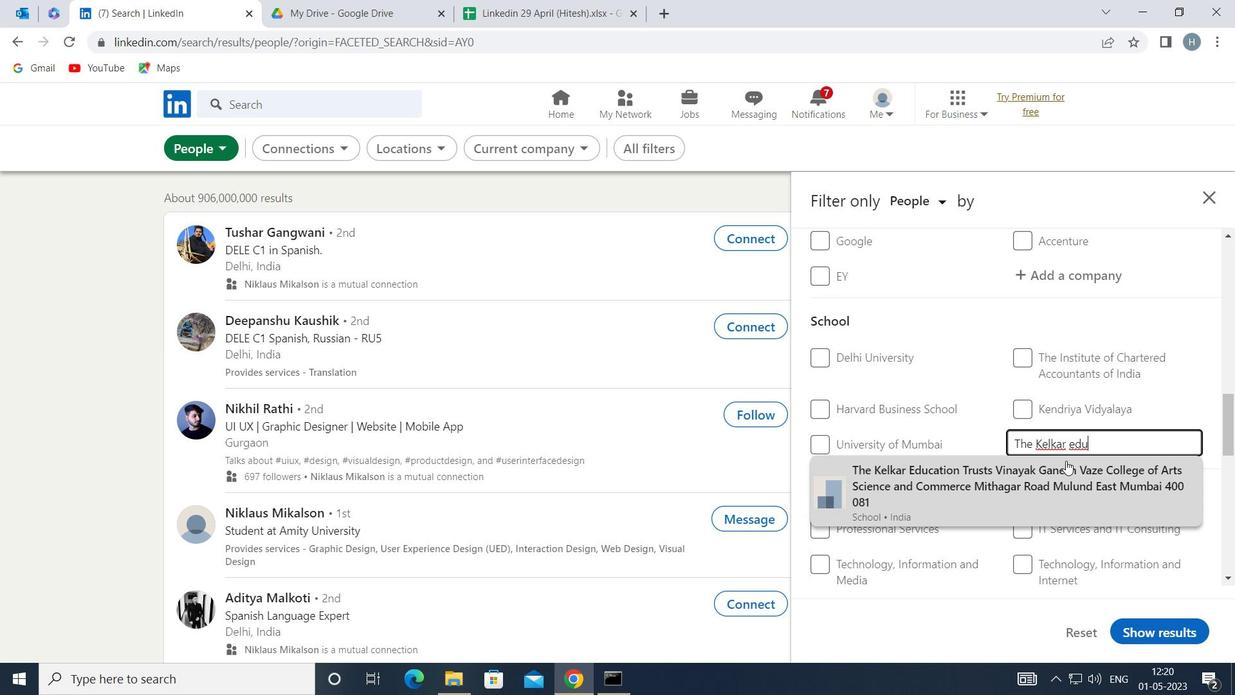 
Action: Mouse pressed left at (1055, 476)
Screenshot: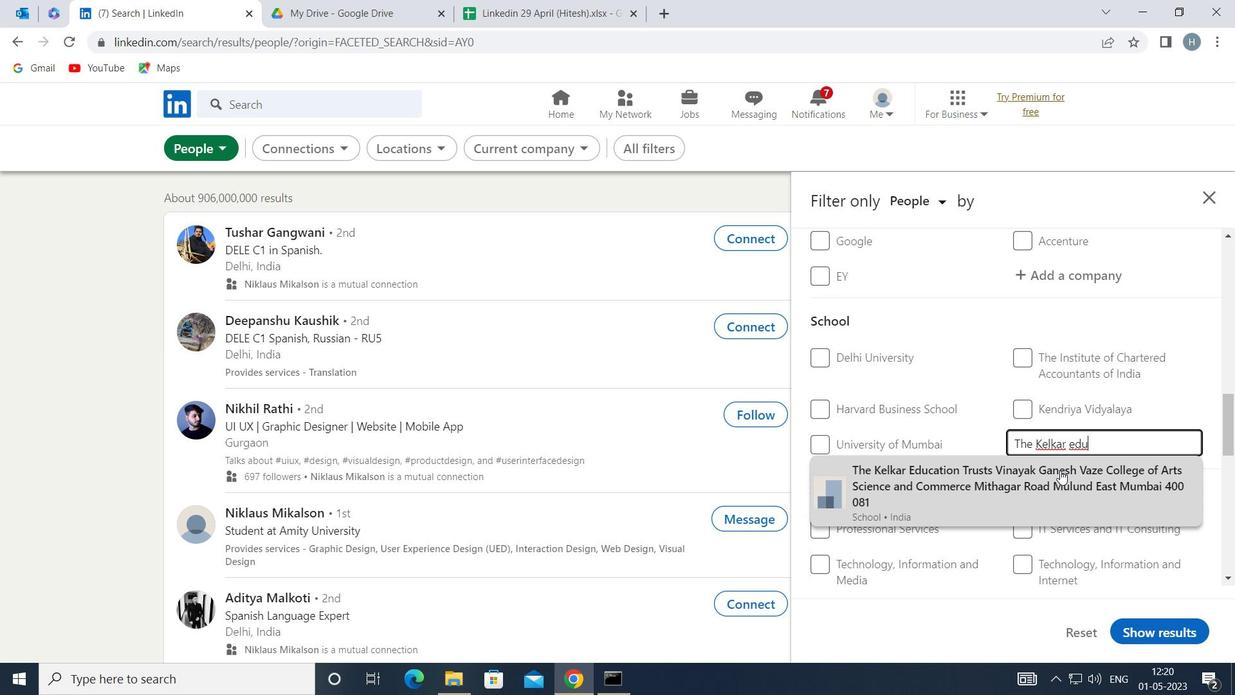 
Action: Mouse moved to (950, 462)
Screenshot: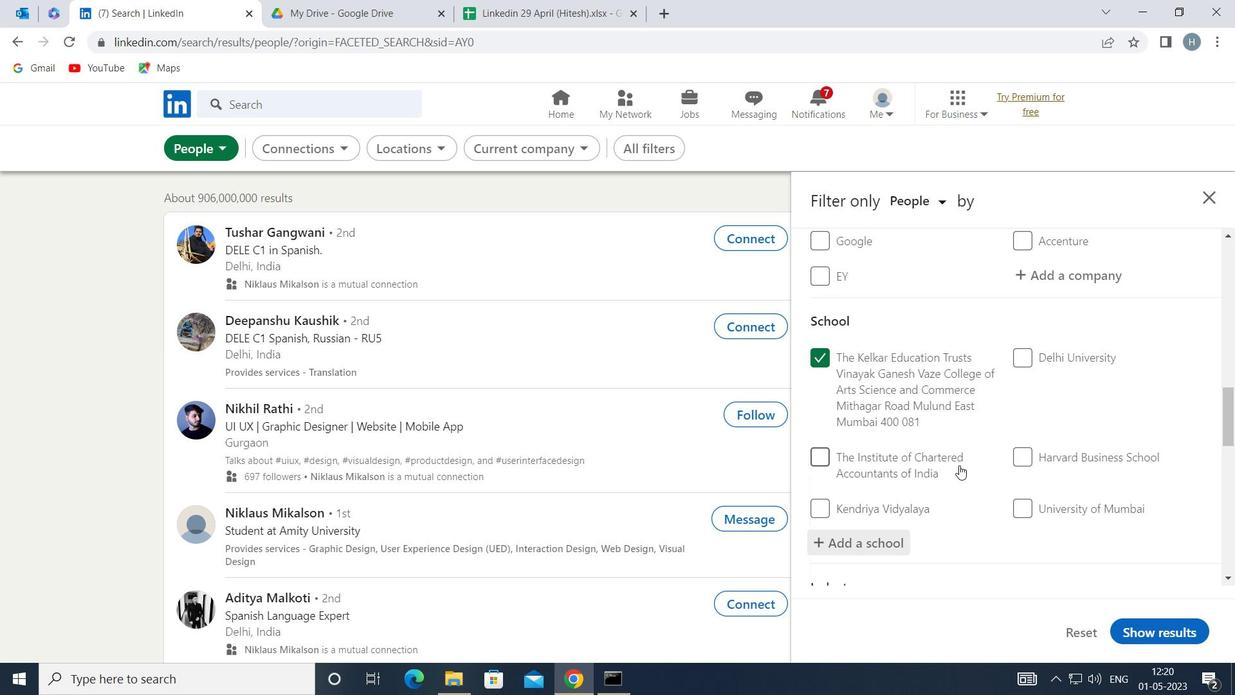 
Action: Mouse scrolled (950, 461) with delta (0, 0)
Screenshot: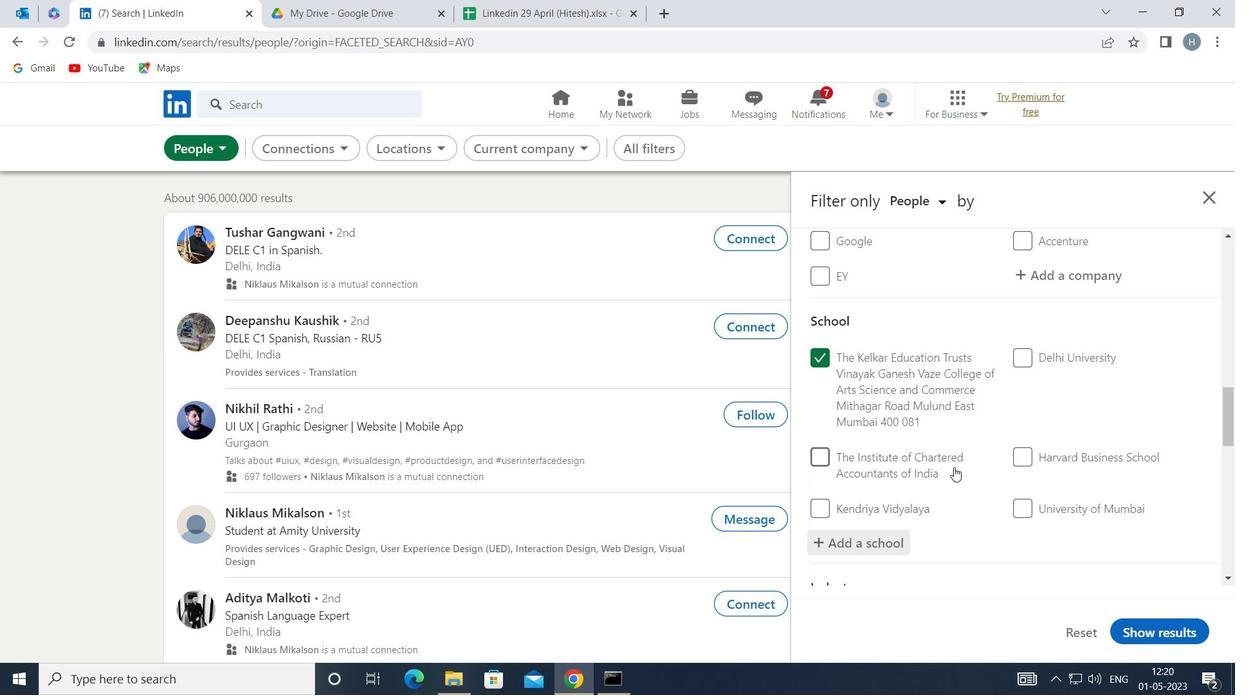 
Action: Mouse moved to (956, 454)
Screenshot: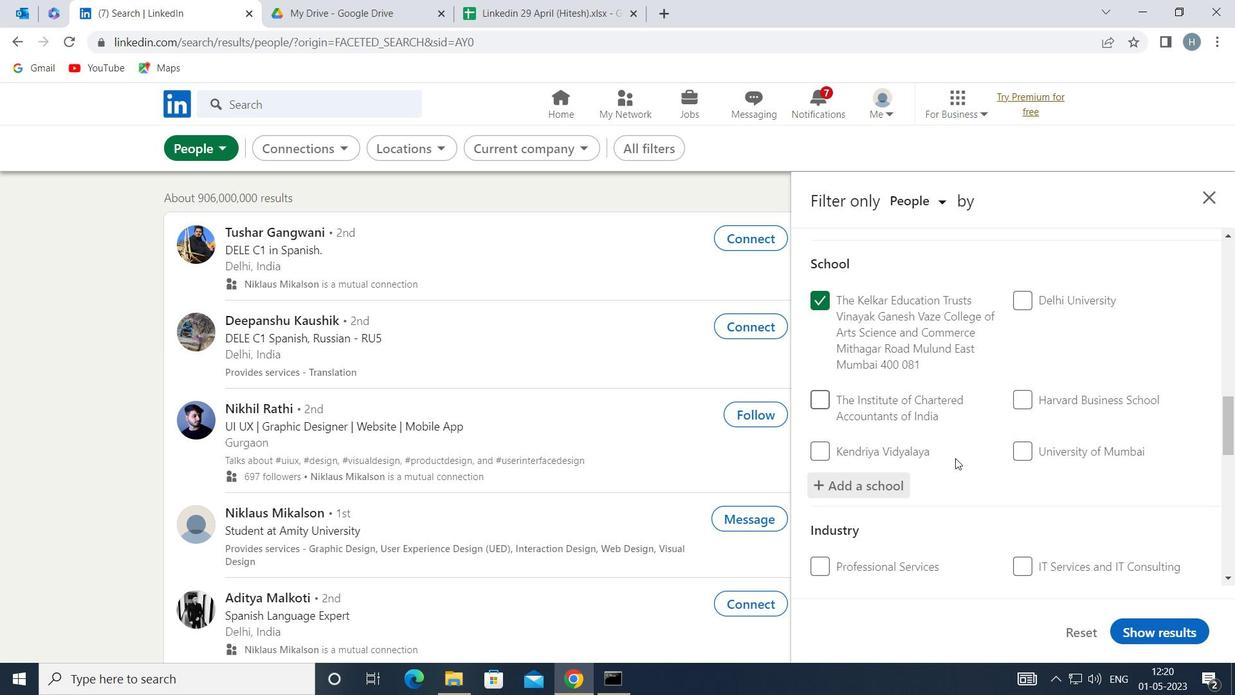 
Action: Mouse scrolled (956, 453) with delta (0, 0)
Screenshot: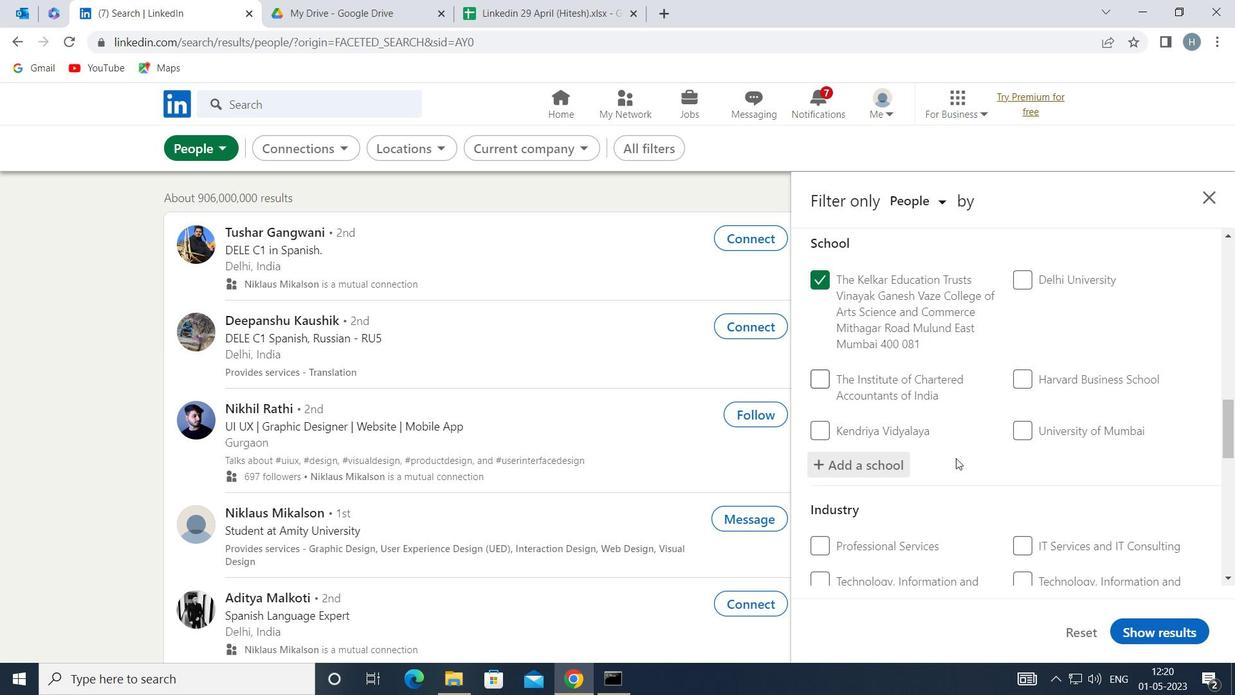 
Action: Mouse moved to (957, 453)
Screenshot: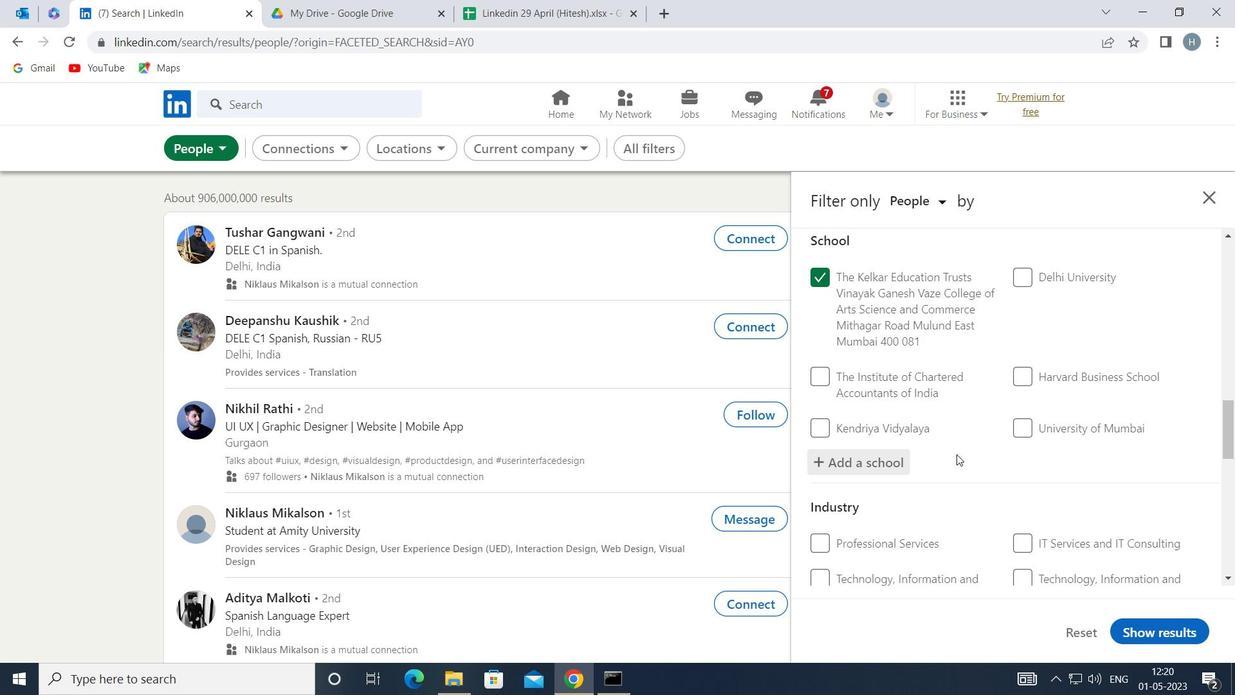 
Action: Mouse scrolled (957, 453) with delta (0, 0)
Screenshot: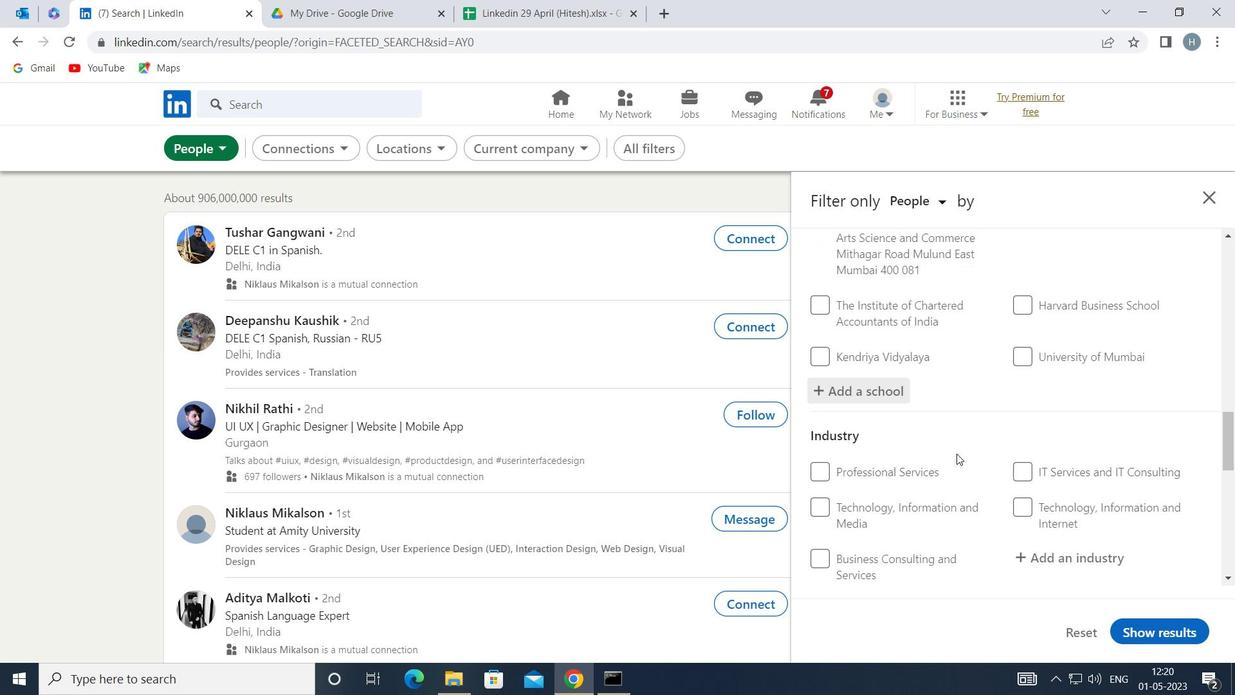 
Action: Mouse moved to (1078, 462)
Screenshot: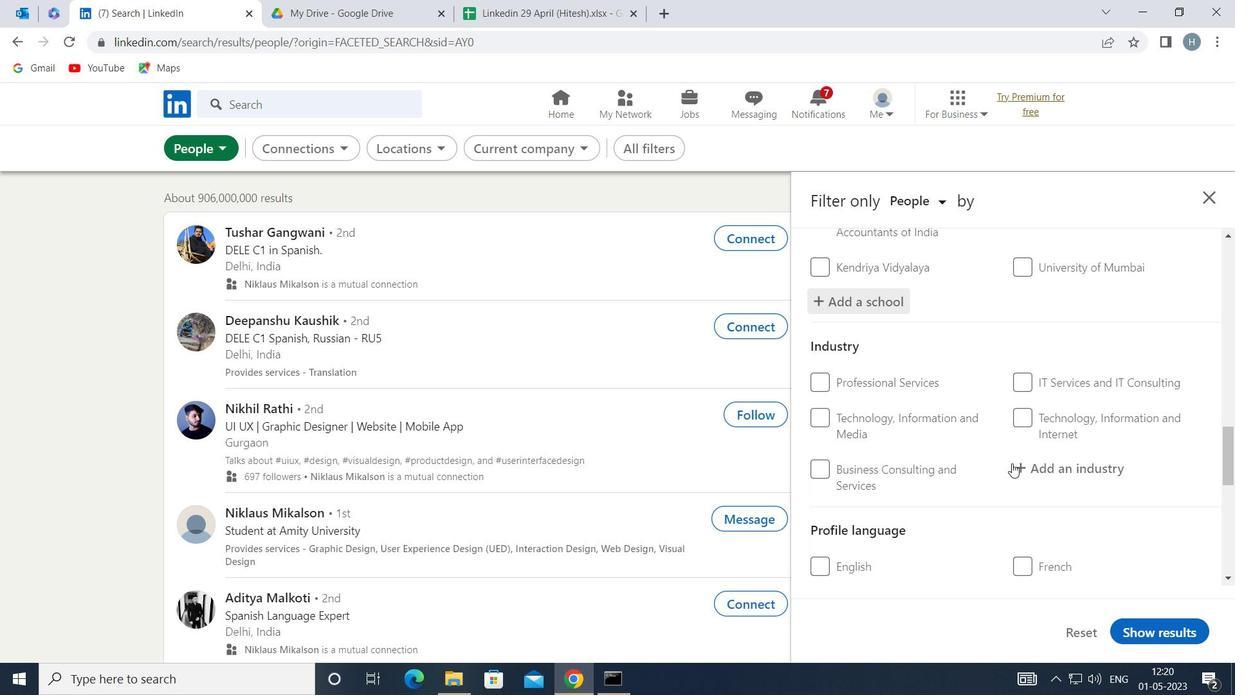 
Action: Mouse pressed left at (1078, 462)
Screenshot: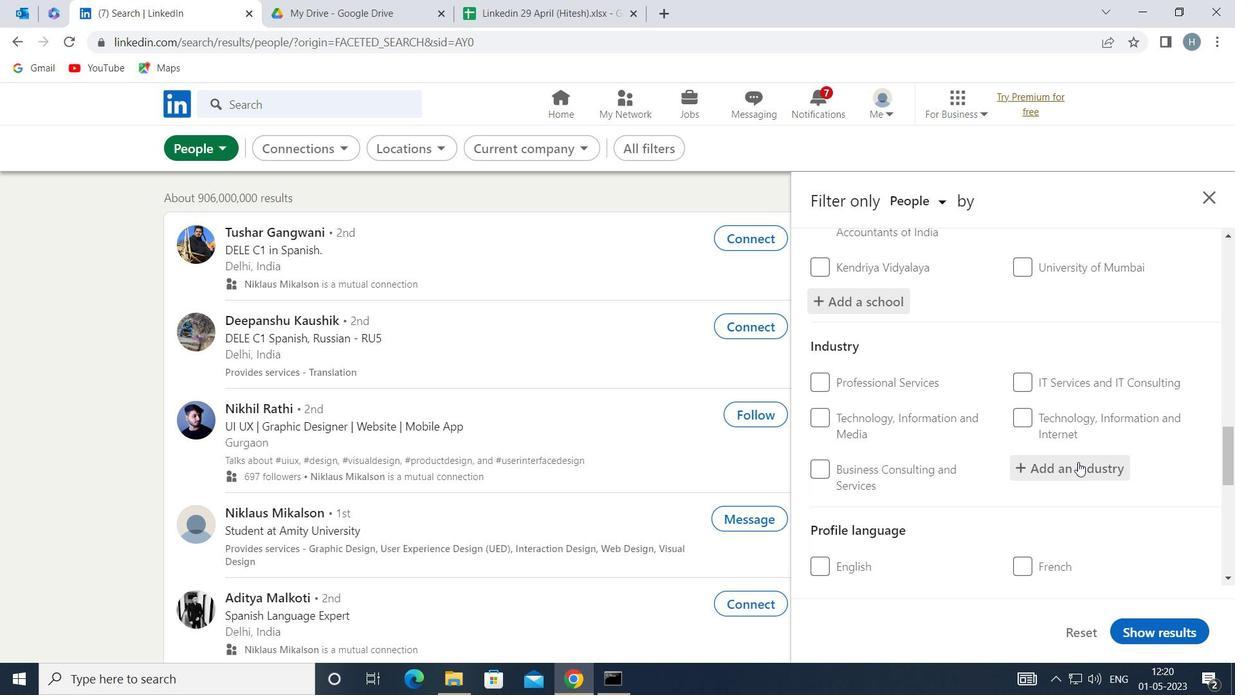 
Action: Mouse moved to (1078, 463)
Screenshot: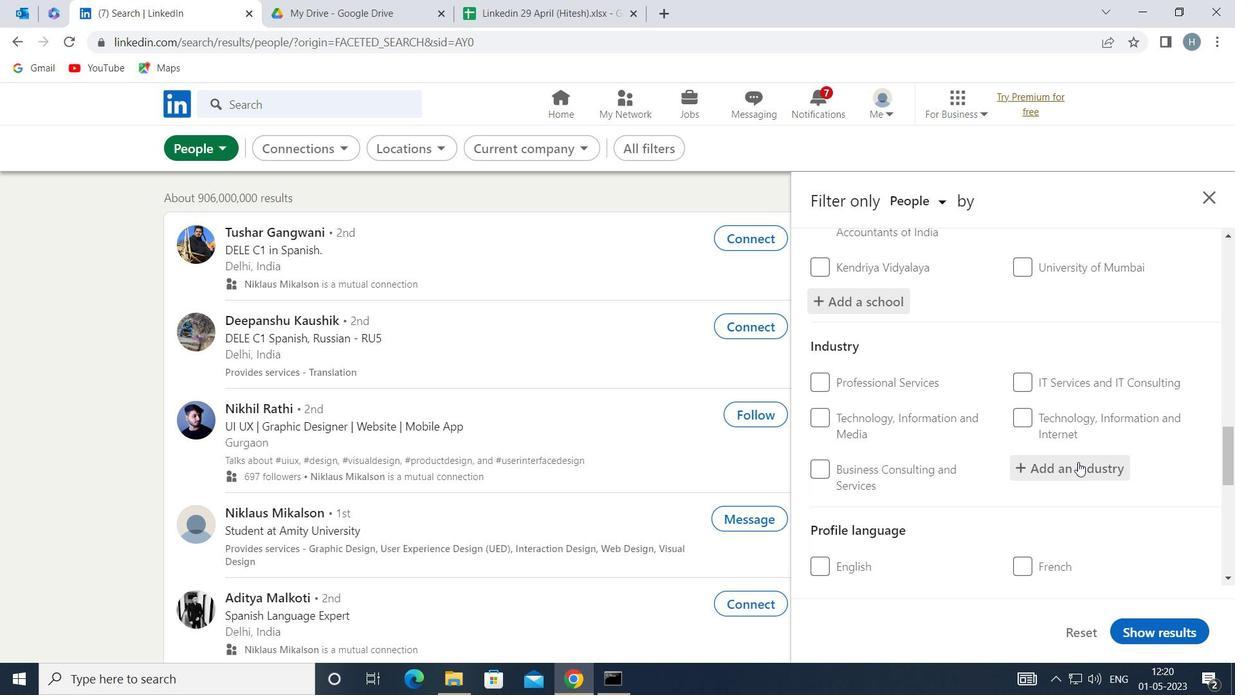 
Action: Key pressed <Key.shift>ARTIFI
Screenshot: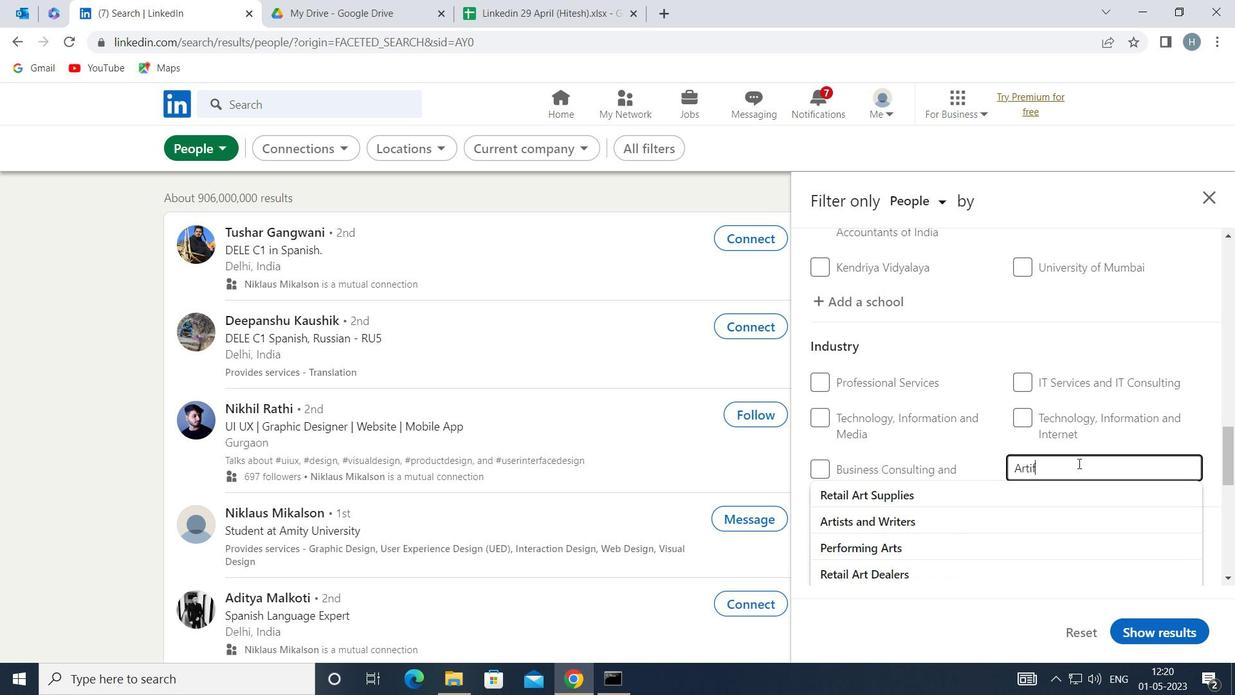 
Action: Mouse moved to (1003, 495)
Screenshot: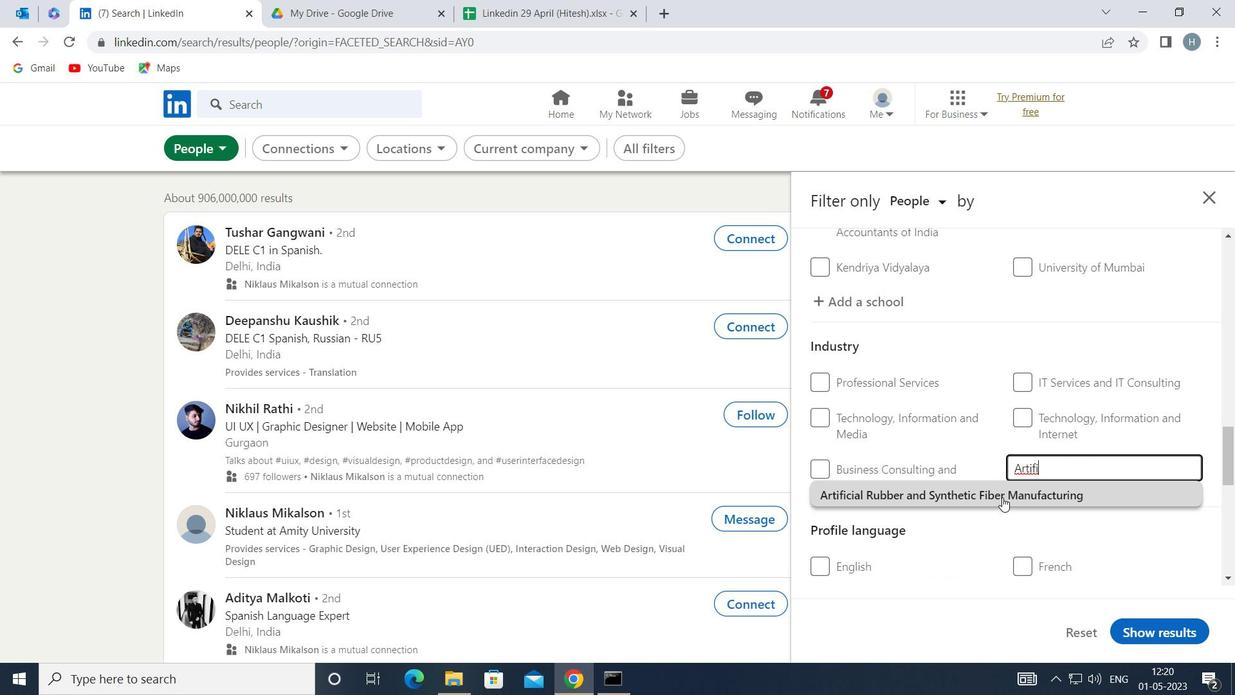 
Action: Mouse pressed left at (1003, 495)
Screenshot: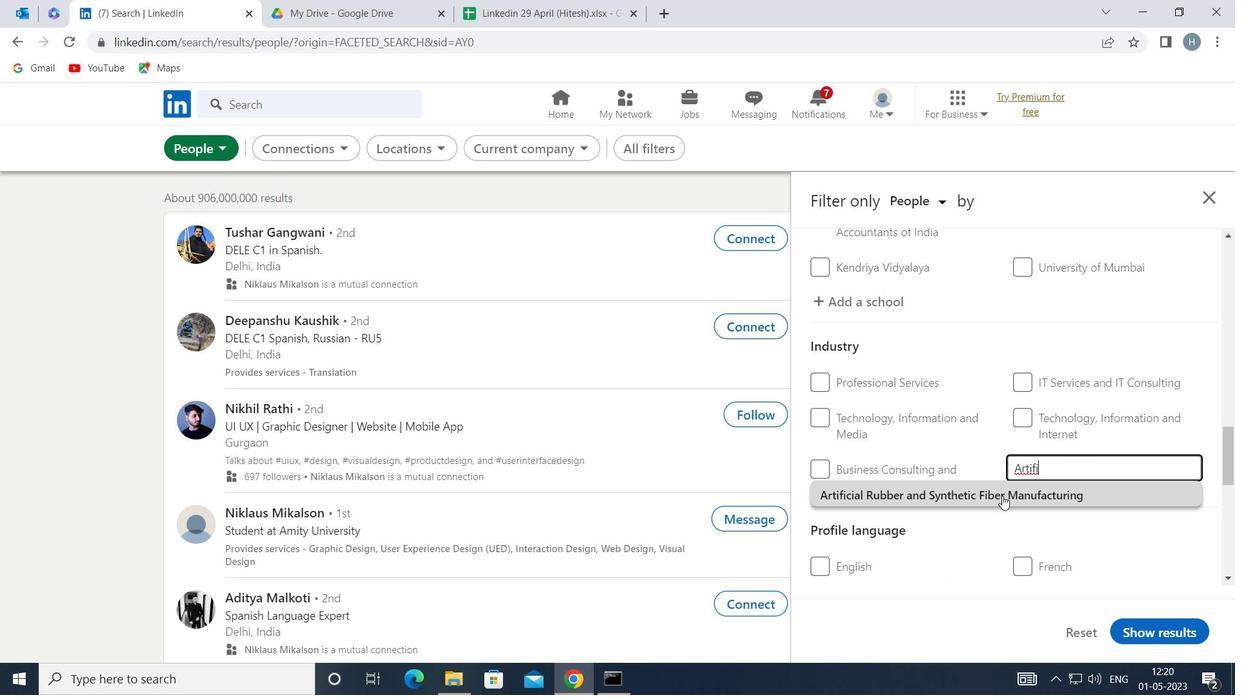 
Action: Mouse scrolled (1003, 494) with delta (0, 0)
Screenshot: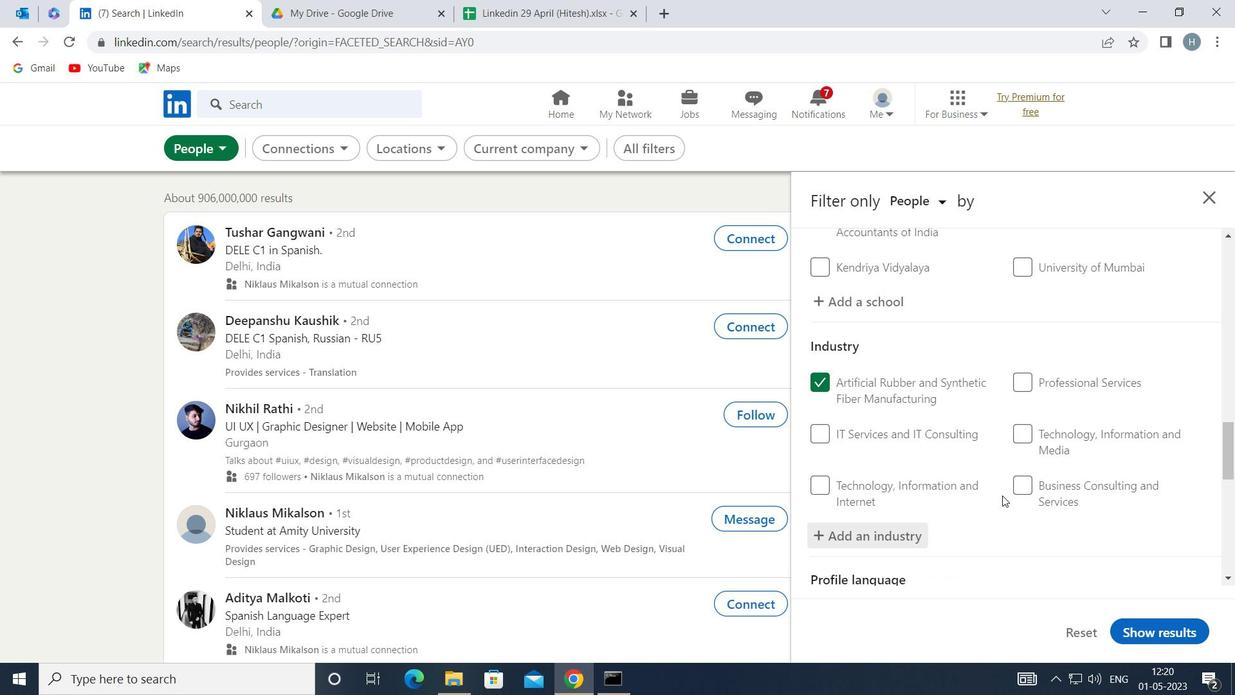 
Action: Mouse moved to (996, 483)
Screenshot: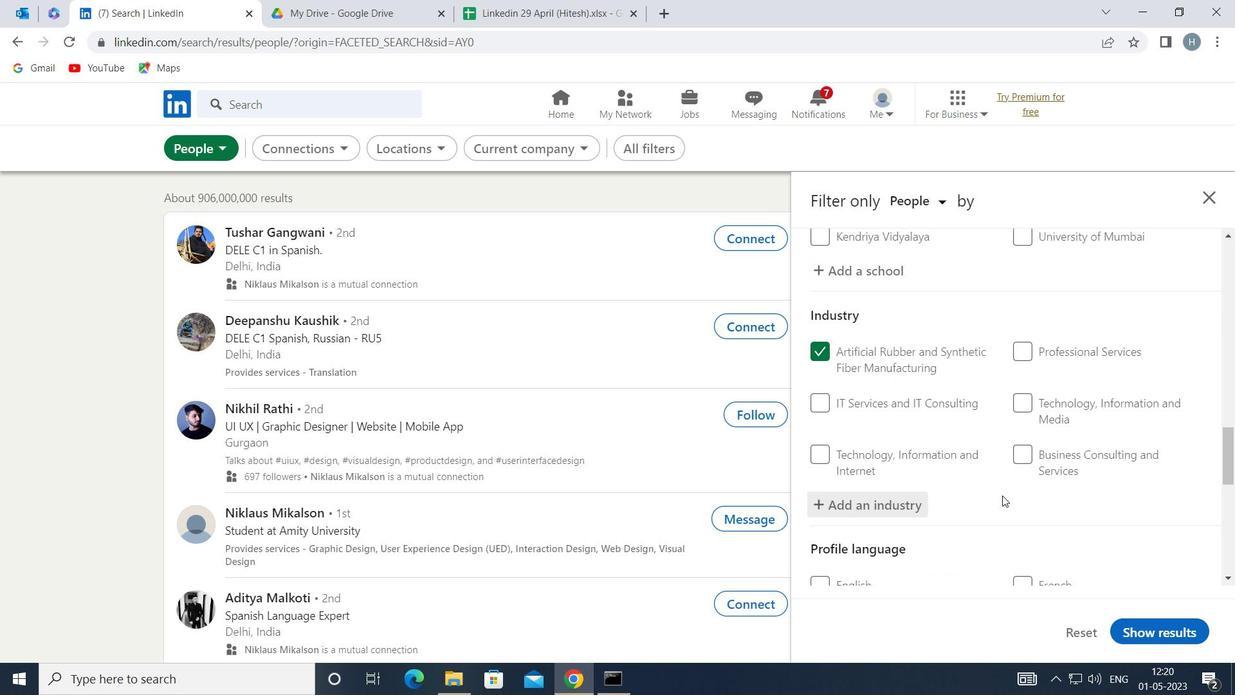 
Action: Mouse scrolled (996, 483) with delta (0, 0)
Screenshot: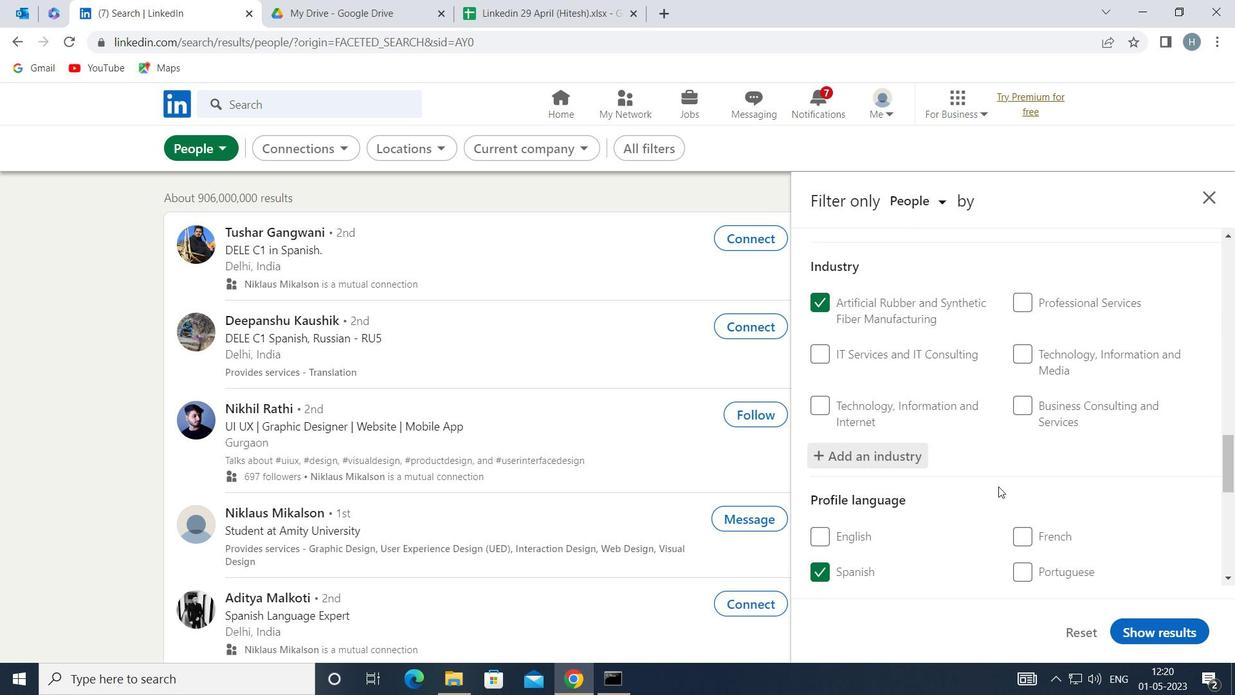 
Action: Mouse scrolled (996, 483) with delta (0, 0)
Screenshot: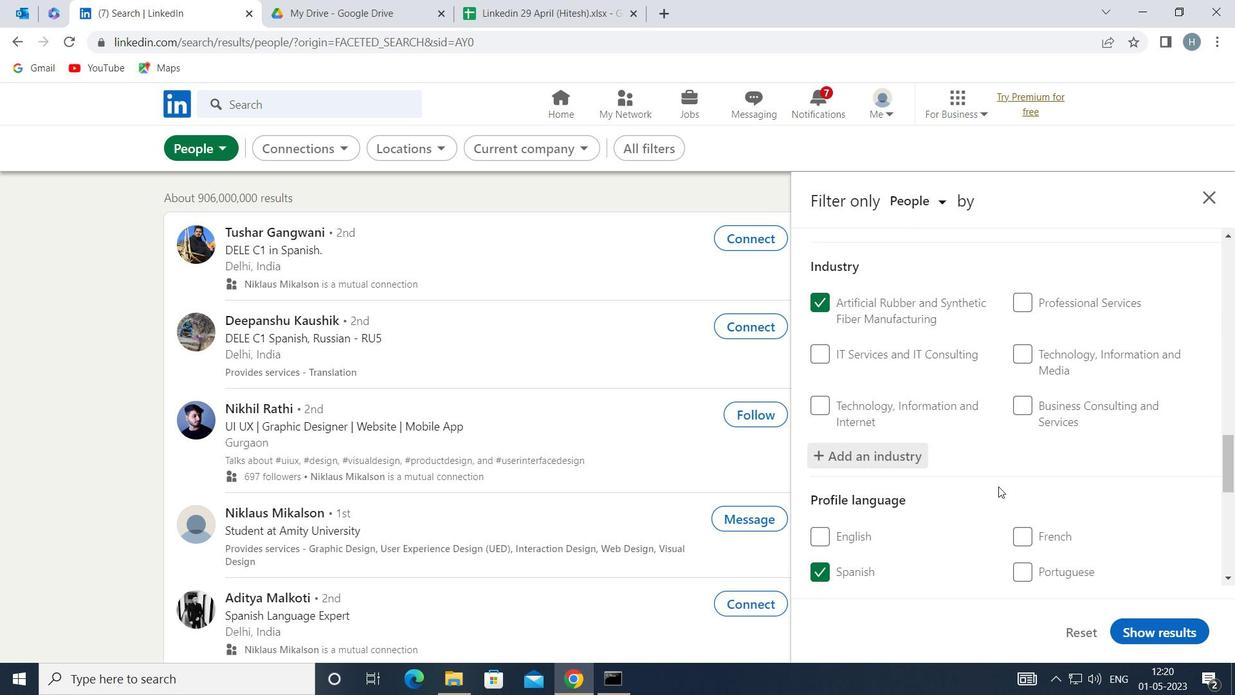 
Action: Mouse moved to (994, 480)
Screenshot: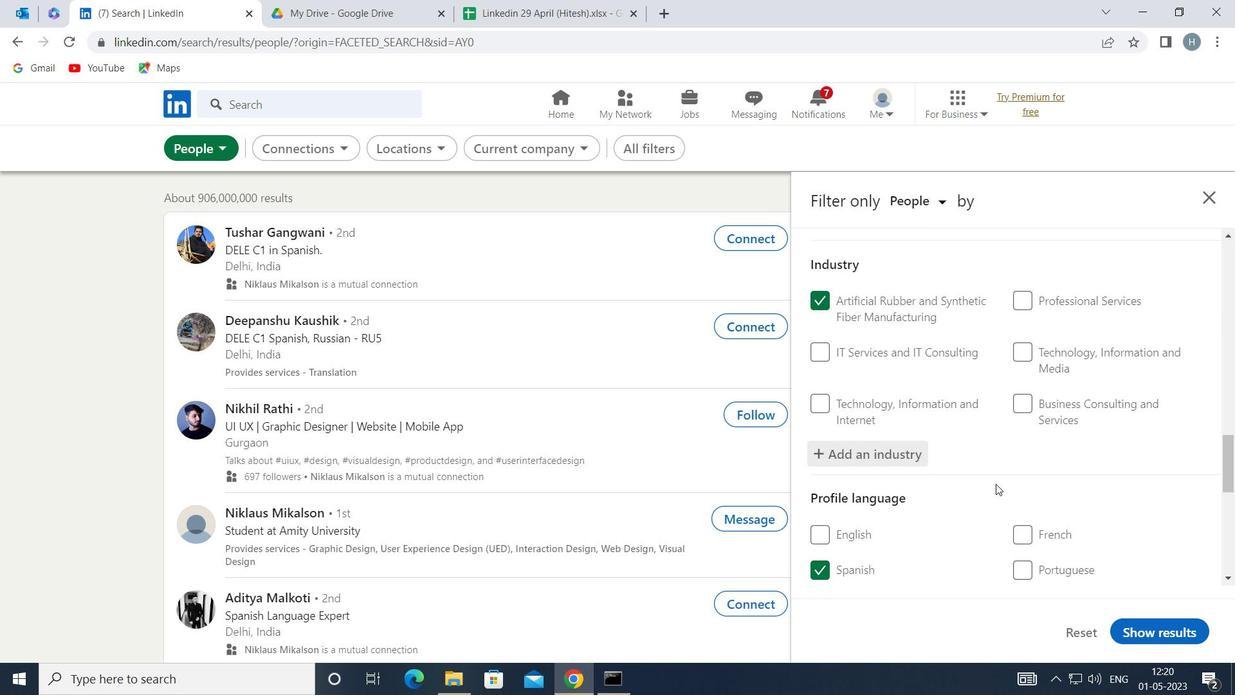 
Action: Mouse scrolled (994, 480) with delta (0, 0)
Screenshot: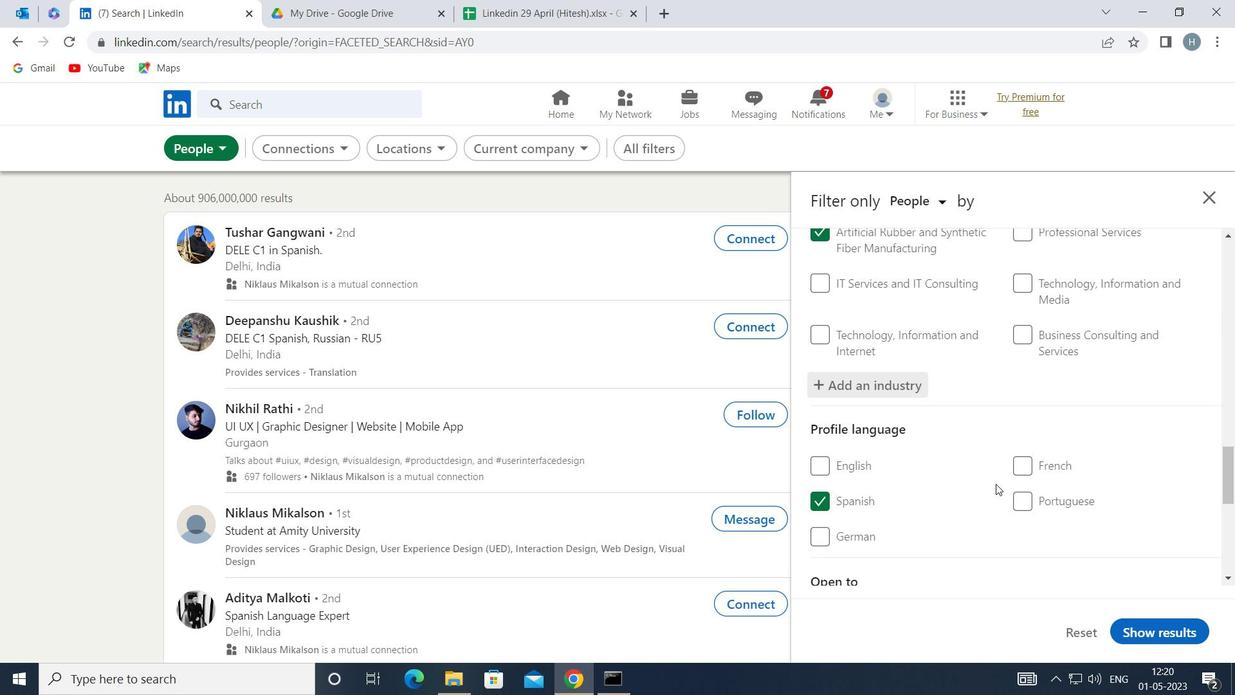 
Action: Mouse scrolled (994, 480) with delta (0, 0)
Screenshot: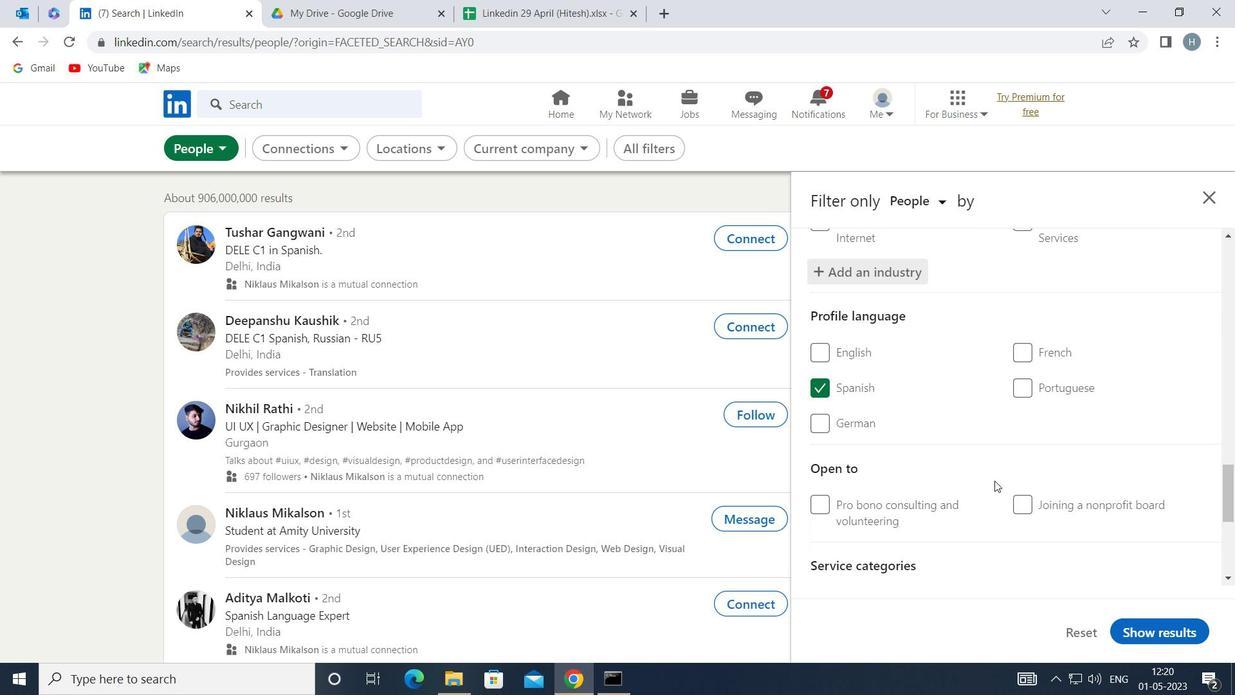 
Action: Mouse moved to (994, 480)
Screenshot: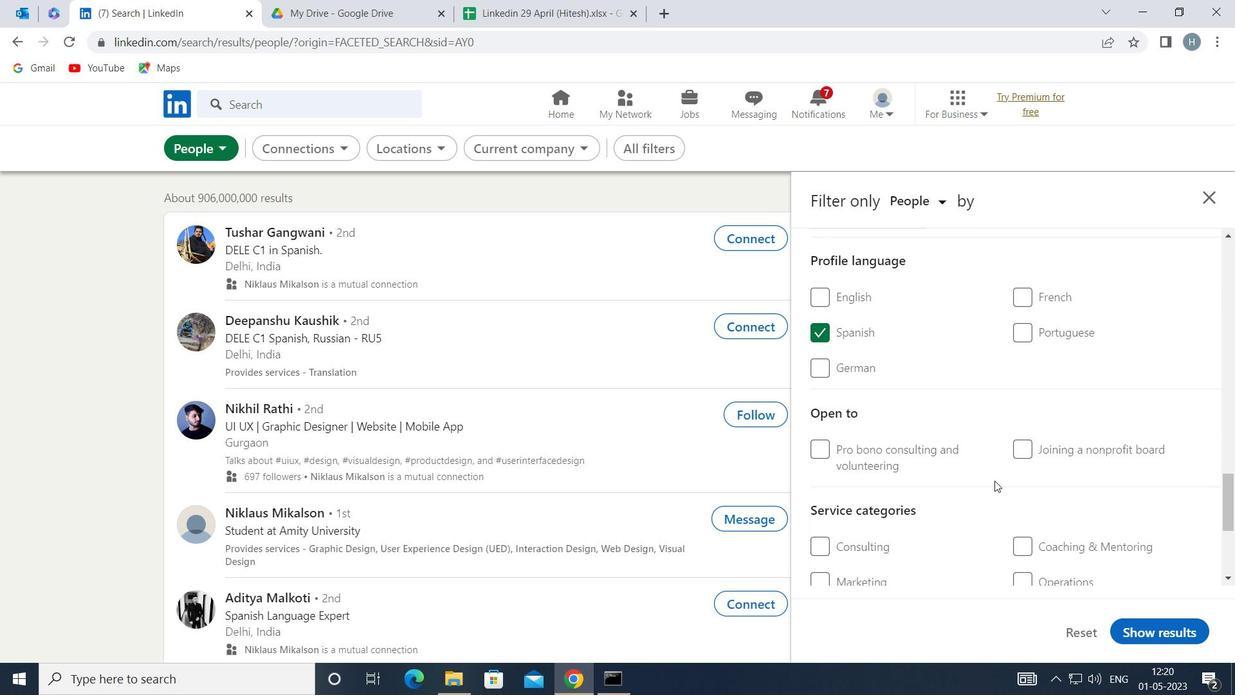 
Action: Mouse scrolled (994, 479) with delta (0, 0)
Screenshot: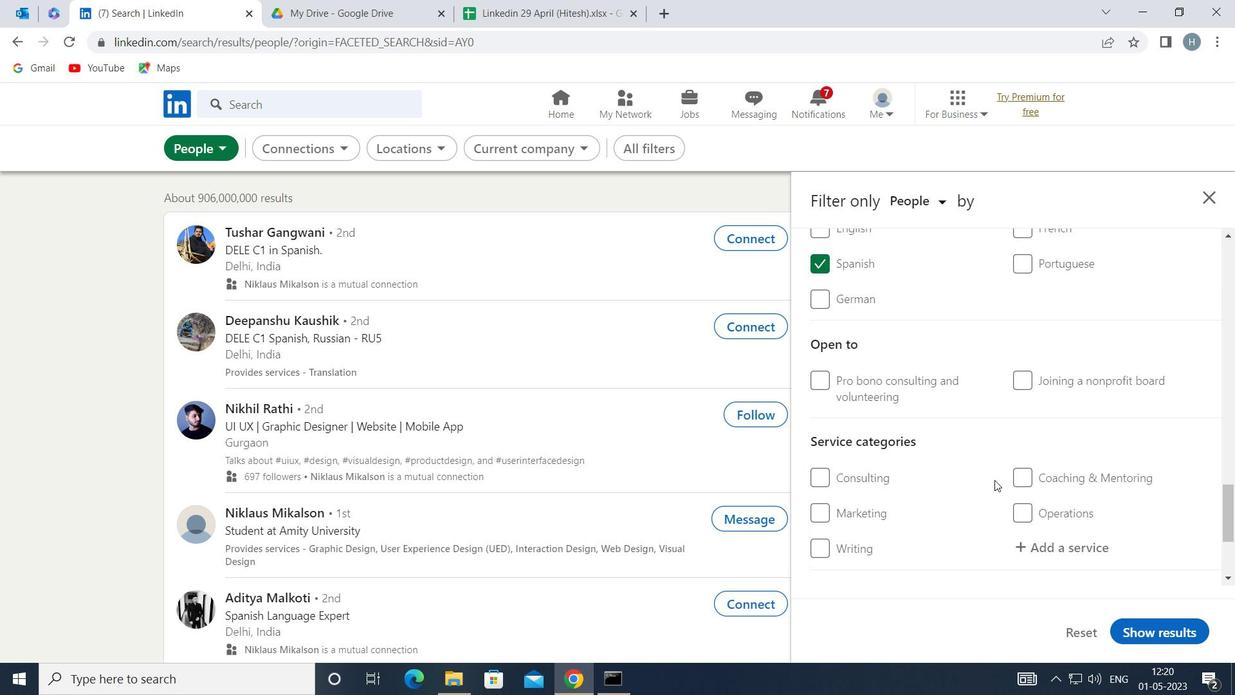 
Action: Mouse moved to (1065, 455)
Screenshot: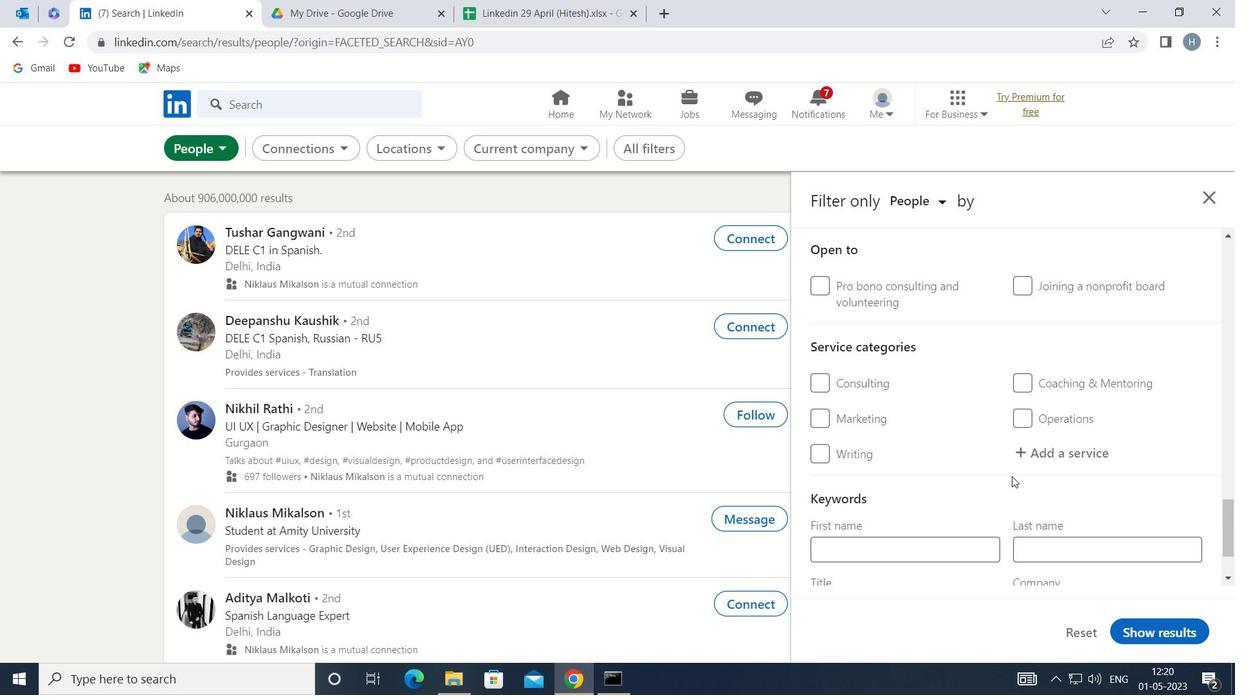 
Action: Mouse pressed left at (1065, 455)
Screenshot: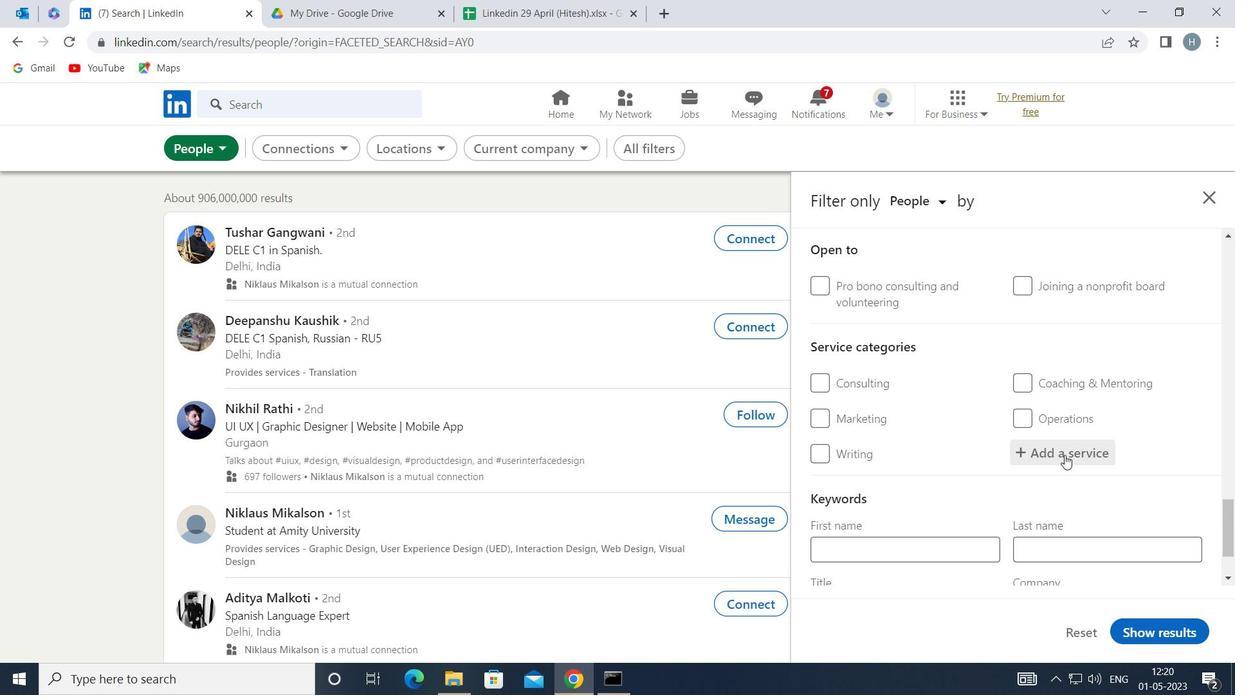 
Action: Key pressed <Key.shift>HUMAN<Key.space><Key.shift>RESOURCES
Screenshot: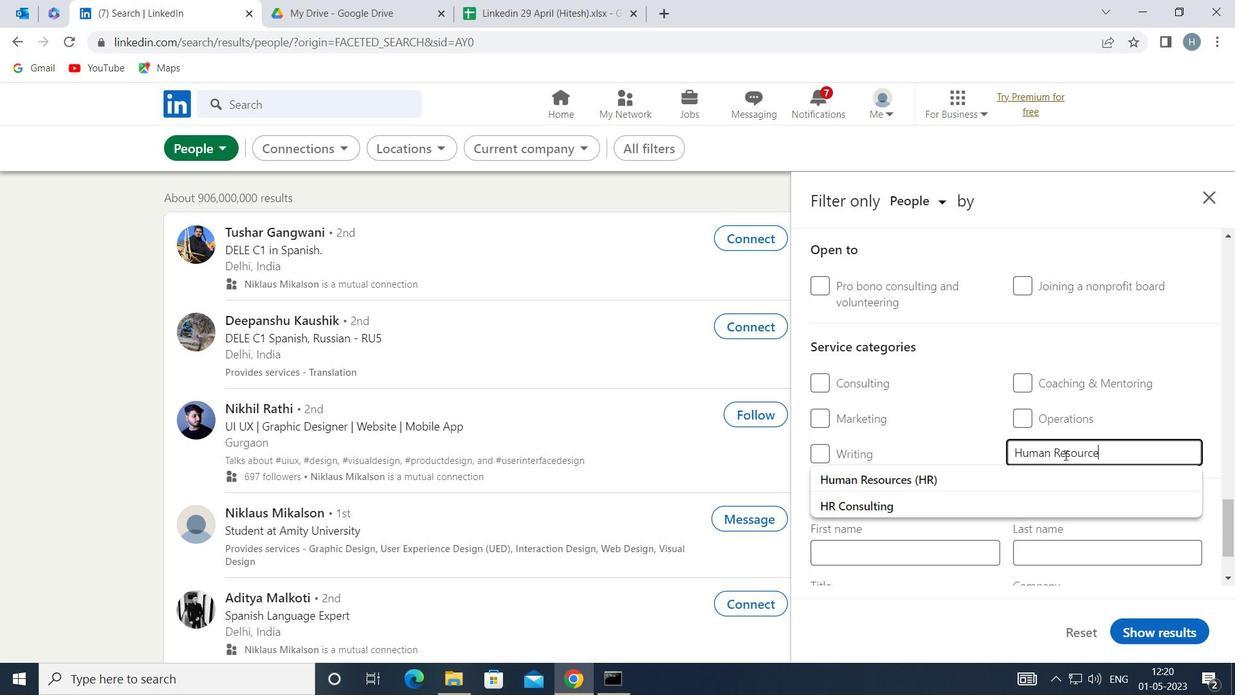 
Action: Mouse moved to (1009, 472)
Screenshot: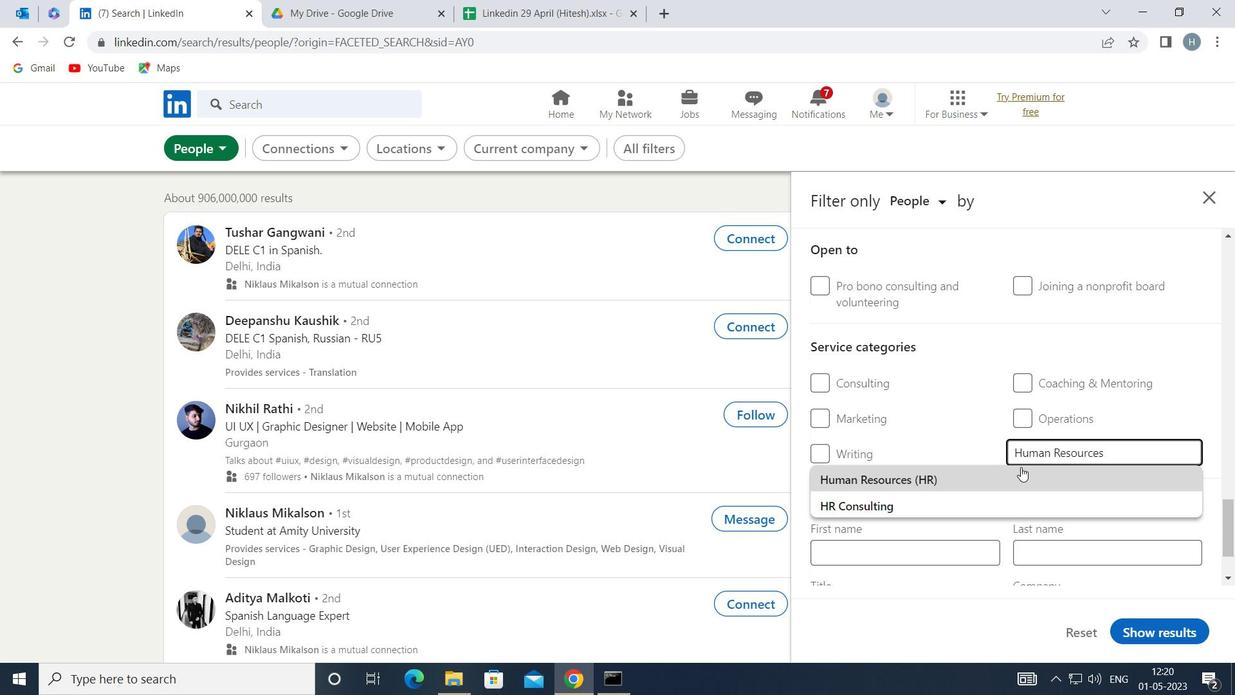 
Action: Mouse pressed left at (1009, 472)
Screenshot: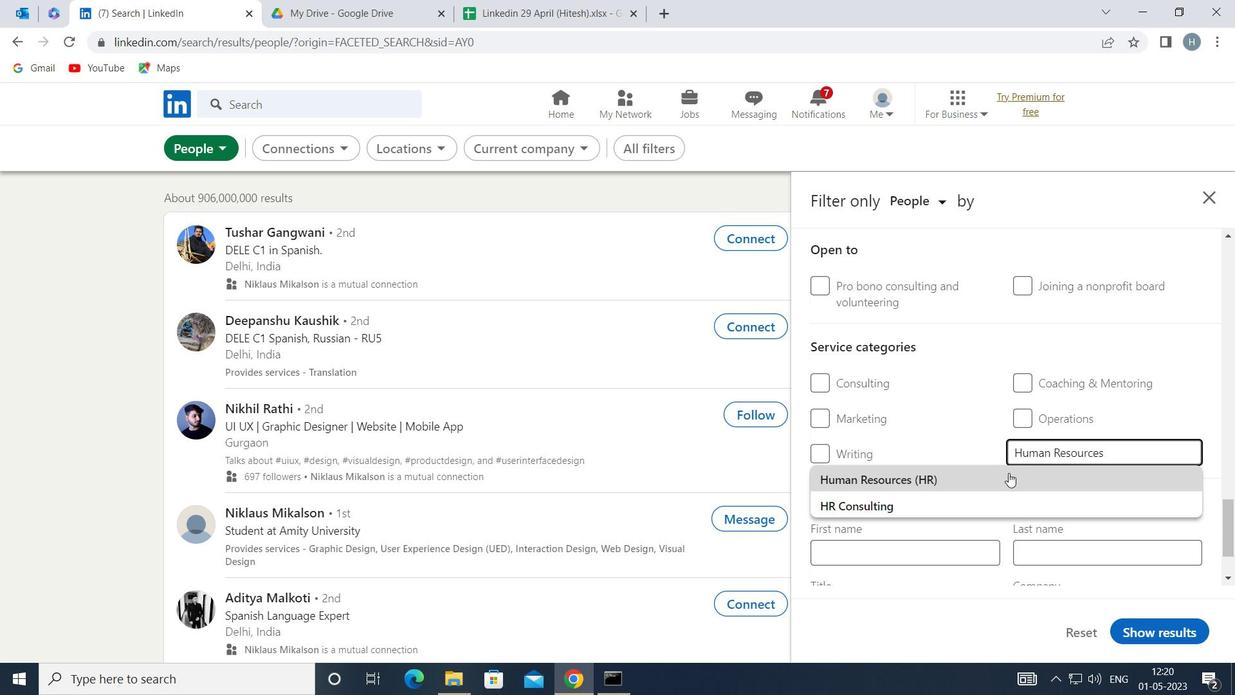 
Action: Mouse moved to (982, 479)
Screenshot: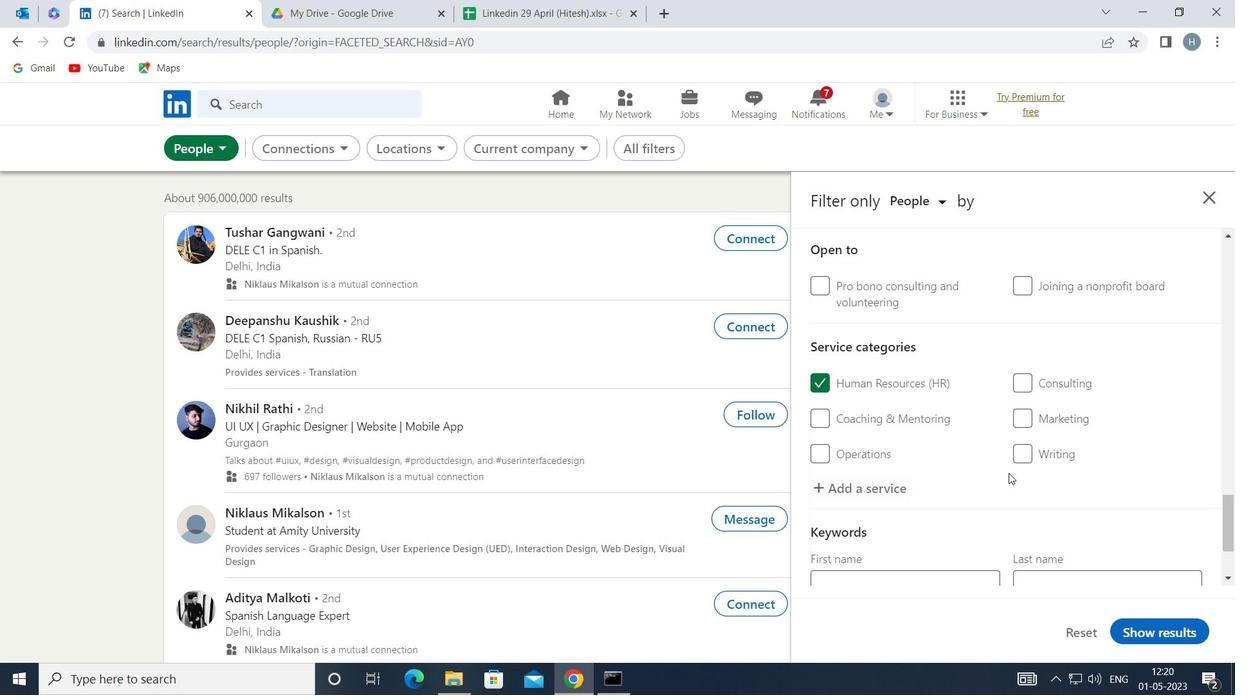 
Action: Mouse scrolled (982, 478) with delta (0, 0)
Screenshot: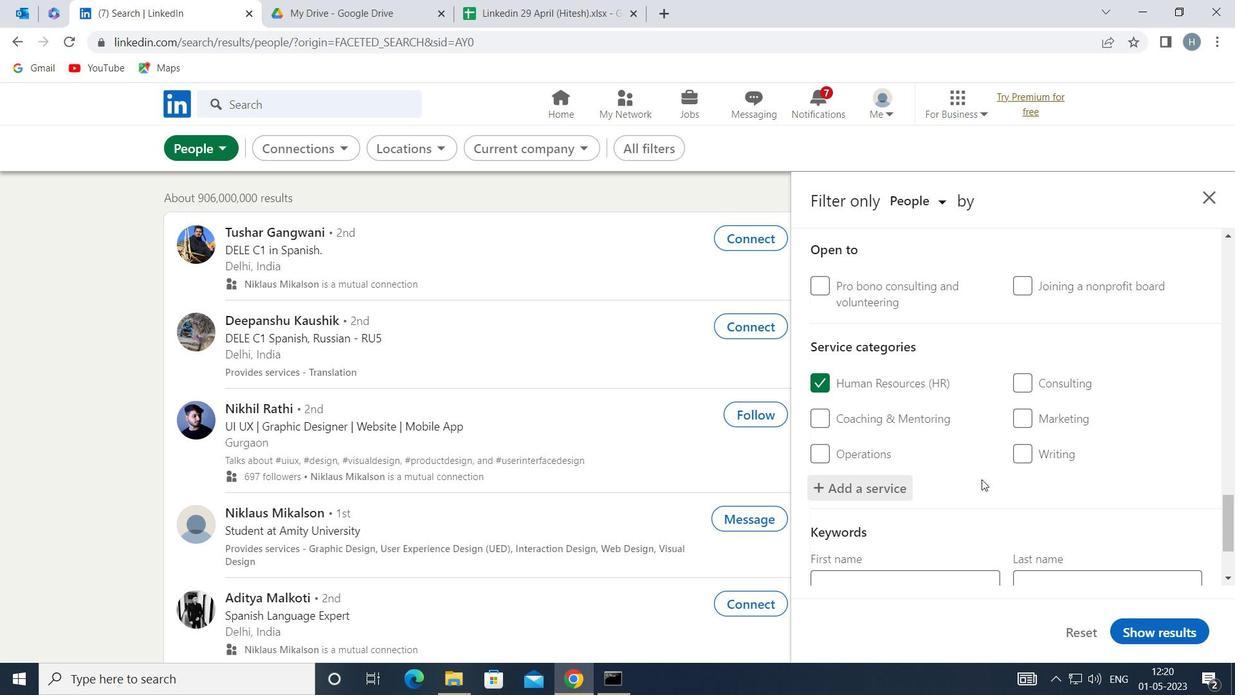 
Action: Mouse scrolled (982, 478) with delta (0, 0)
Screenshot: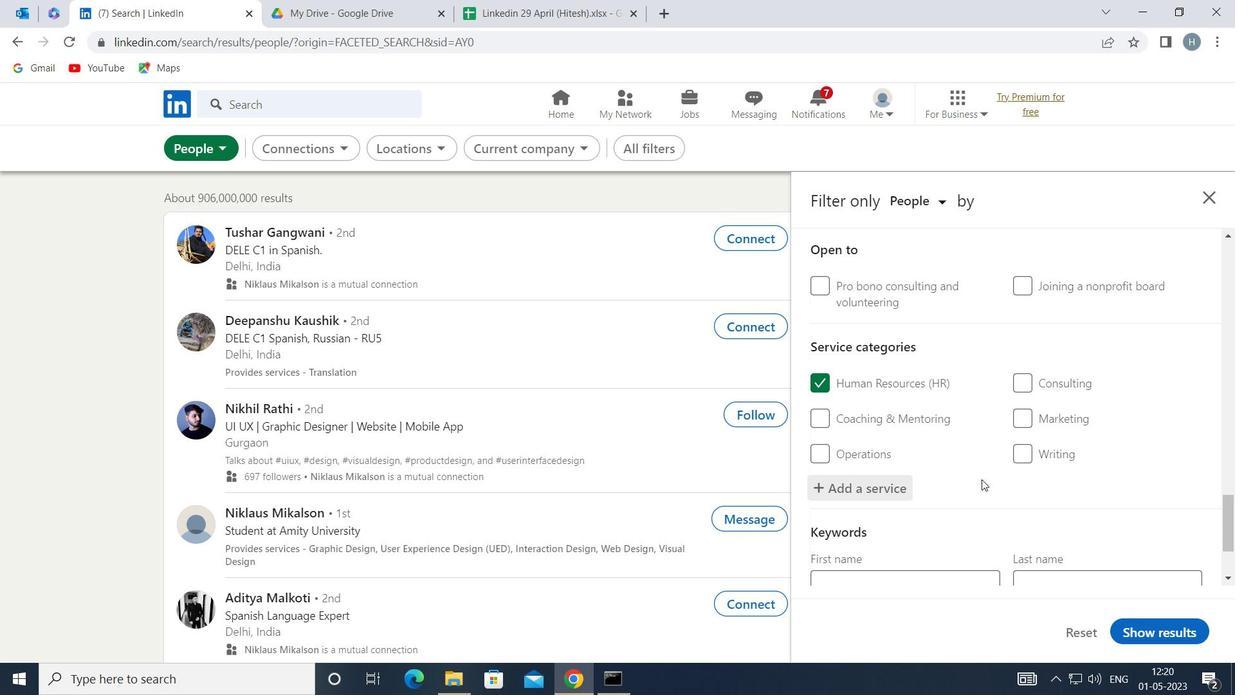 
Action: Mouse scrolled (982, 478) with delta (0, 0)
Screenshot: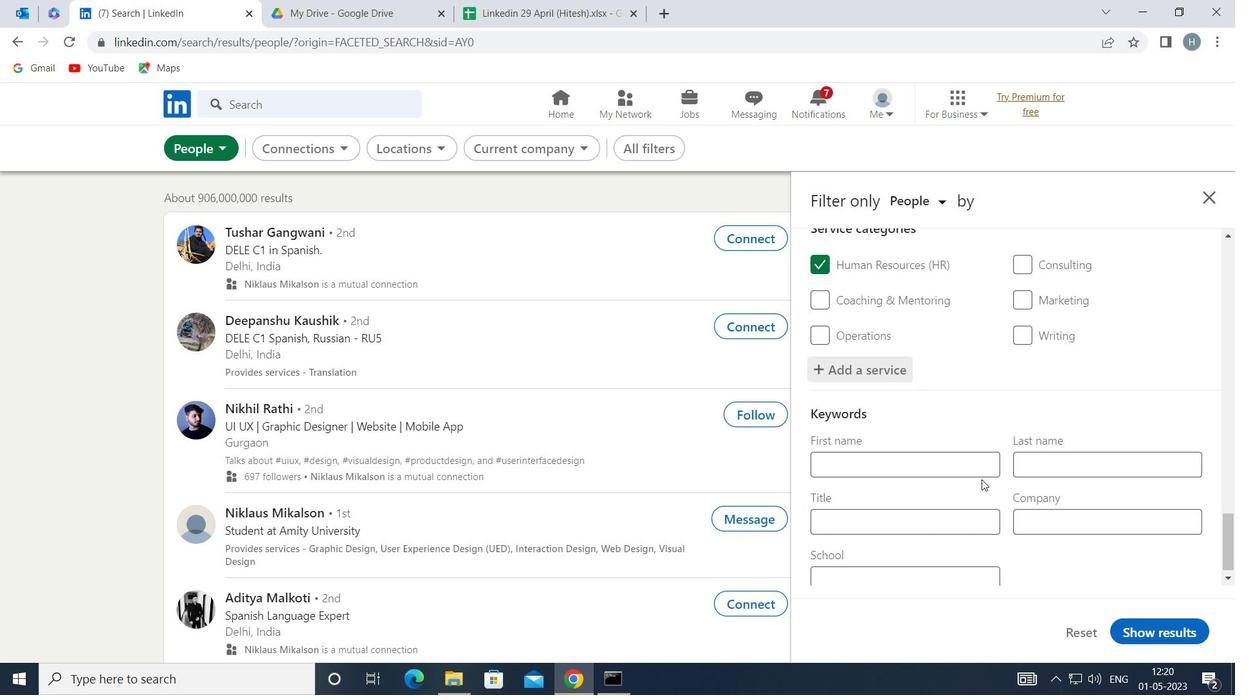 
Action: Mouse scrolled (982, 478) with delta (0, 0)
Screenshot: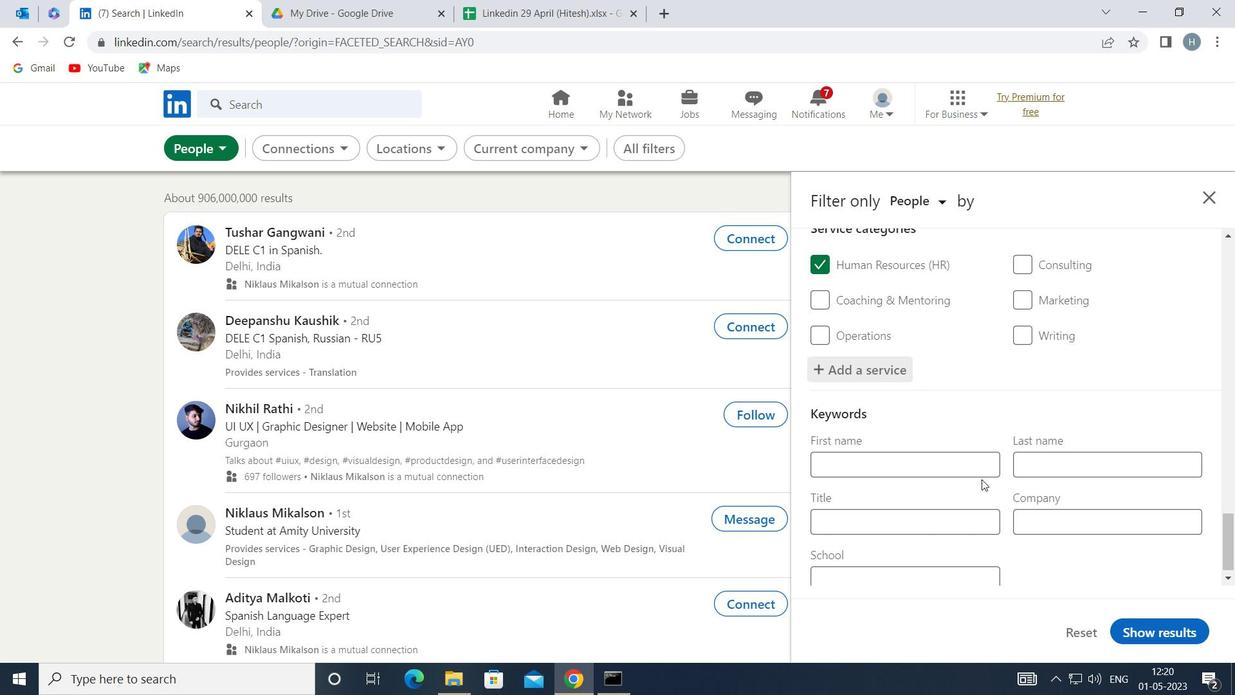 
Action: Mouse moved to (961, 510)
Screenshot: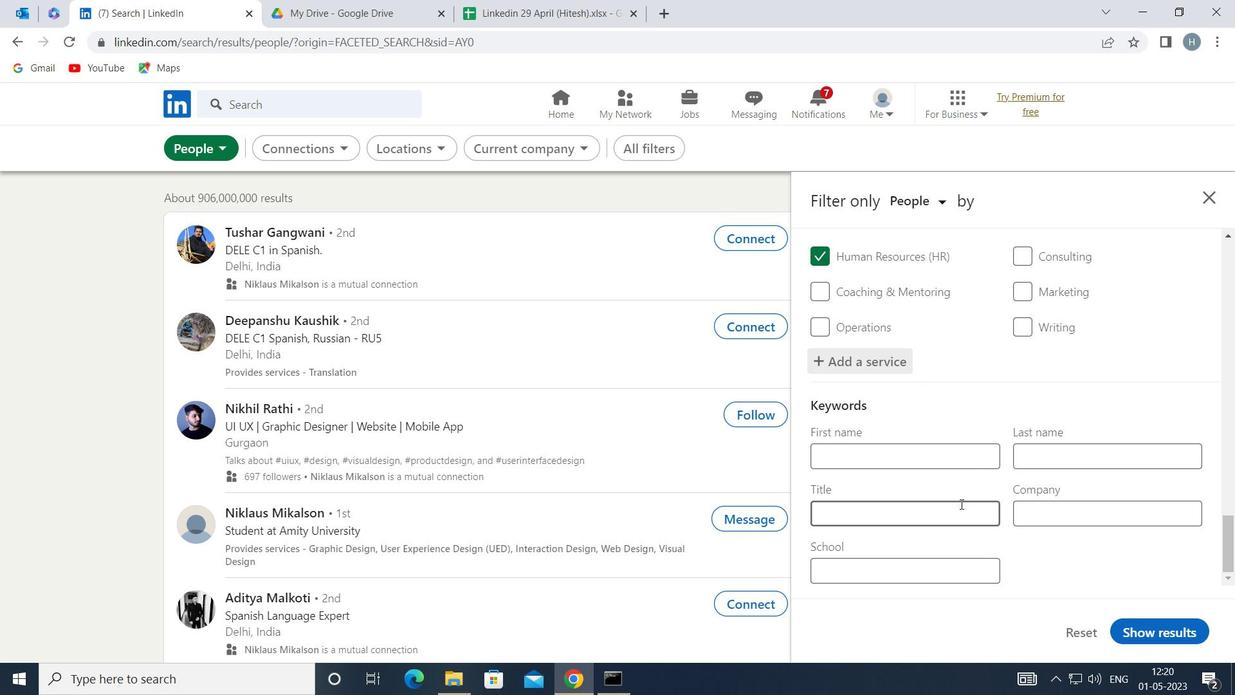 
Action: Mouse pressed left at (961, 510)
Screenshot: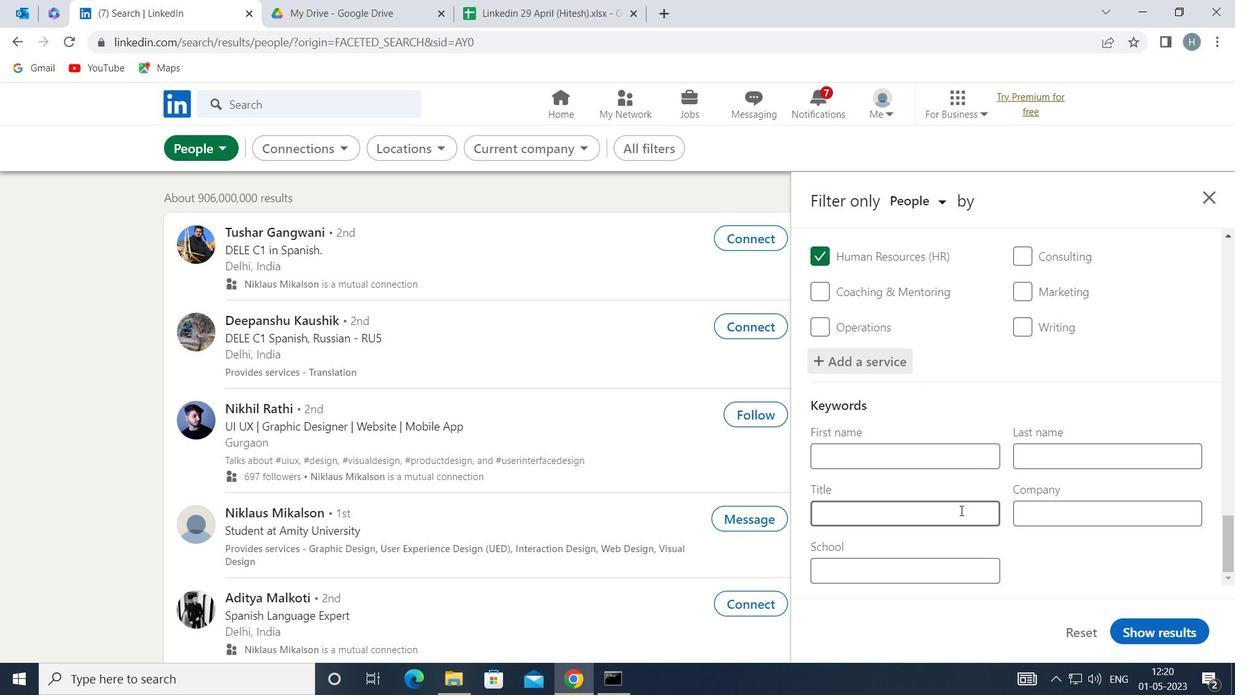 
Action: Key pressed <Key.shift>HVAC<Key.space>Y<Key.backspace>TECHNICIAN
Screenshot: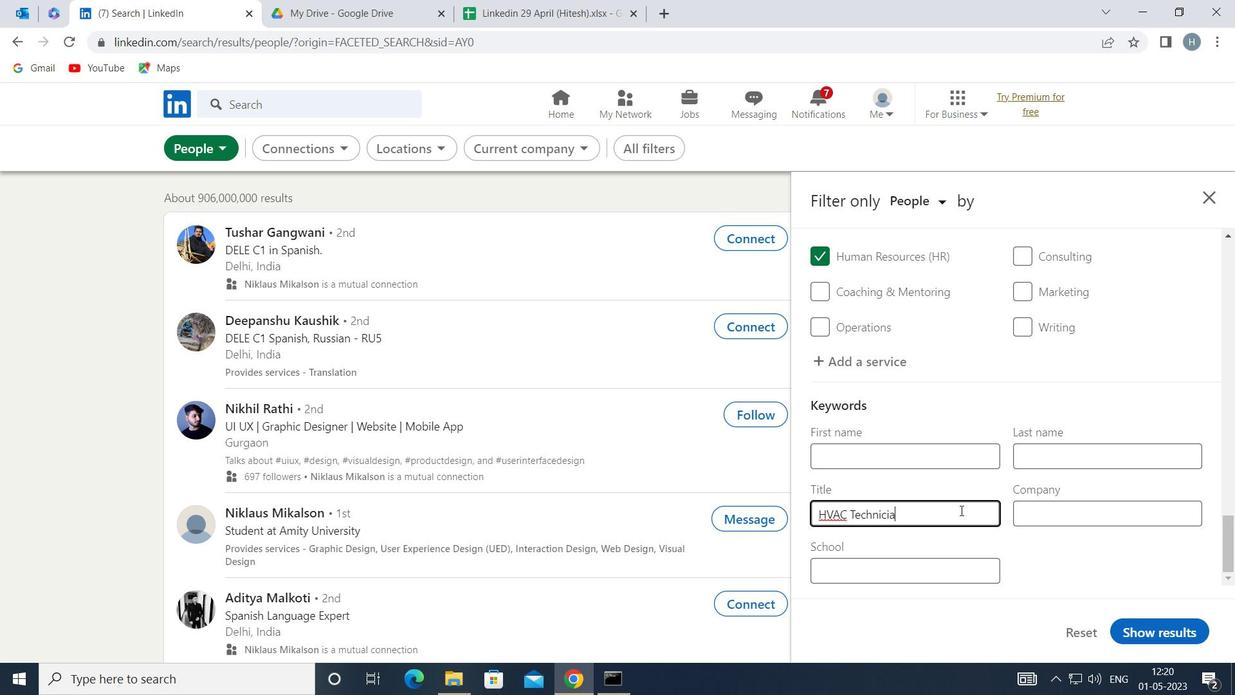 
Action: Mouse moved to (1182, 624)
Screenshot: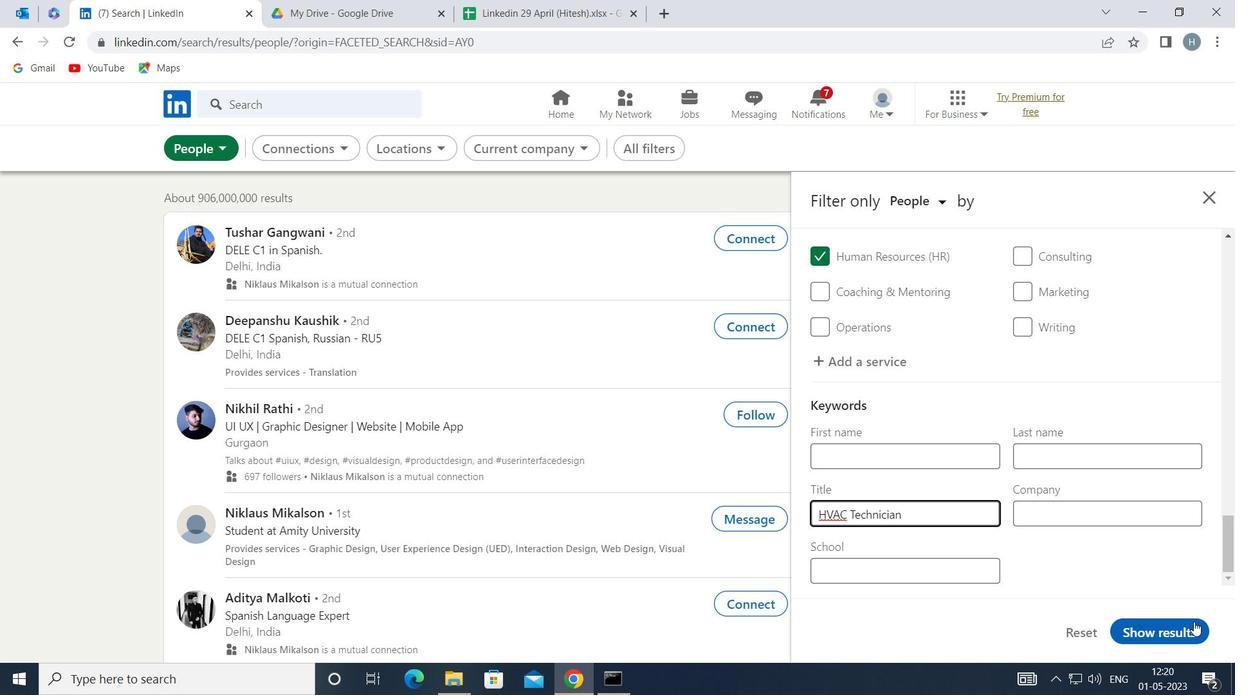 
Action: Mouse pressed left at (1182, 624)
Screenshot: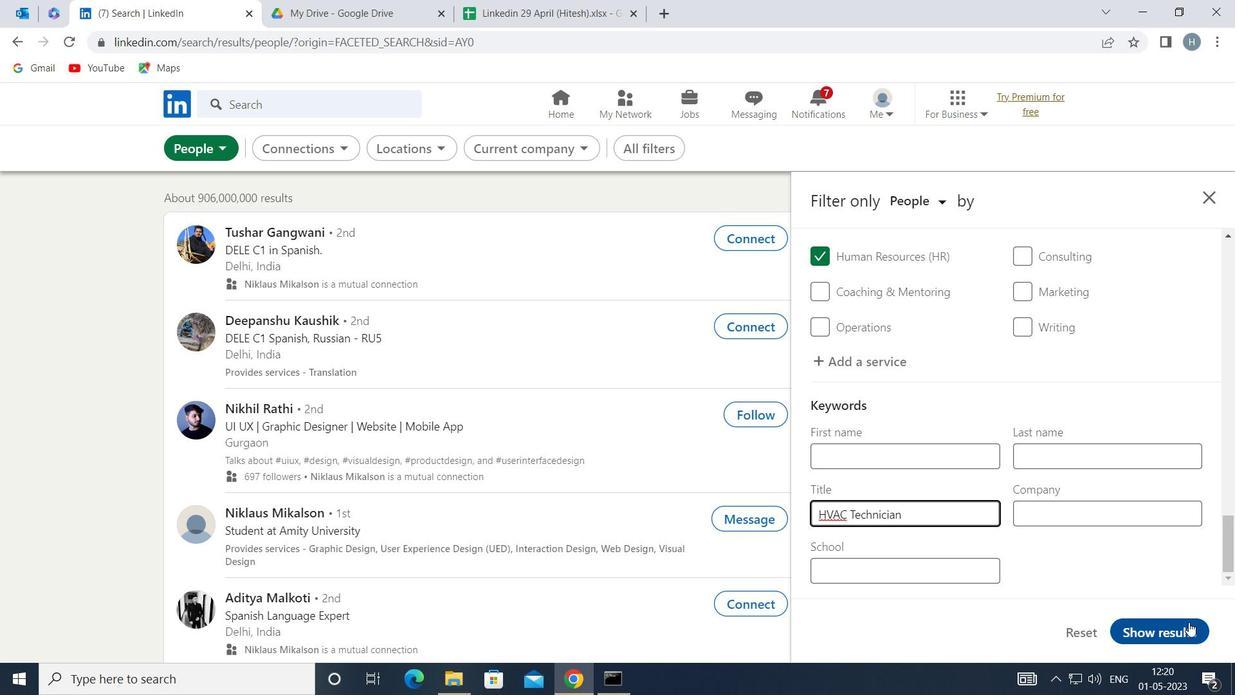 
Action: Mouse moved to (839, 448)
Screenshot: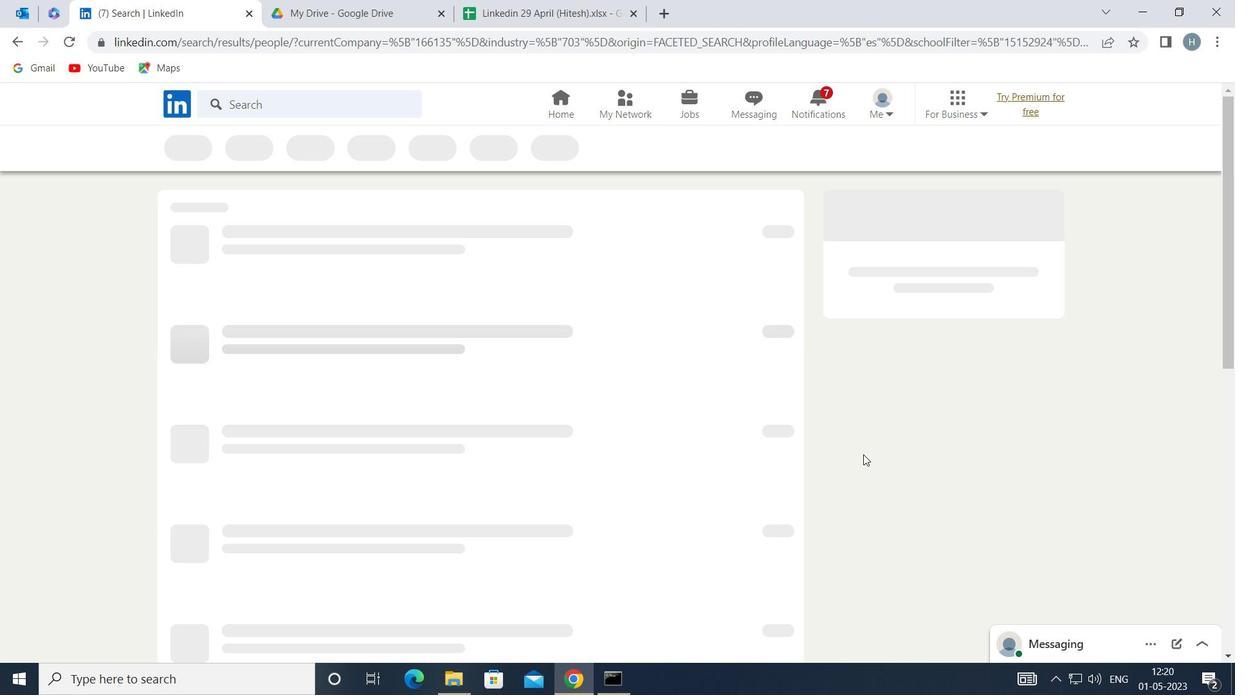 
